 Task: In the  document Denalipark.txt Align the width of word art with 'Picture'. Fill the whole document with 'Orange'. Add link on bottom left corner of the sheet: in.pinterest.com
Action: Mouse moved to (44, 90)
Screenshot: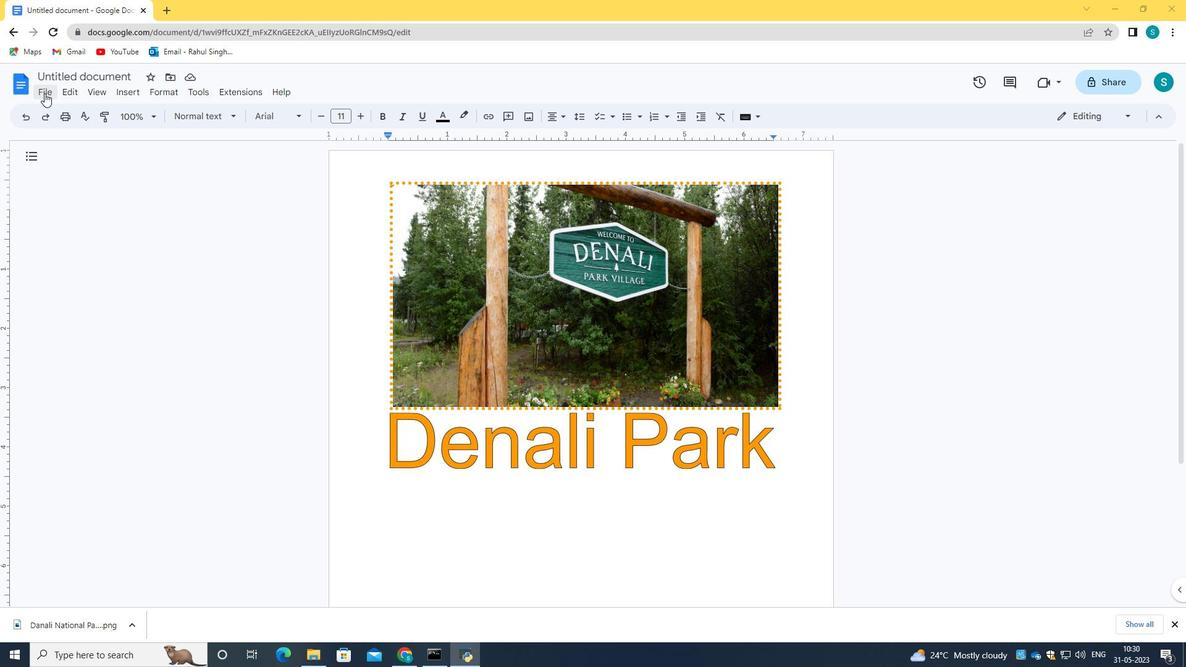 
Action: Mouse pressed left at (44, 90)
Screenshot: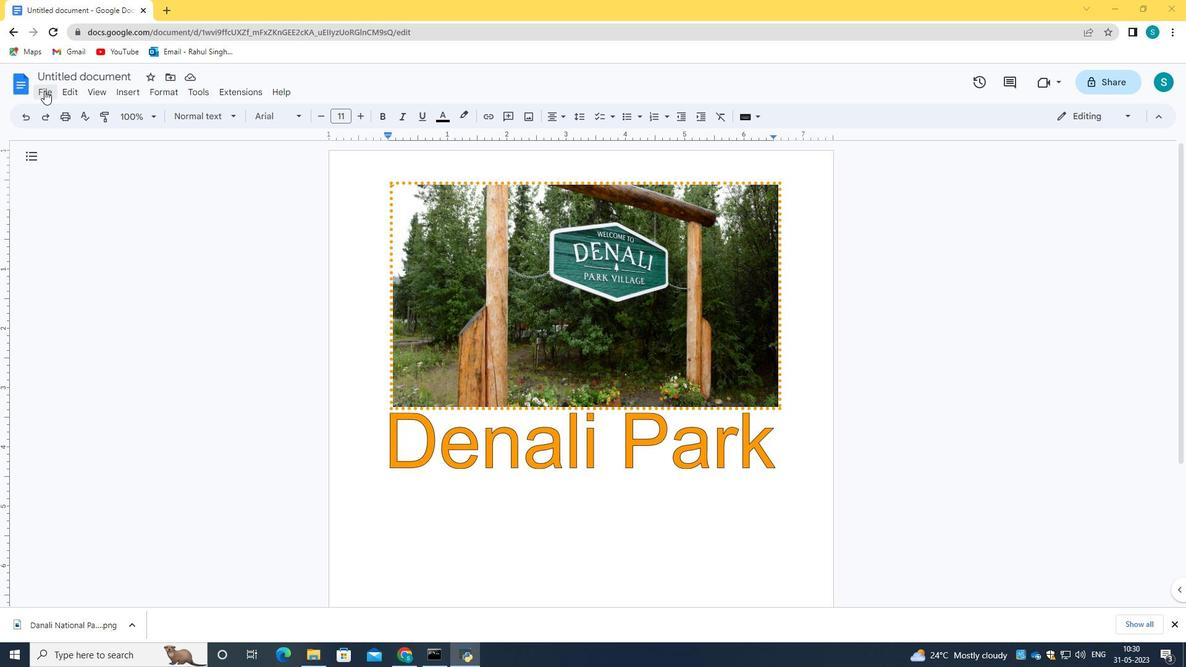 
Action: Mouse moved to (67, 432)
Screenshot: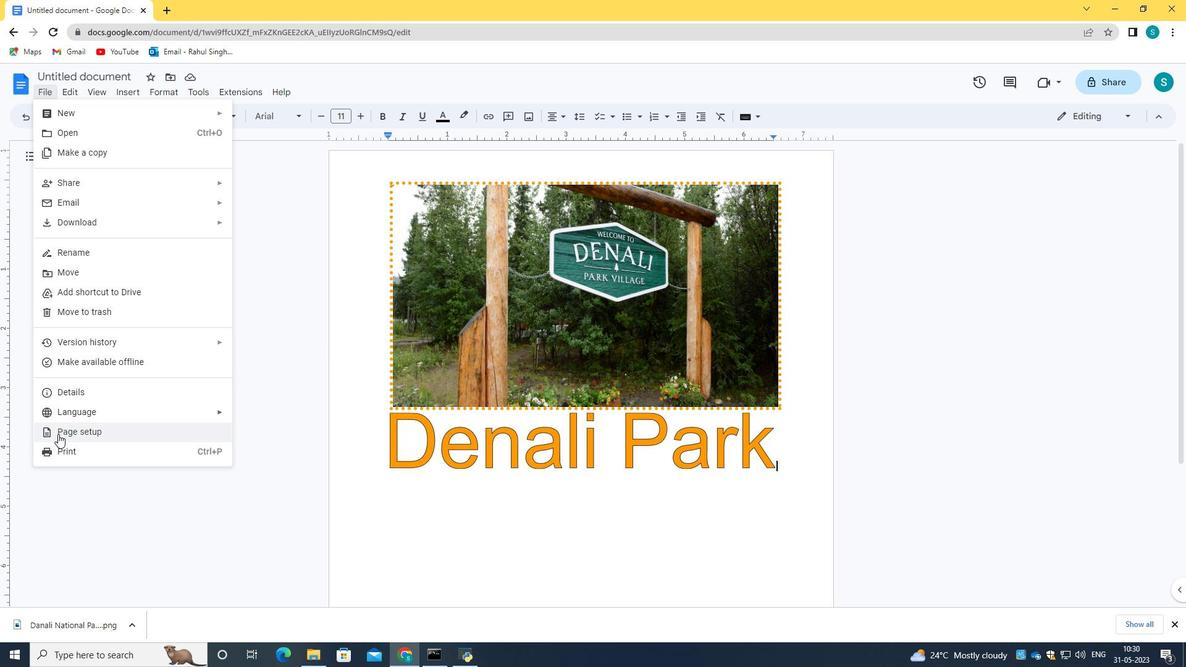 
Action: Mouse pressed left at (67, 432)
Screenshot: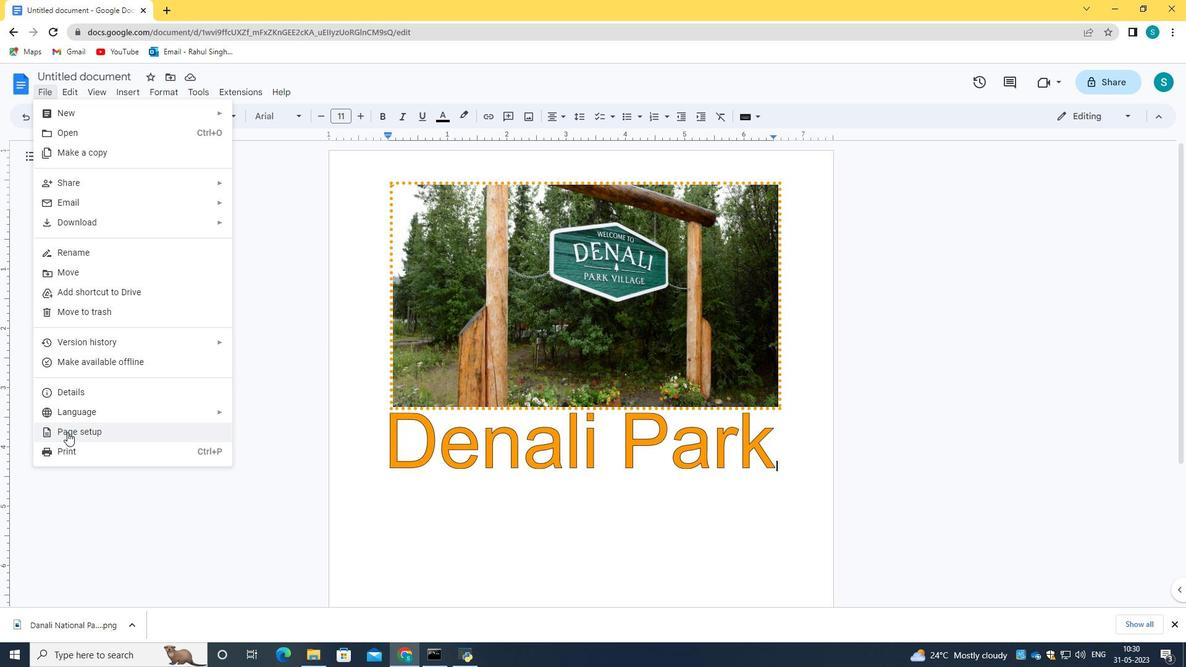 
Action: Mouse moved to (486, 418)
Screenshot: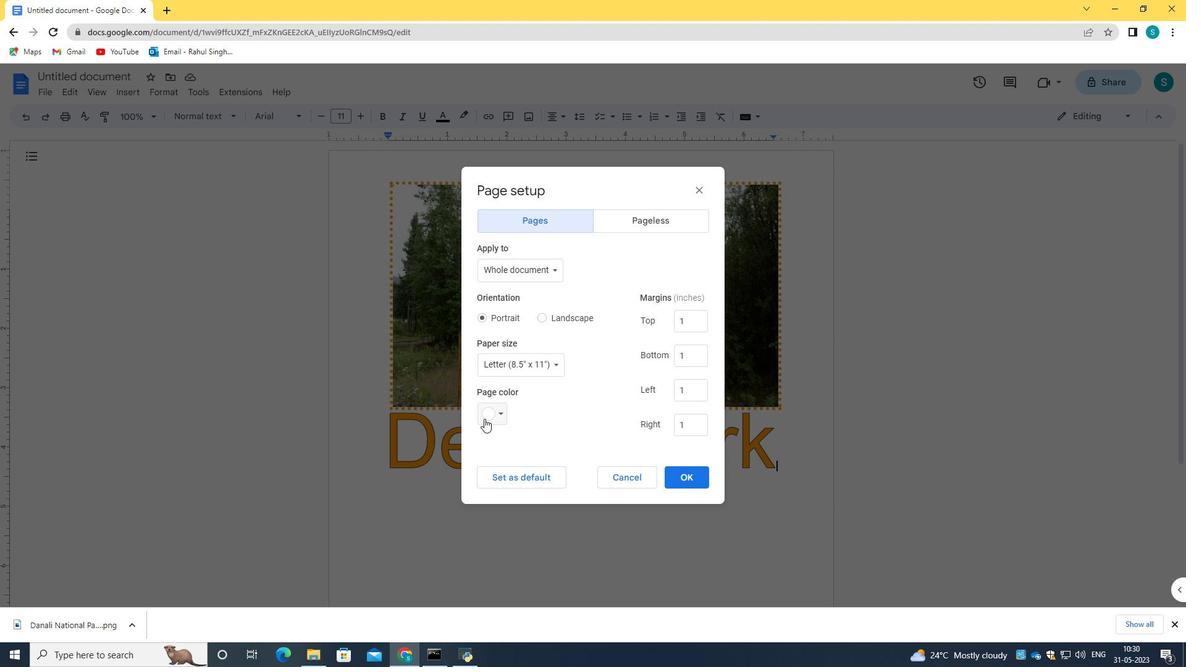 
Action: Mouse pressed left at (486, 418)
Screenshot: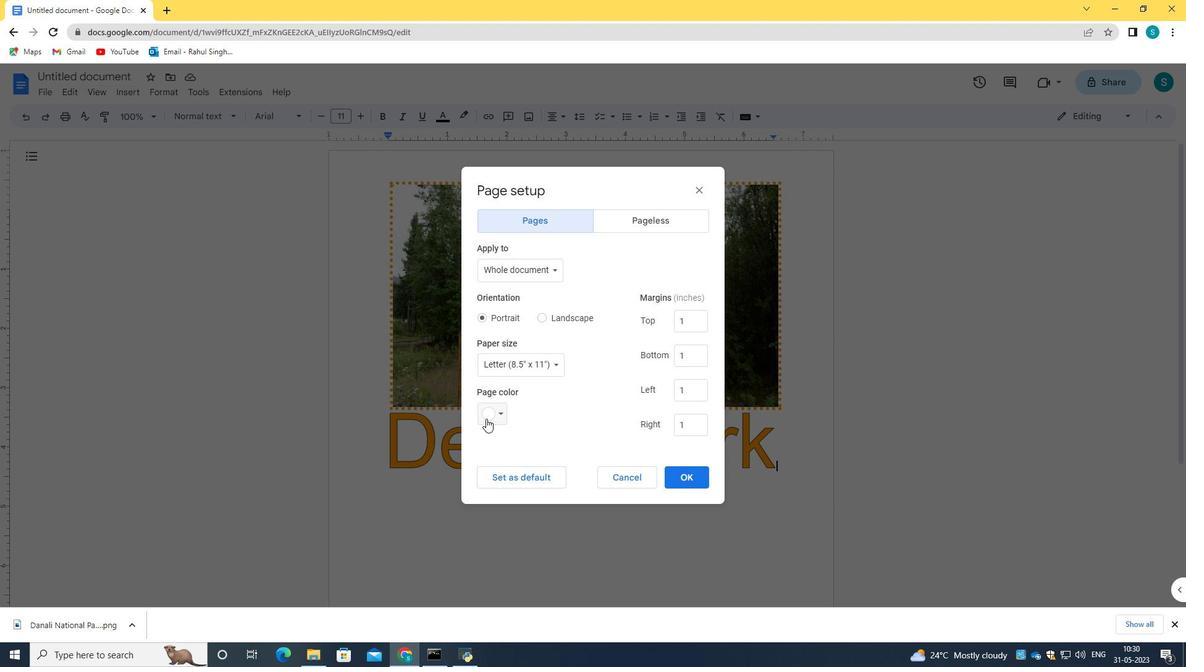 
Action: Mouse moved to (519, 454)
Screenshot: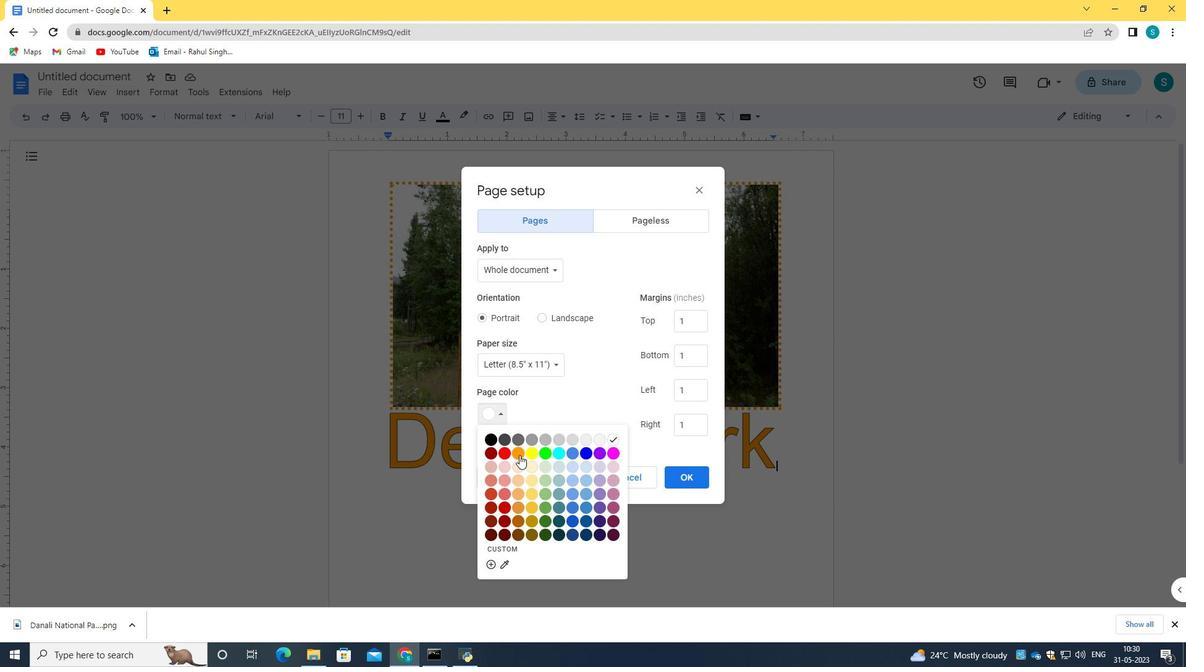 
Action: Mouse pressed left at (519, 454)
Screenshot: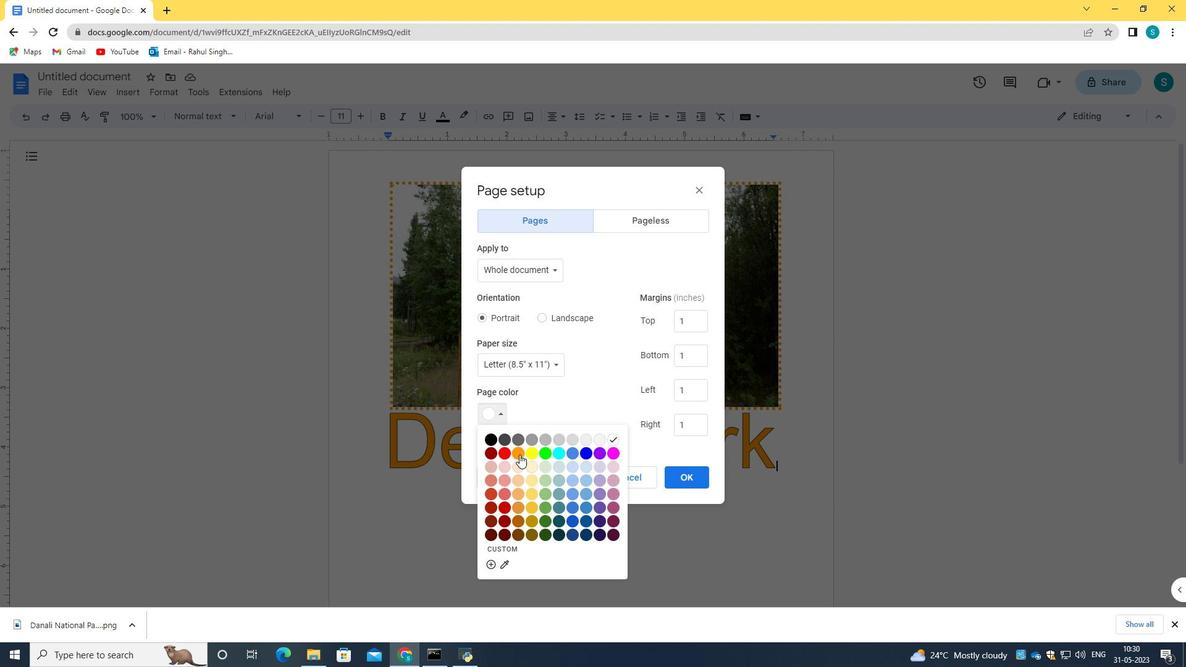 
Action: Mouse moved to (688, 476)
Screenshot: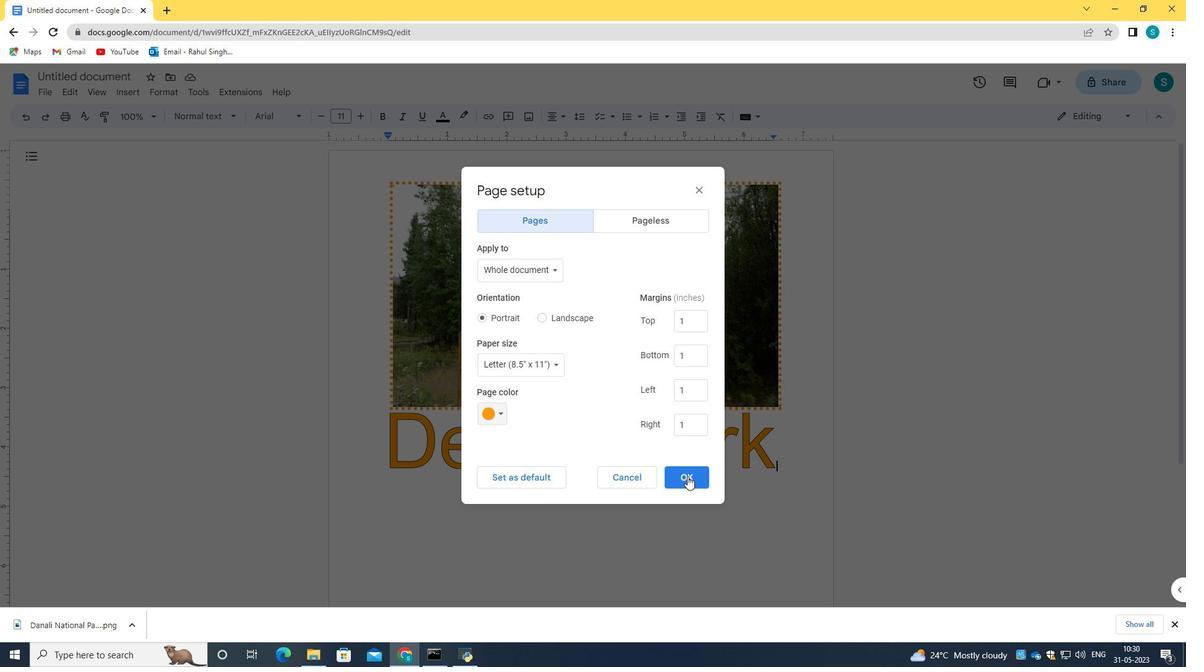 
Action: Mouse pressed left at (688, 476)
Screenshot: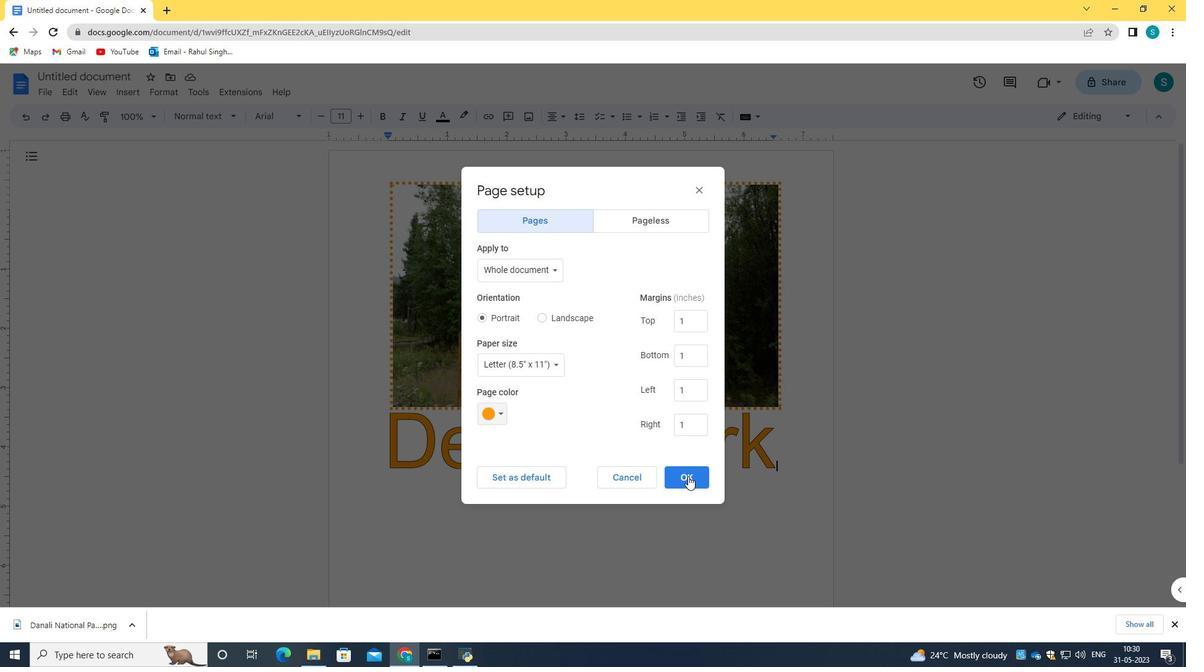 
Action: Mouse moved to (388, 420)
Screenshot: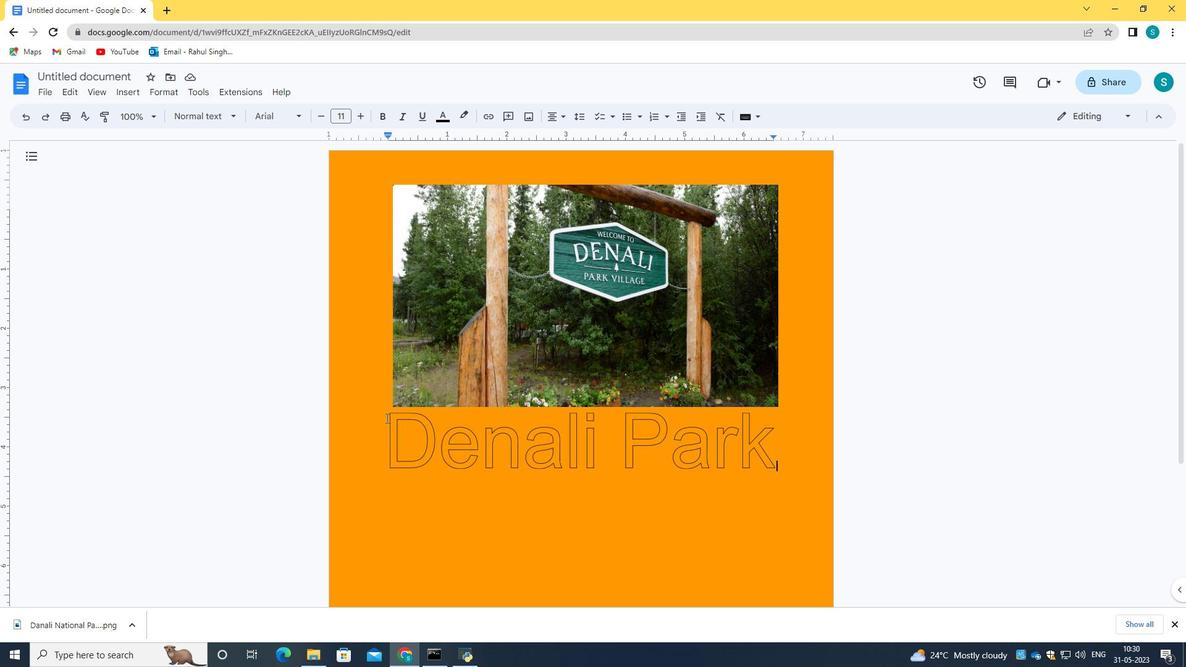 
Action: Mouse pressed left at (388, 420)
Screenshot: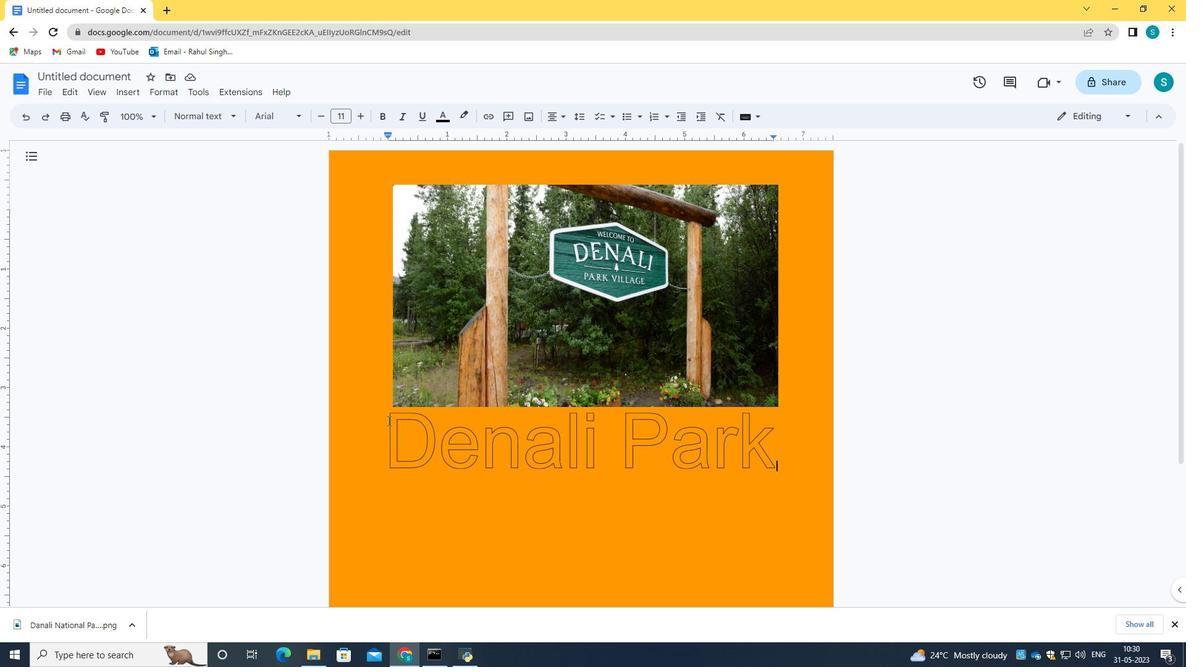 
Action: Mouse moved to (242, 118)
Screenshot: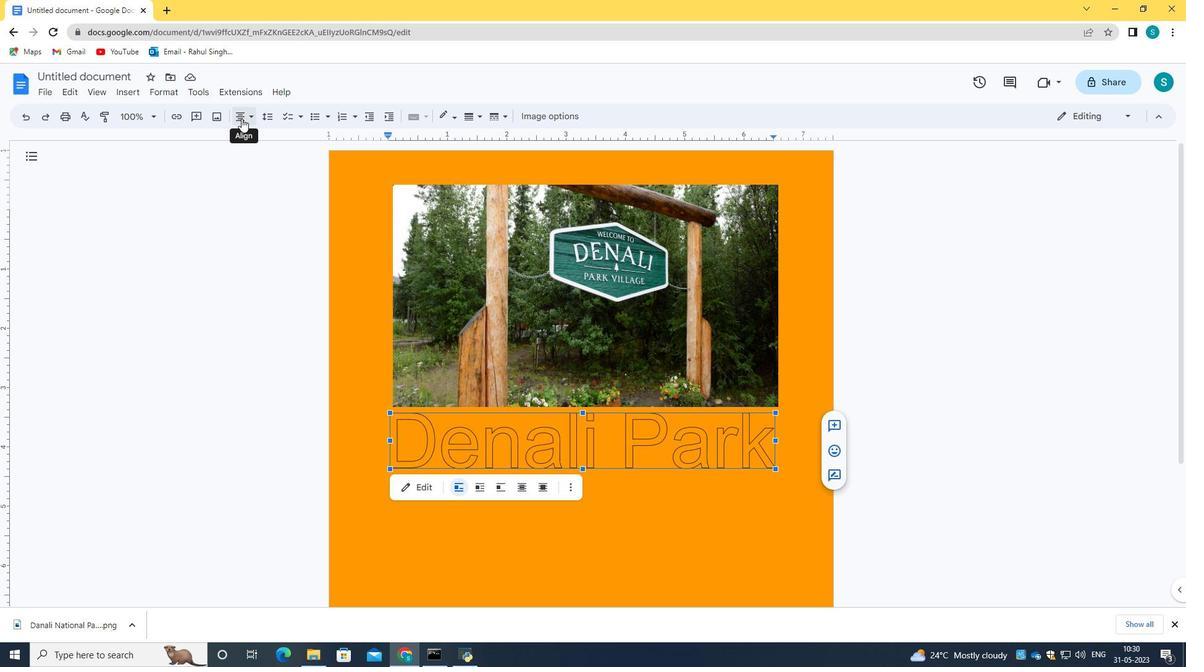 
Action: Mouse pressed left at (242, 118)
Screenshot: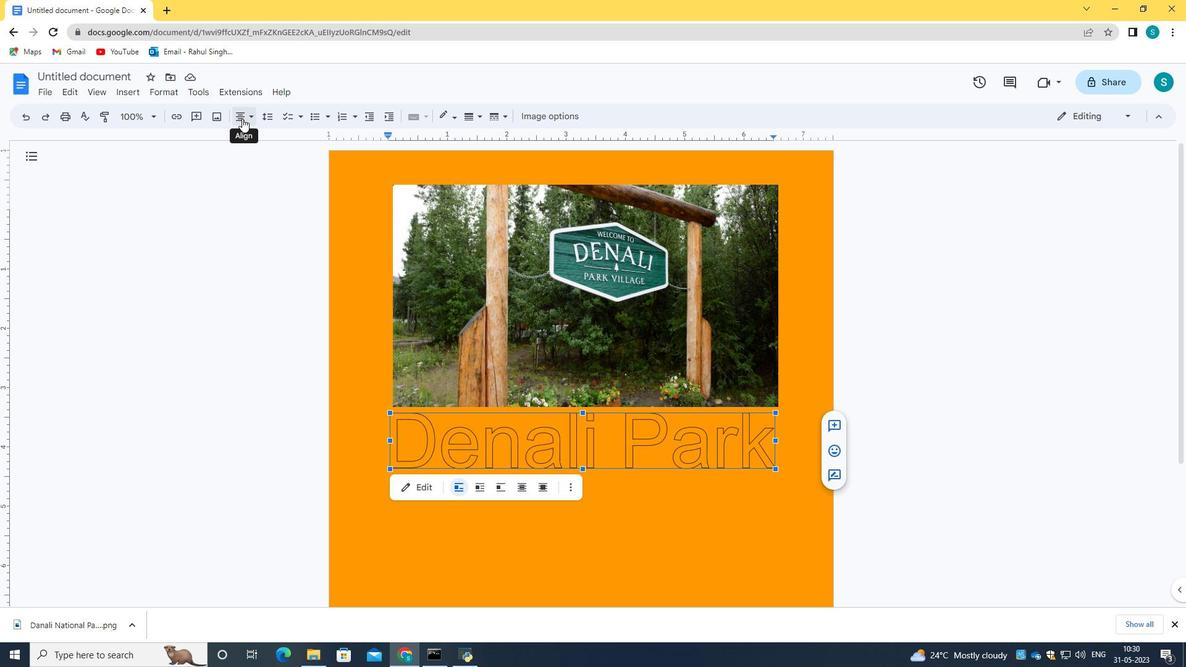 
Action: Mouse moved to (243, 118)
Screenshot: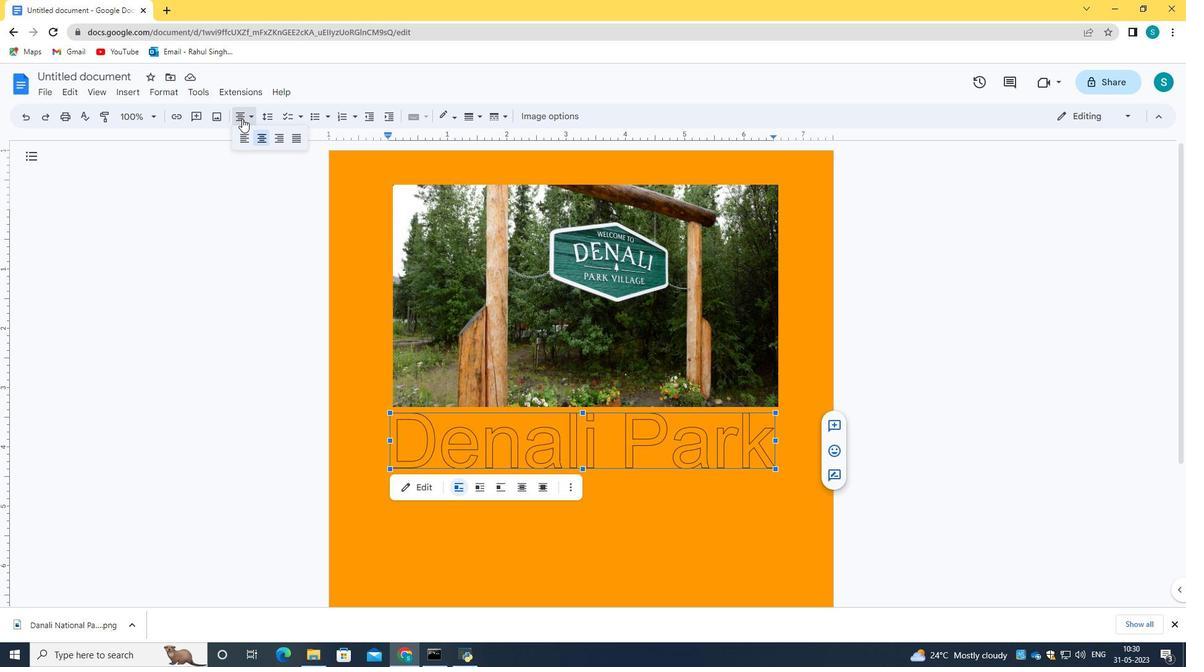 
Action: Mouse pressed left at (243, 118)
Screenshot: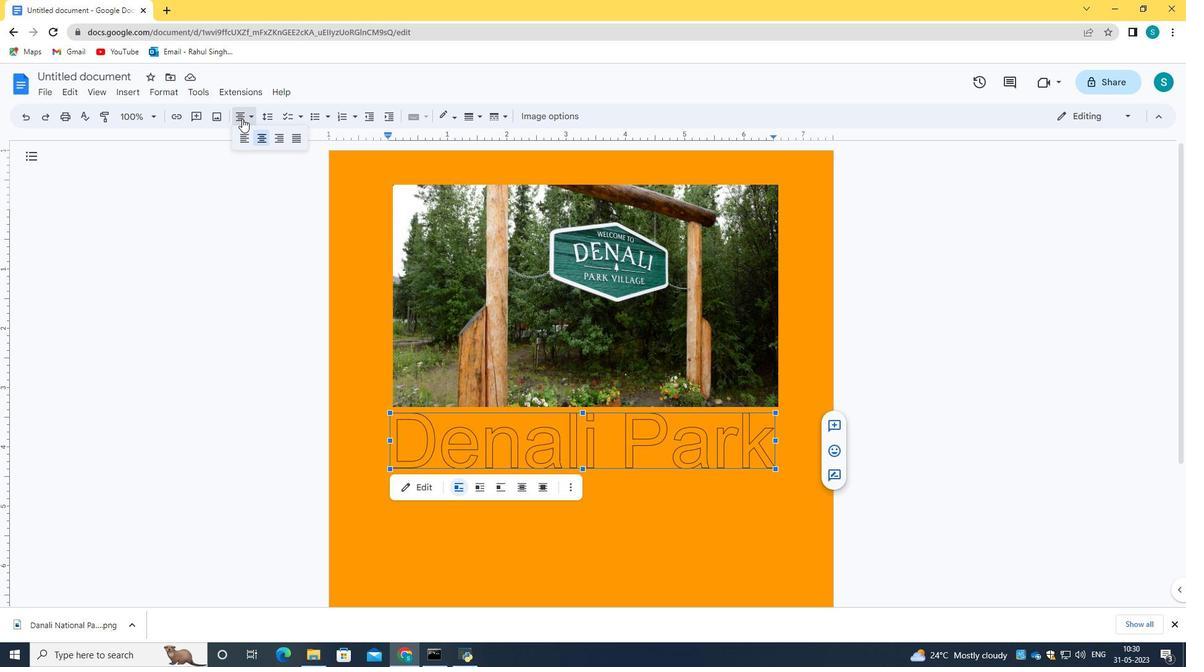 
Action: Mouse moved to (268, 119)
Screenshot: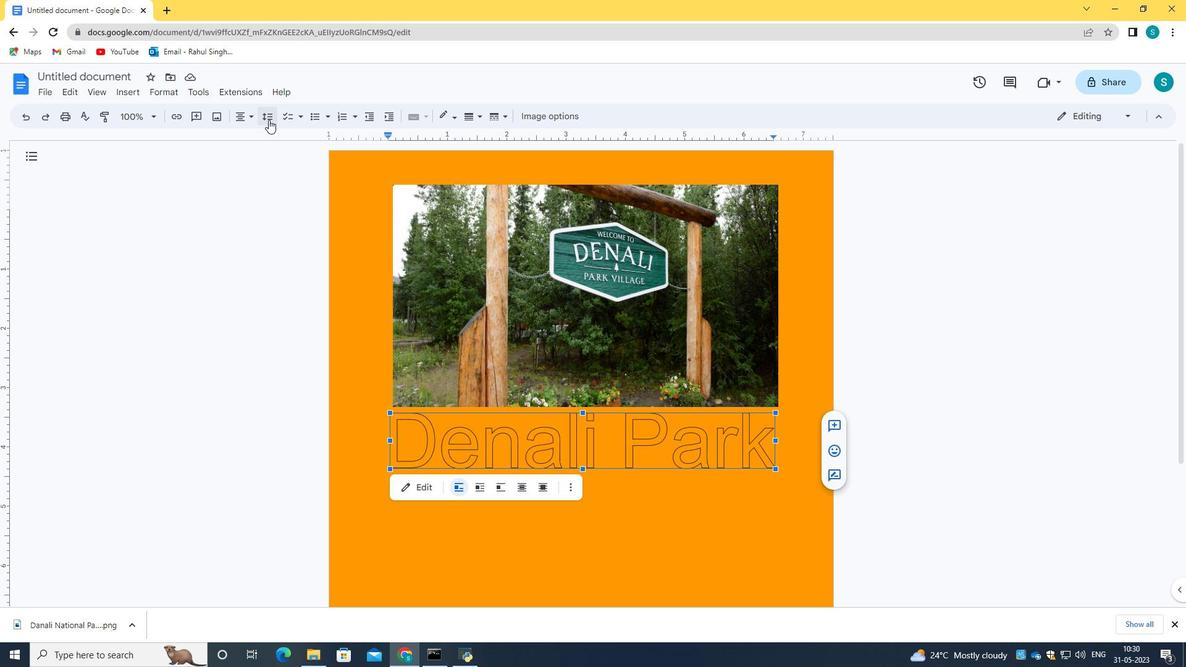 
Action: Mouse pressed left at (268, 119)
Screenshot: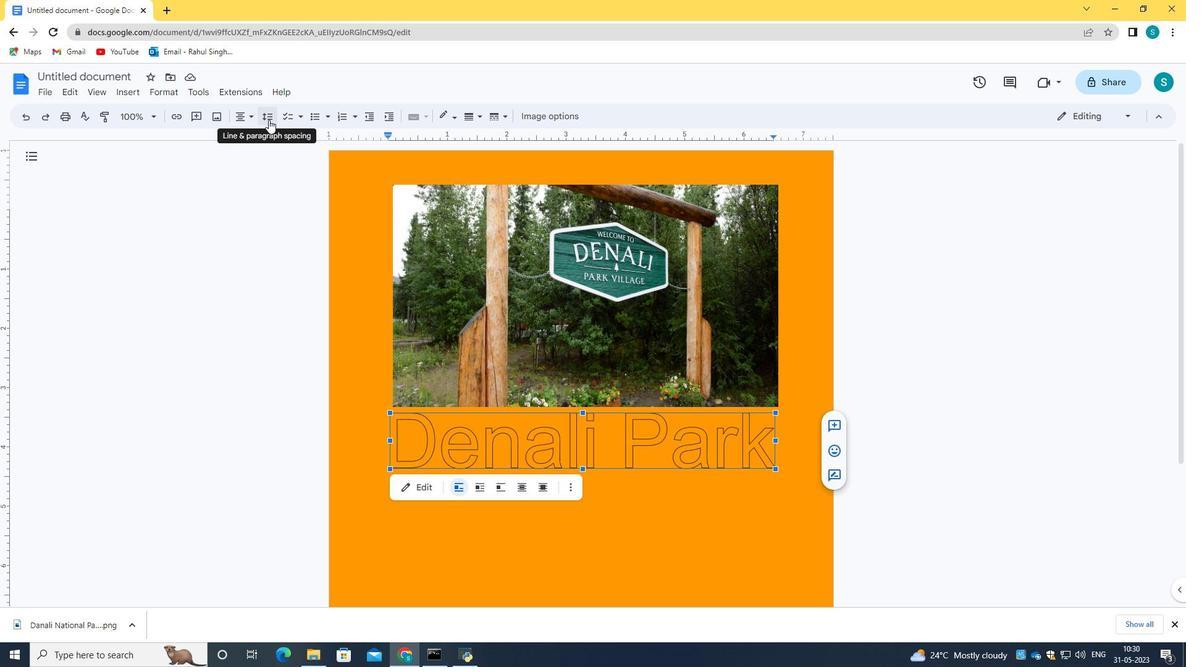 
Action: Mouse pressed left at (268, 119)
Screenshot: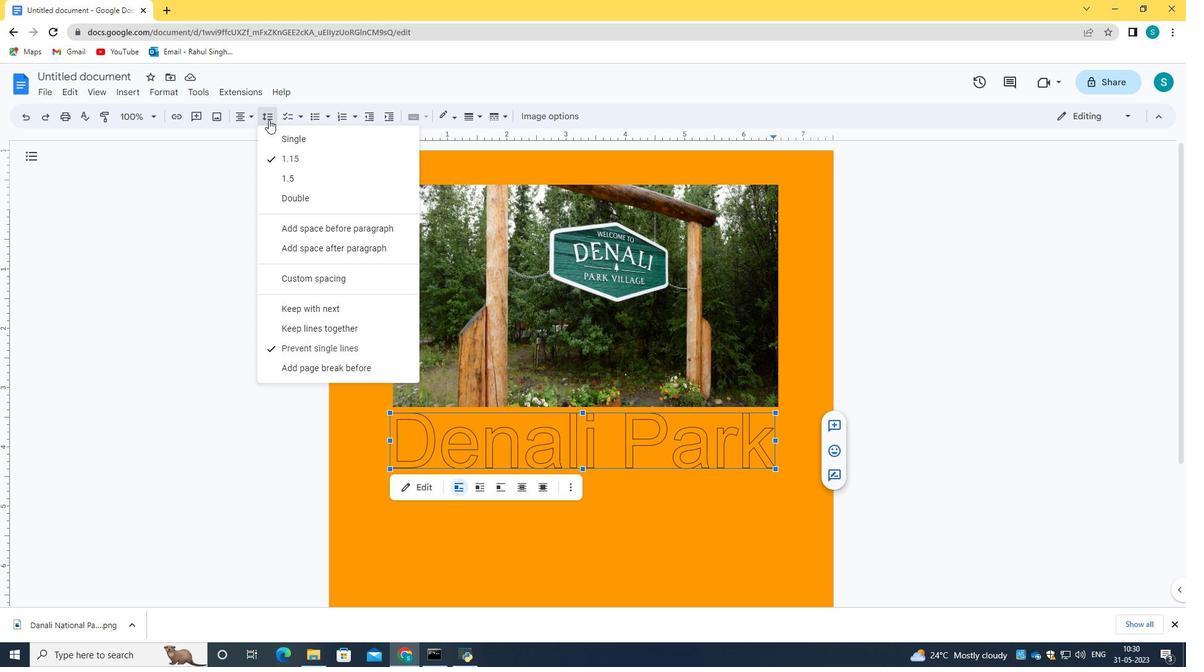 
Action: Mouse moved to (87, 93)
Screenshot: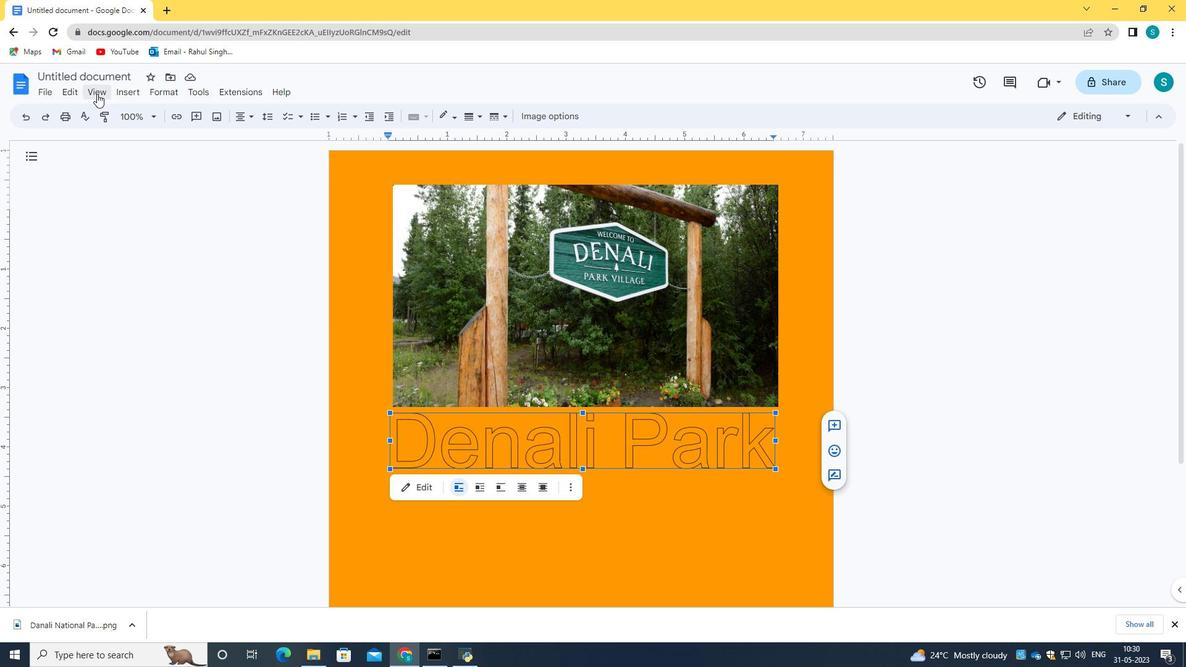 
Action: Mouse pressed left at (87, 93)
Screenshot: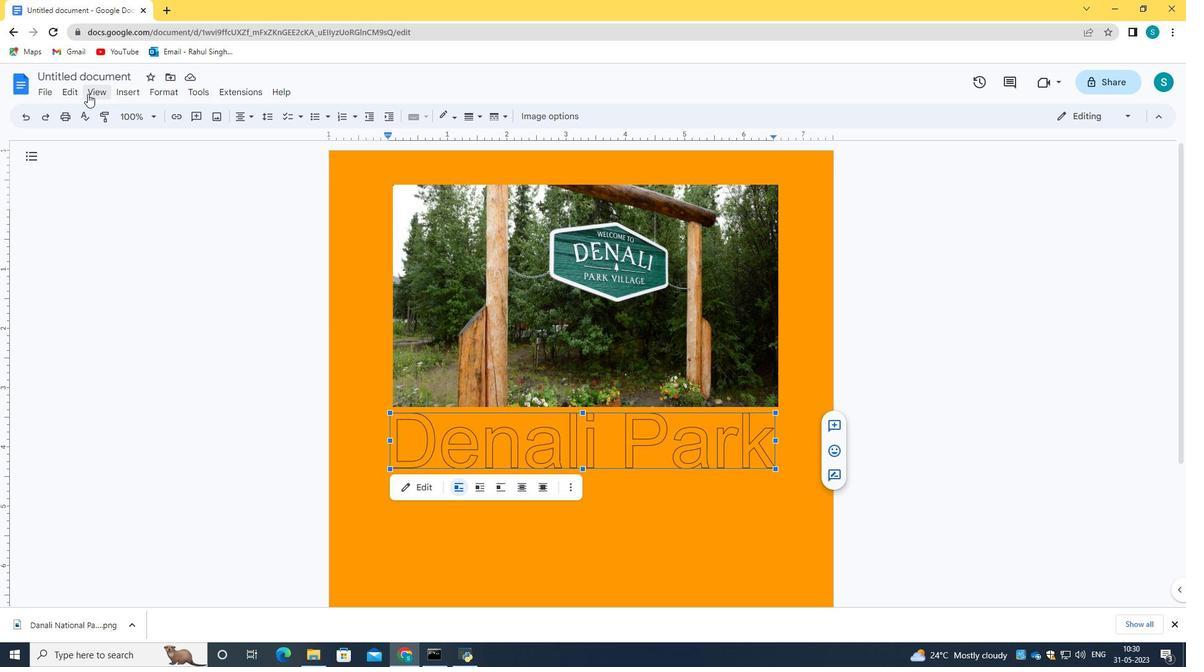 
Action: Mouse moved to (234, 230)
Screenshot: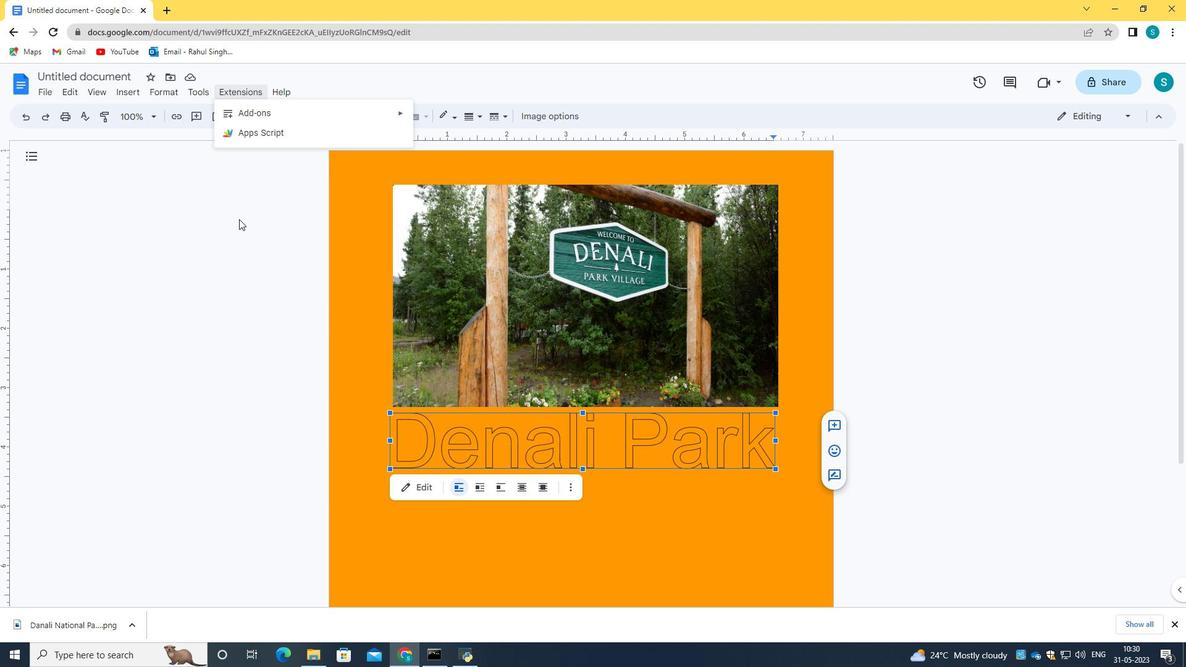 
Action: Mouse pressed left at (234, 230)
Screenshot: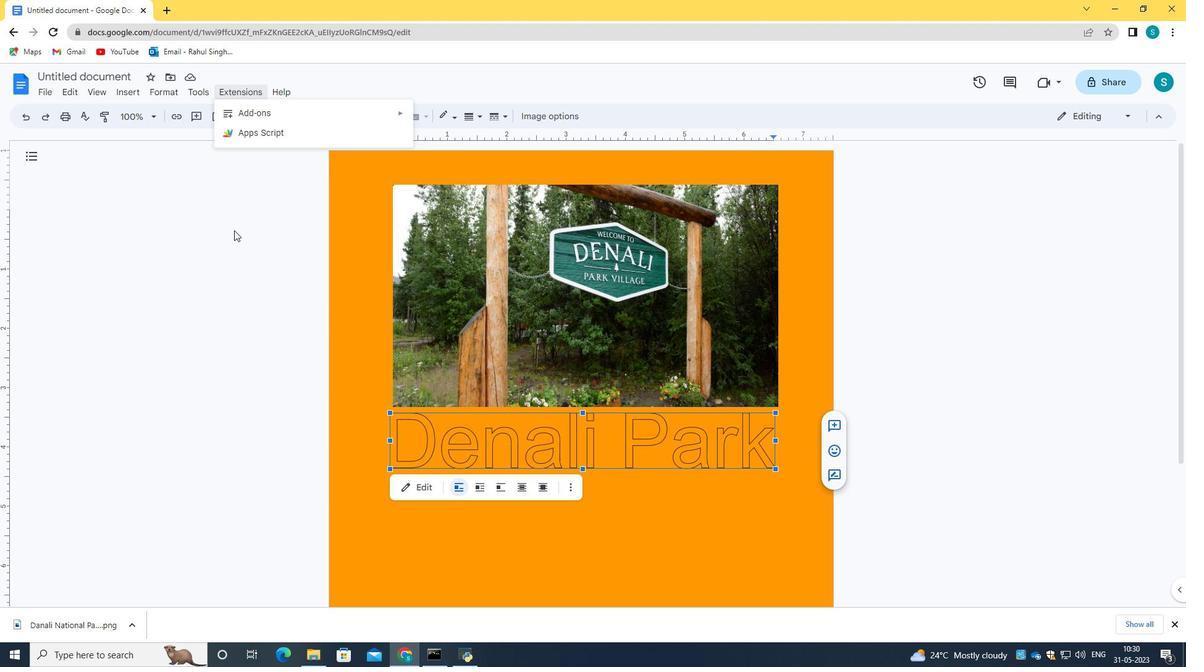 
Action: Mouse moved to (45, 91)
Screenshot: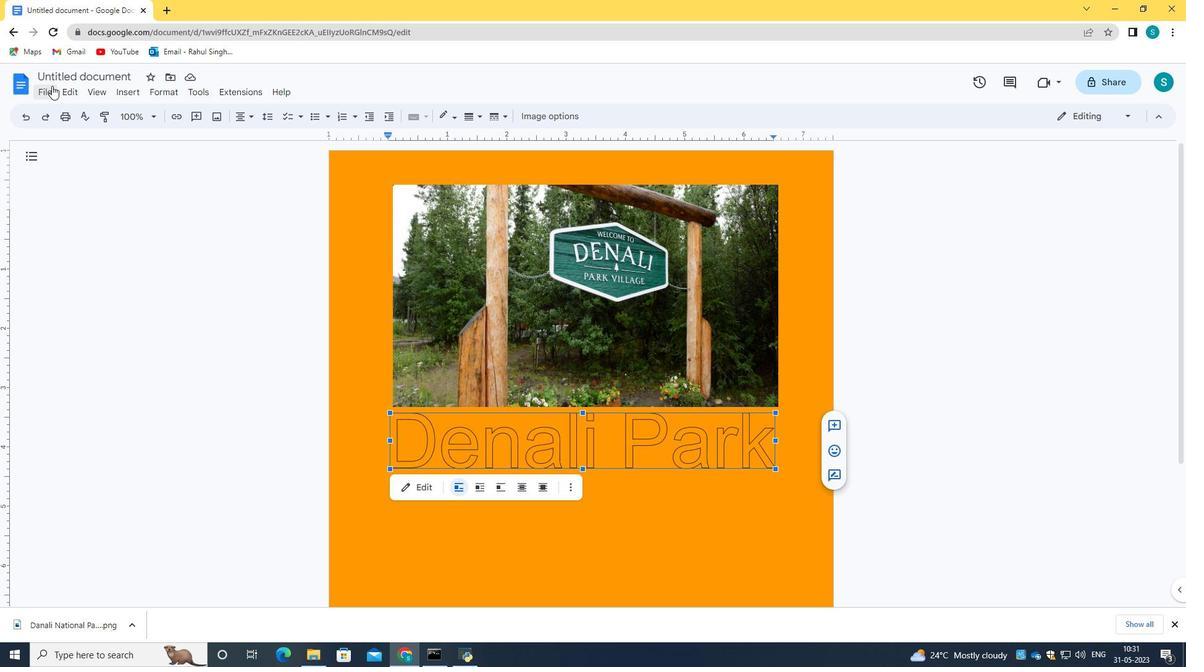 
Action: Mouse pressed left at (45, 91)
Screenshot: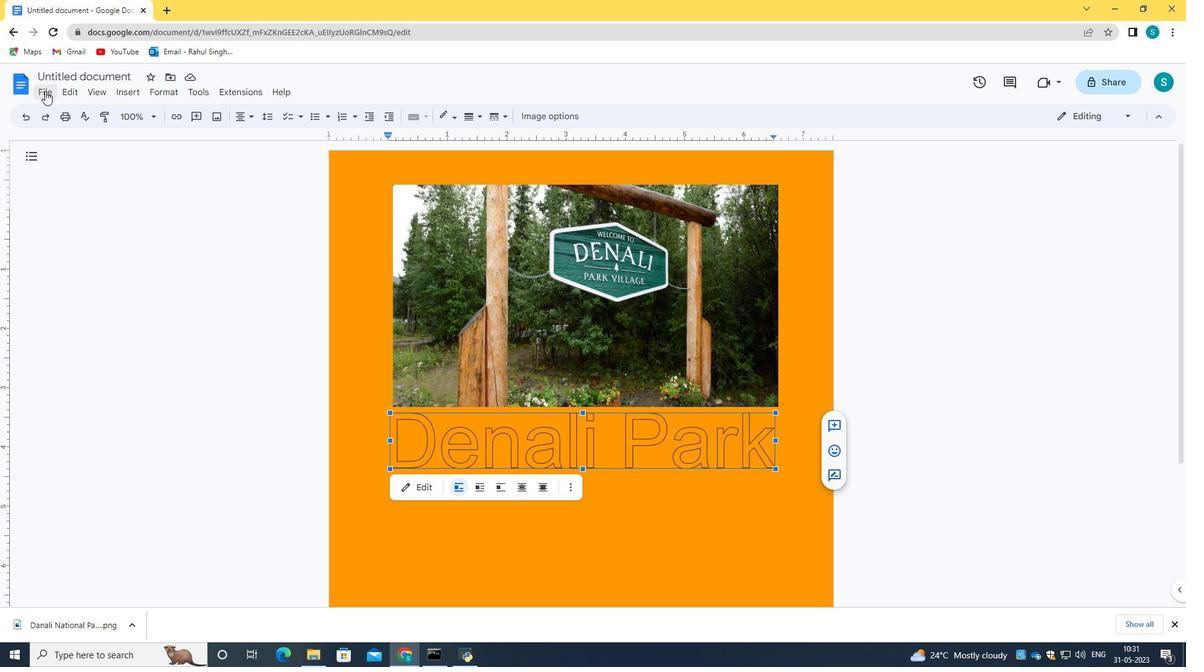 
Action: Mouse moved to (185, 475)
Screenshot: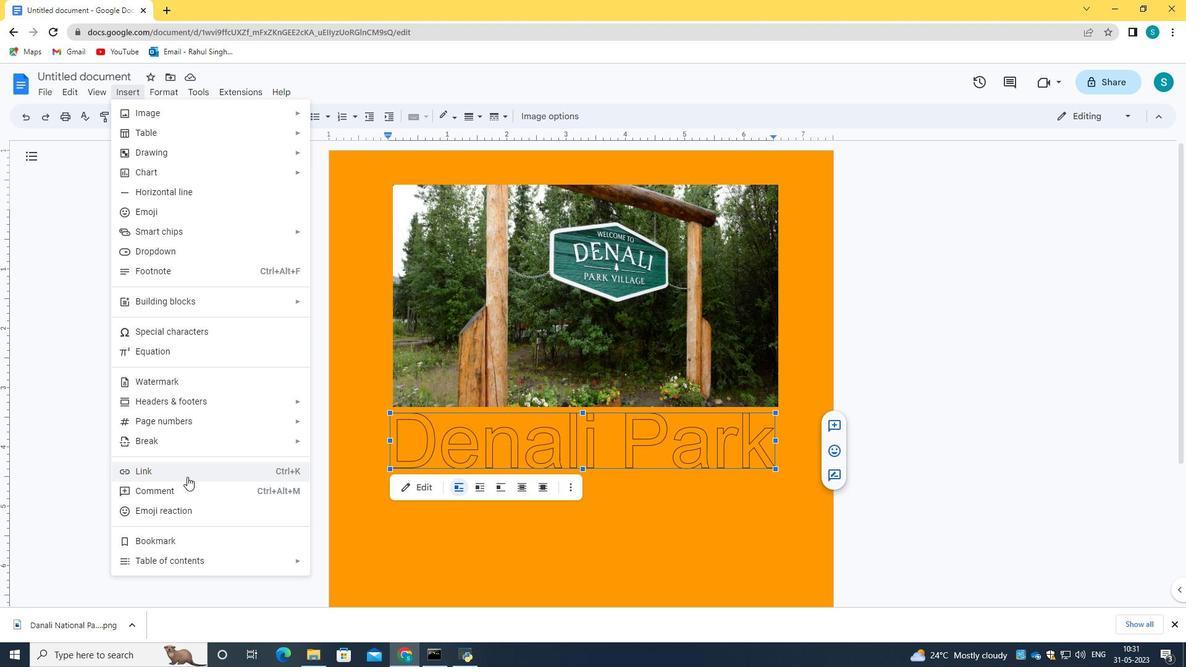 
Action: Mouse pressed left at (185, 475)
Screenshot: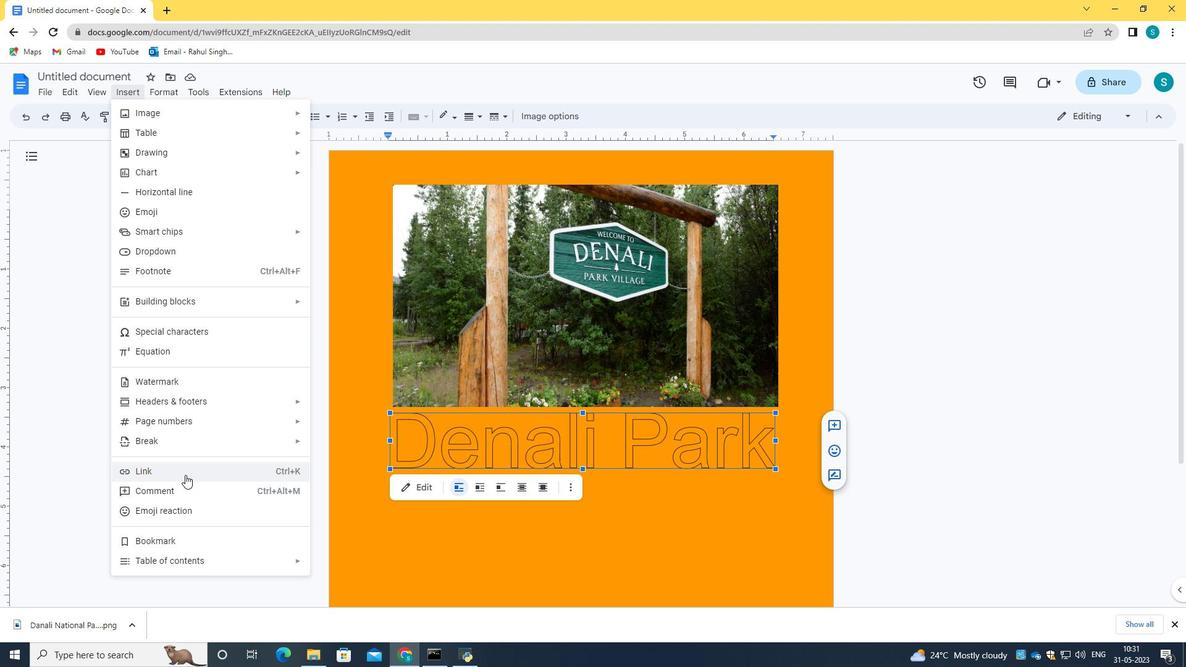 
Action: Mouse moved to (651, 549)
Screenshot: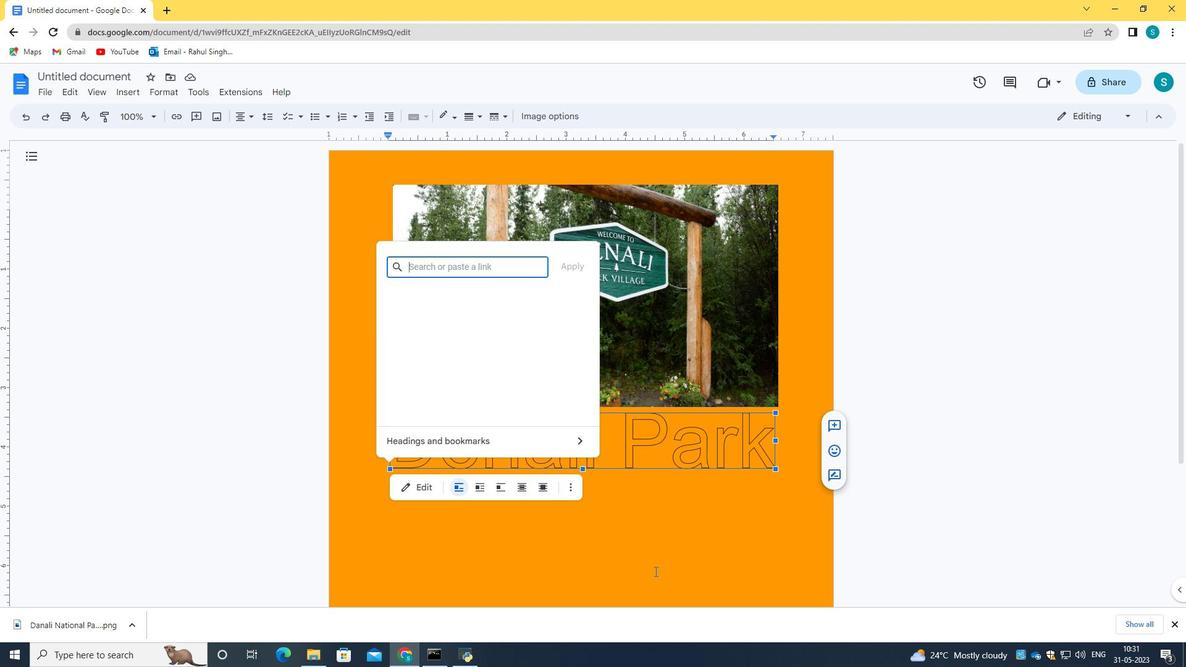 
Action: Mouse pressed left at (651, 549)
Screenshot: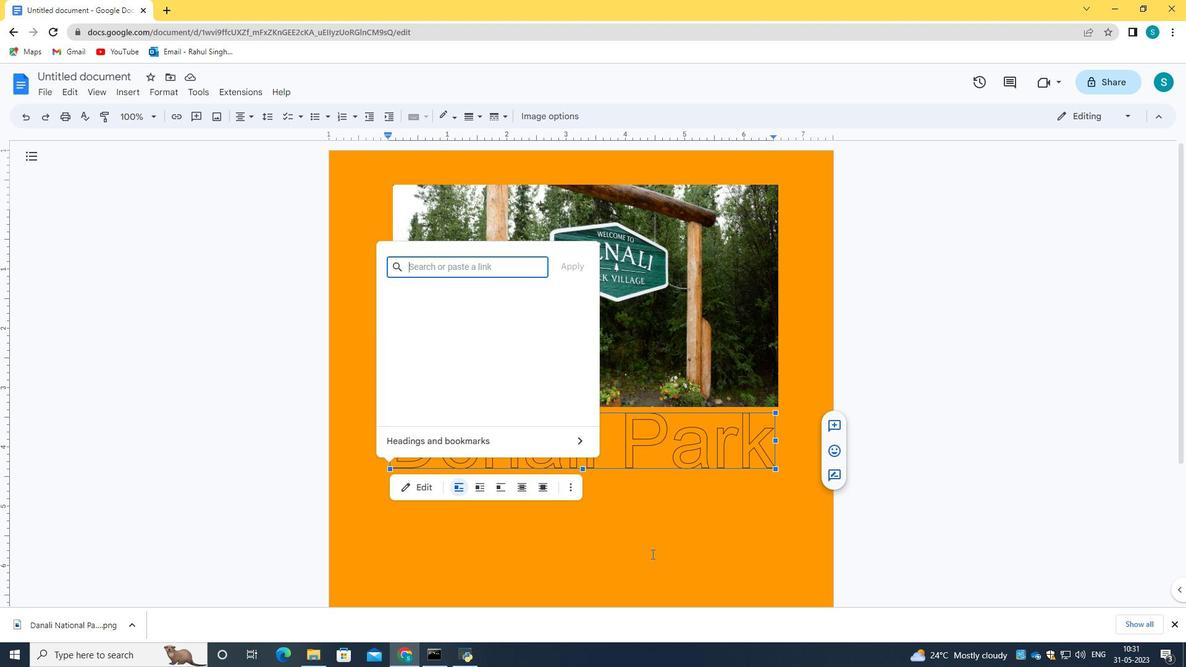 
Action: Mouse moved to (651, 535)
Screenshot: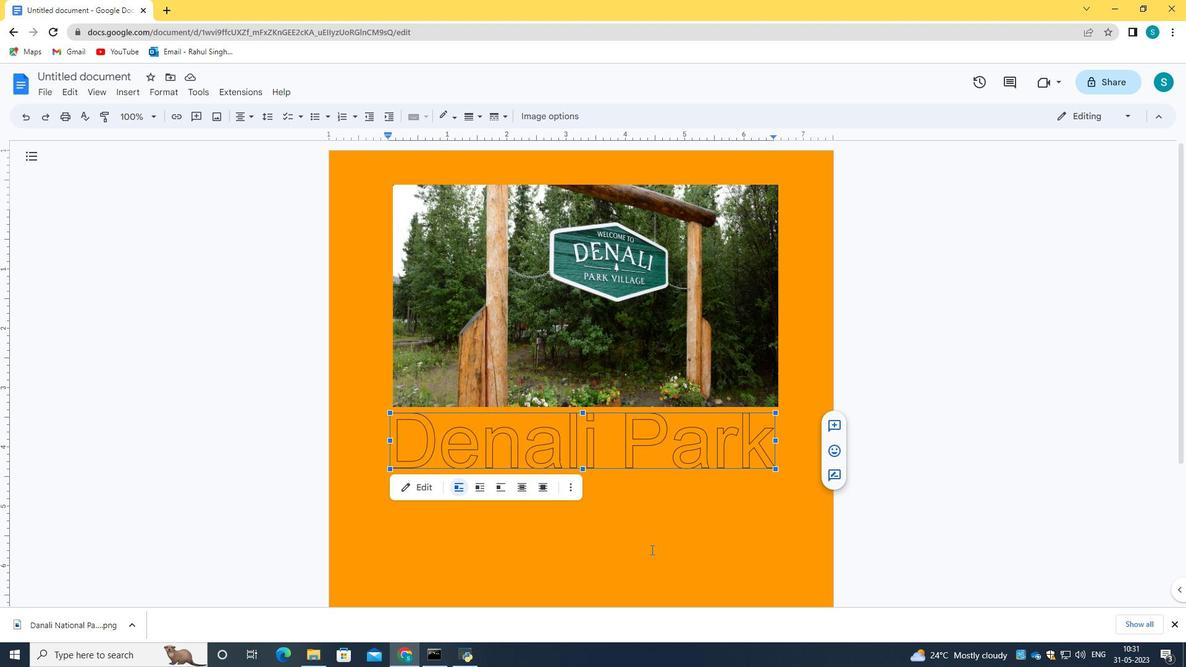 
Action: Mouse pressed left at (651, 535)
Screenshot: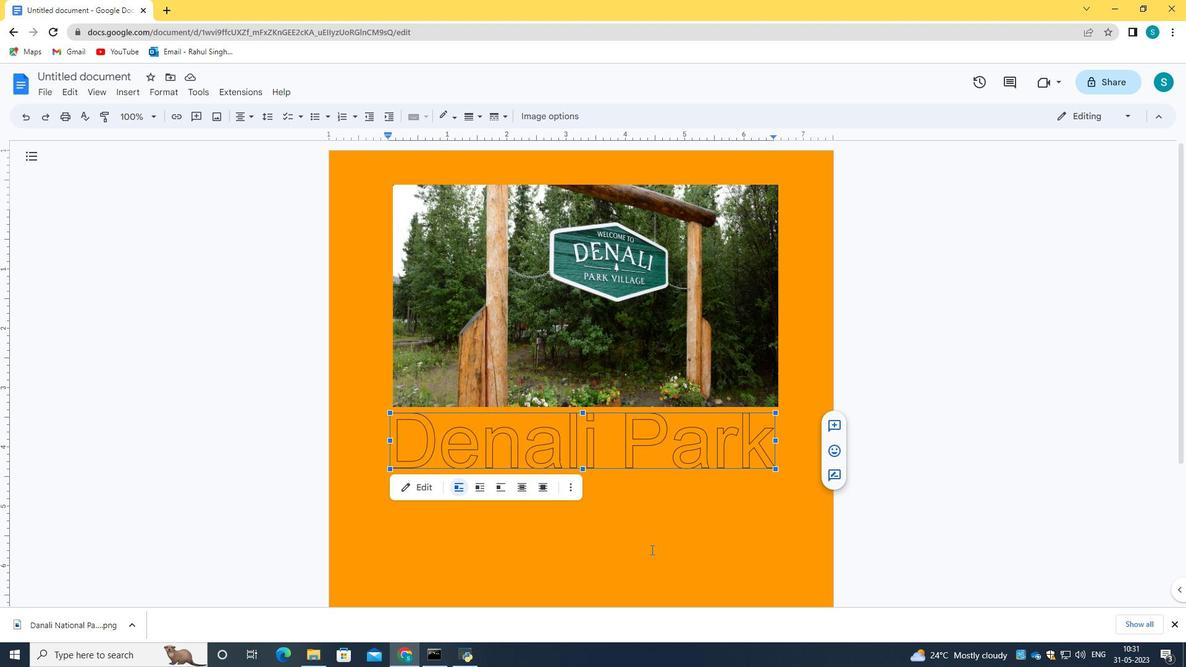 
Action: Mouse pressed left at (651, 535)
Screenshot: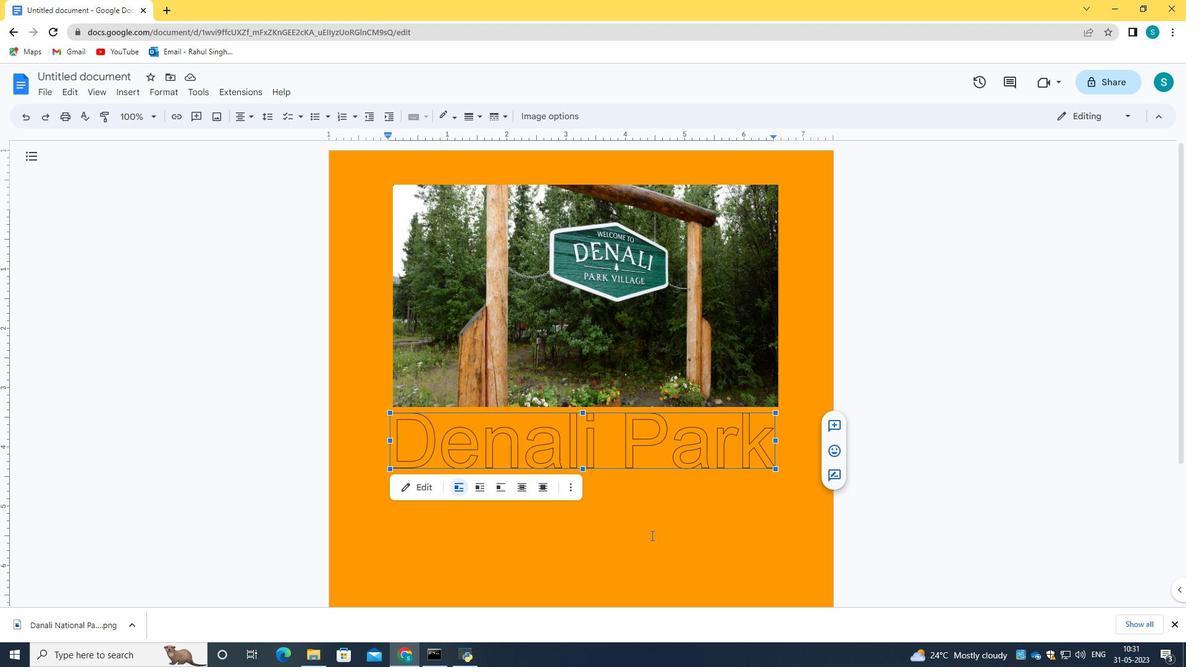 
Action: Mouse moved to (537, 516)
Screenshot: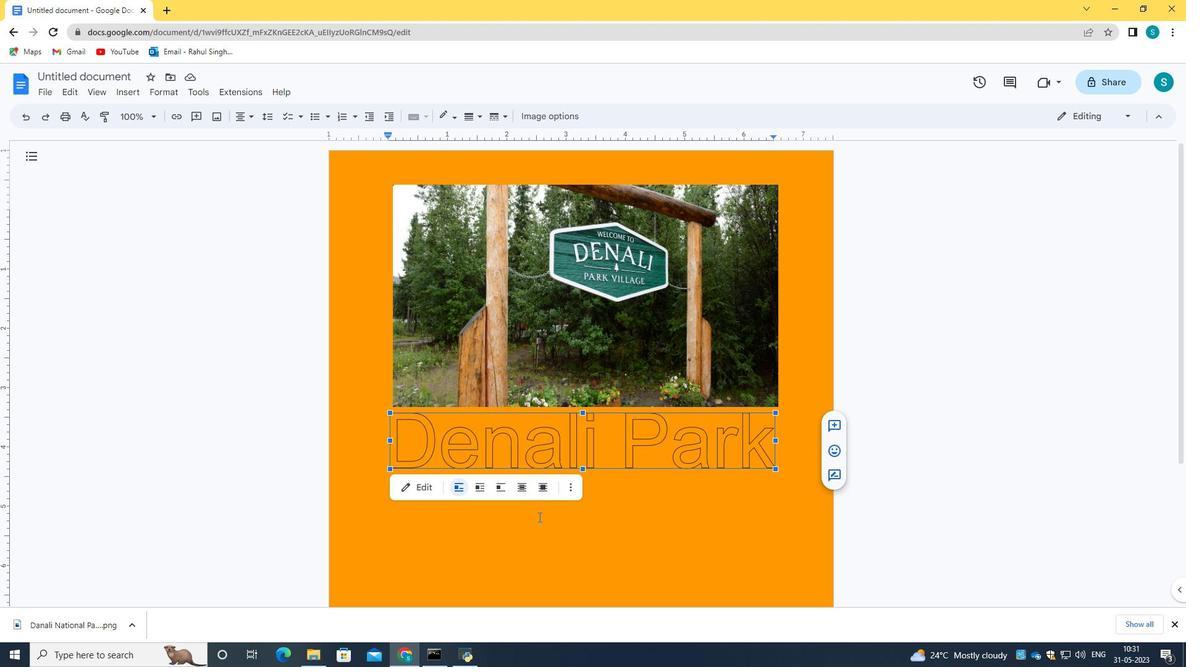 
Action: Mouse pressed left at (537, 516)
Screenshot: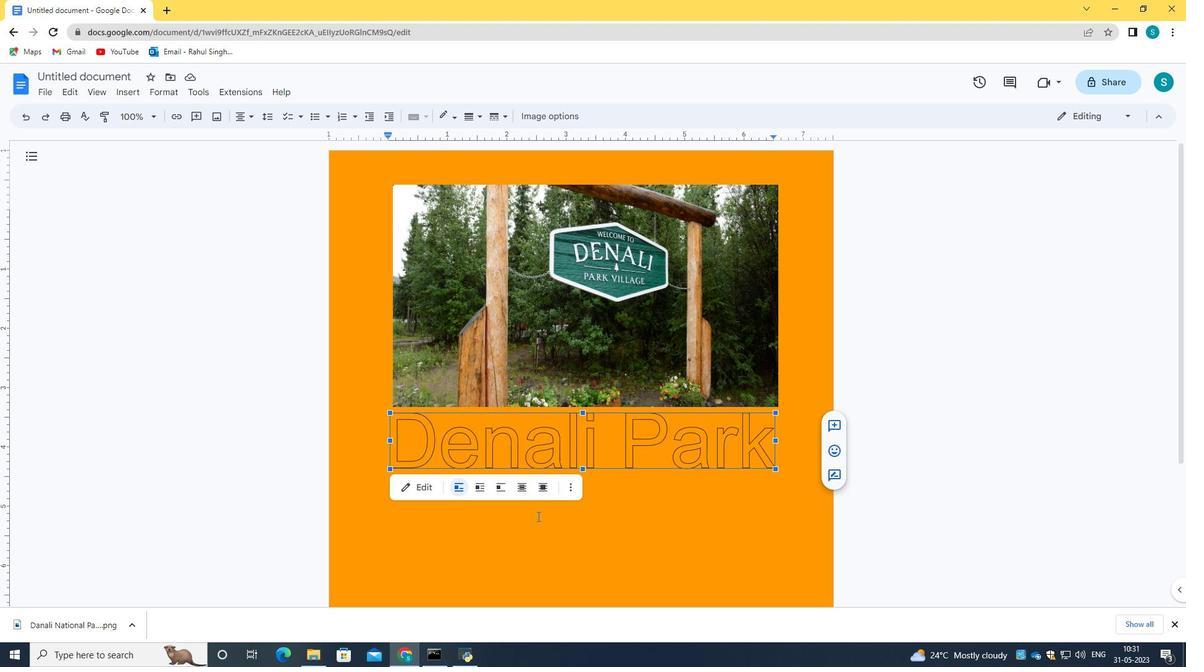 
Action: Mouse moved to (132, 86)
Screenshot: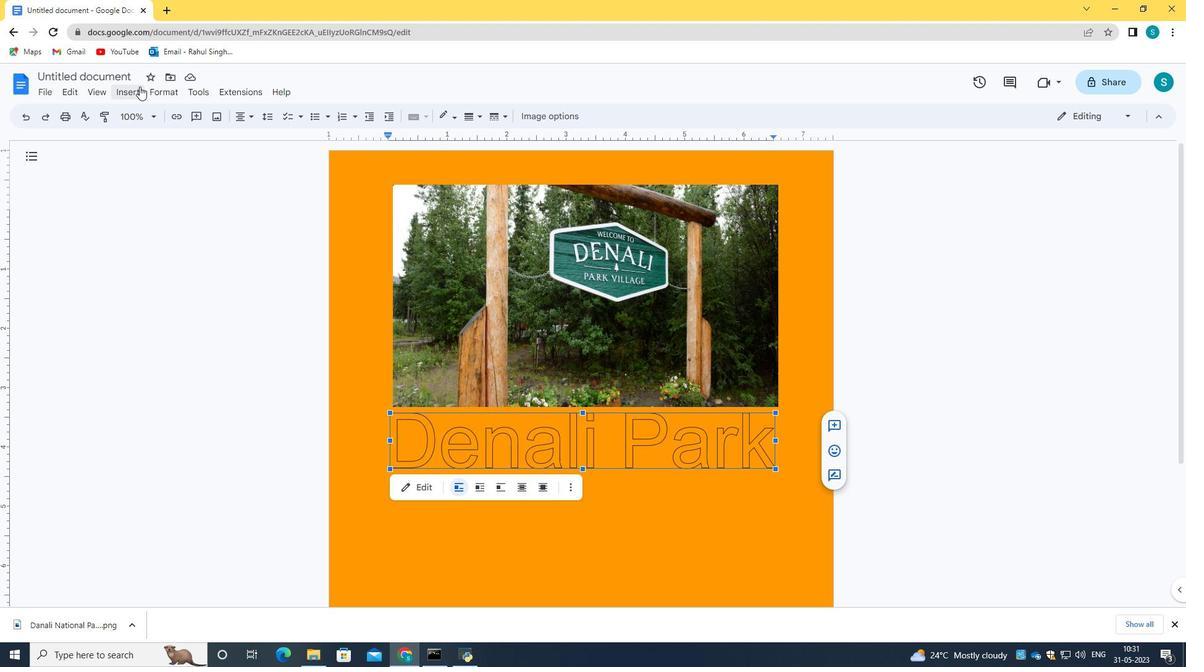 
Action: Mouse pressed left at (132, 86)
Screenshot: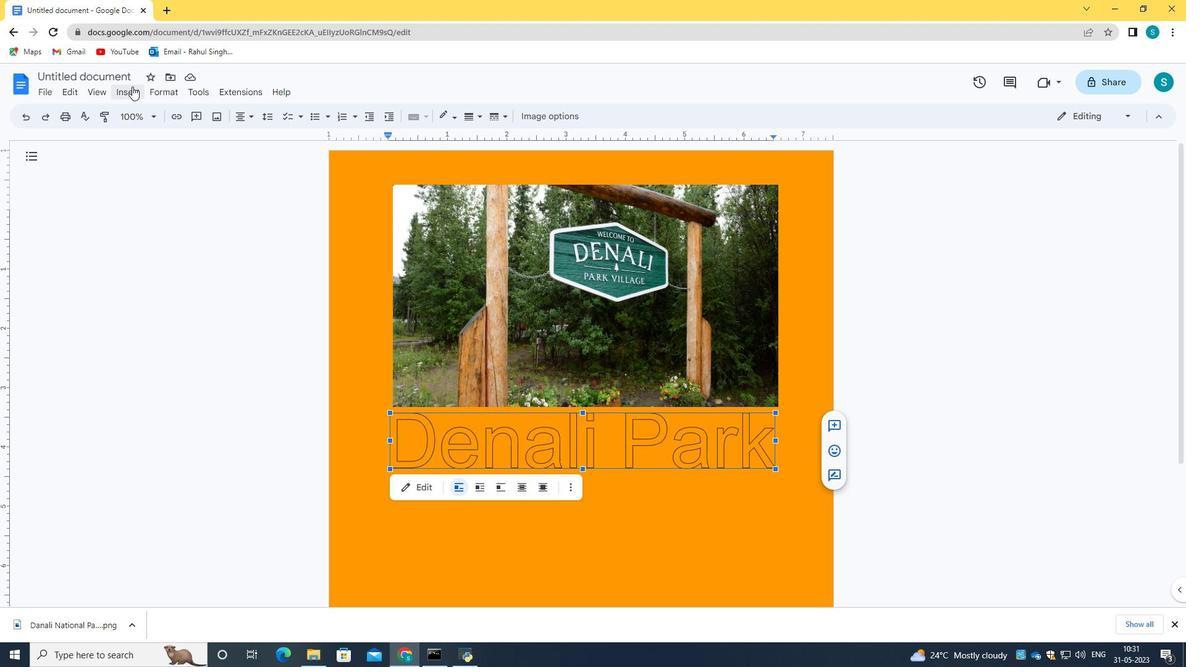 
Action: Mouse moved to (163, 469)
Screenshot: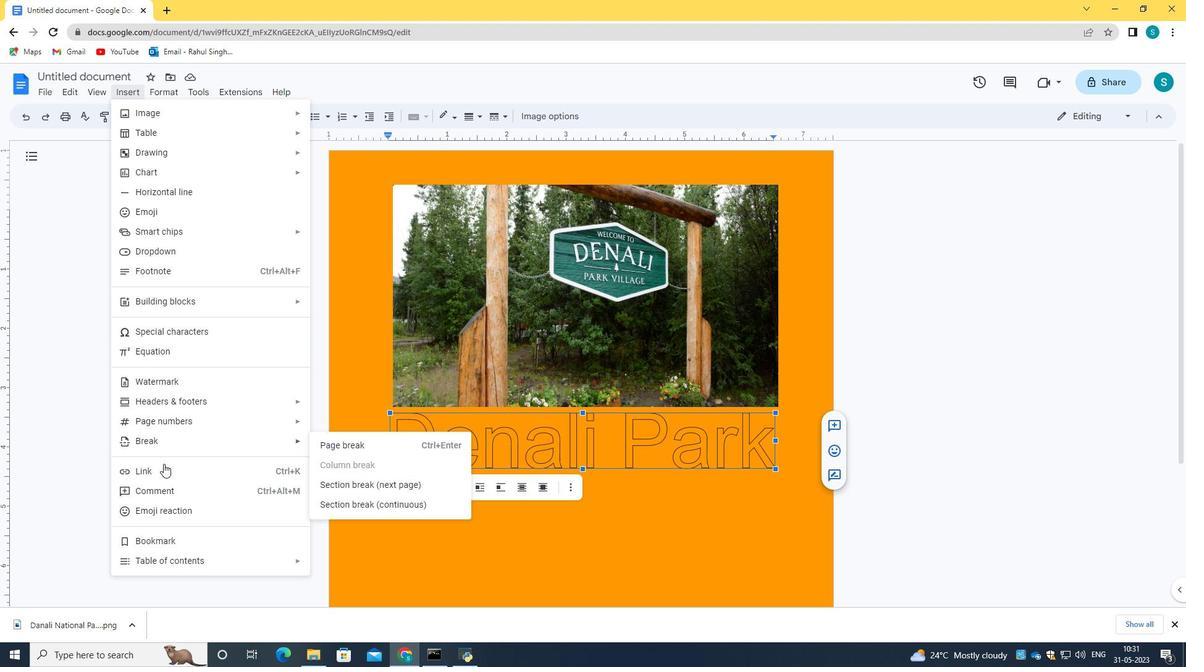 
Action: Mouse pressed left at (163, 469)
Screenshot: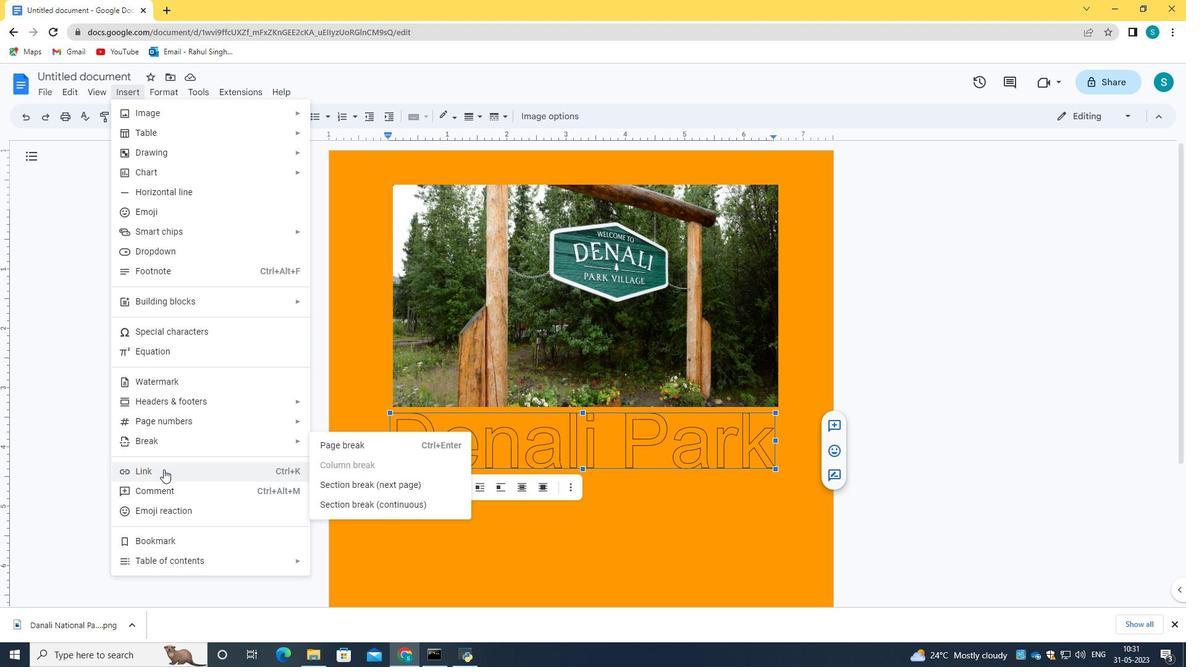 
Action: Mouse moved to (367, 272)
Screenshot: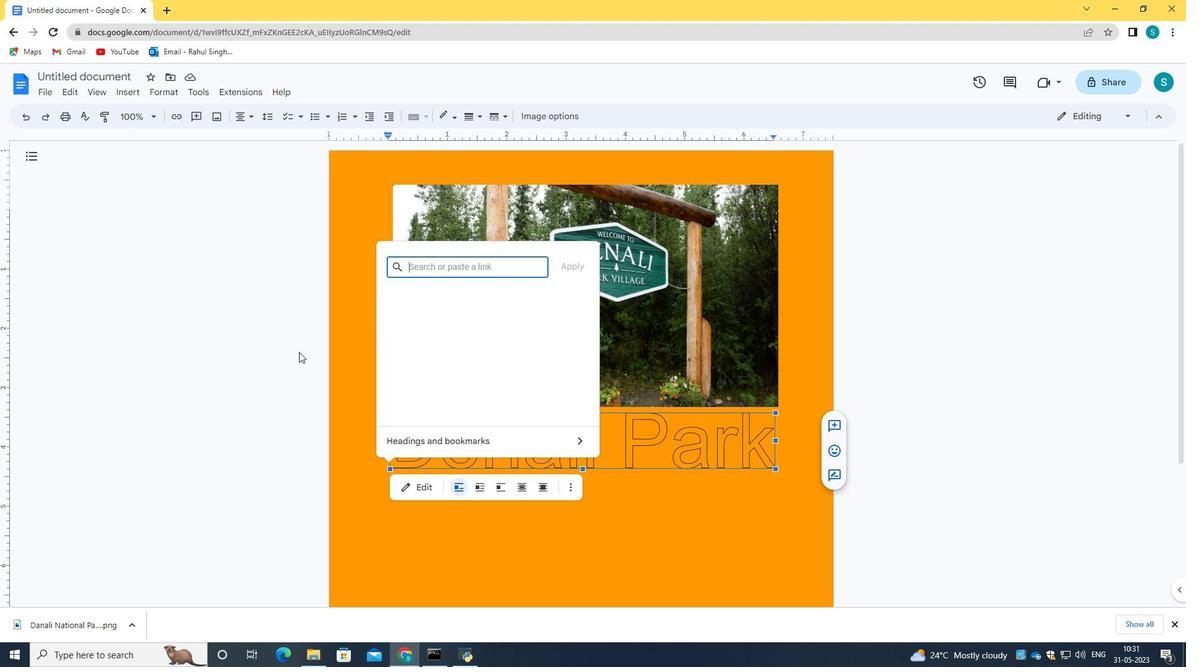 
Action: Key pressed <Key.caps_lock><Key.caps_lock>in.pinterest.com
Screenshot: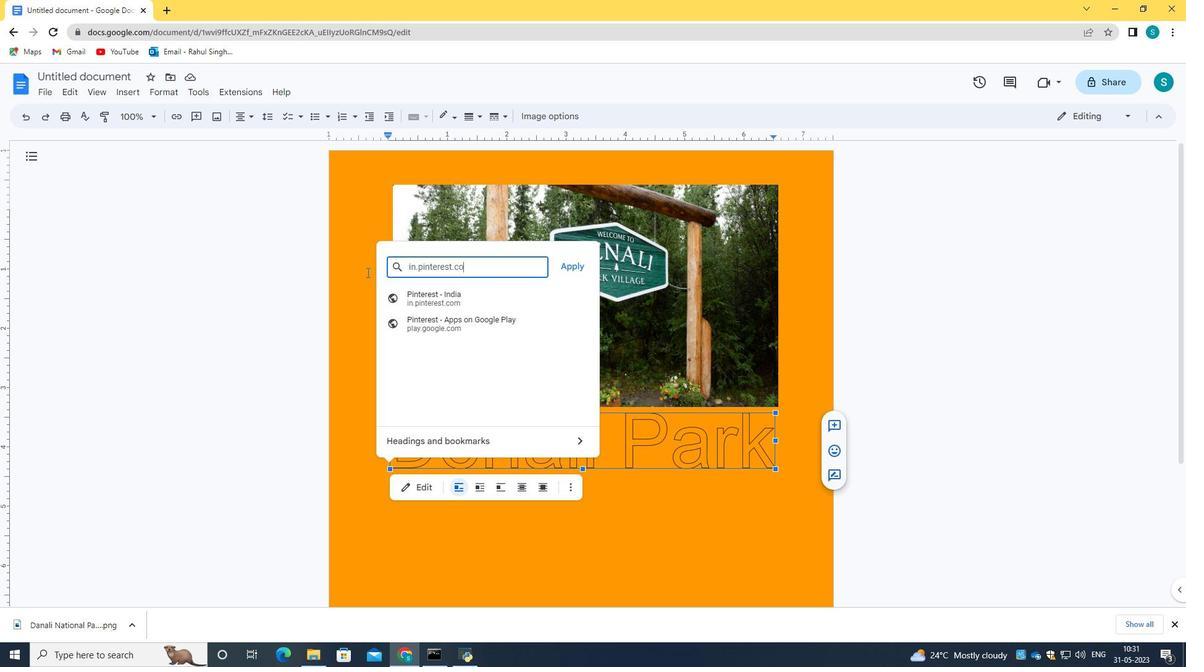 
Action: Mouse moved to (570, 265)
Screenshot: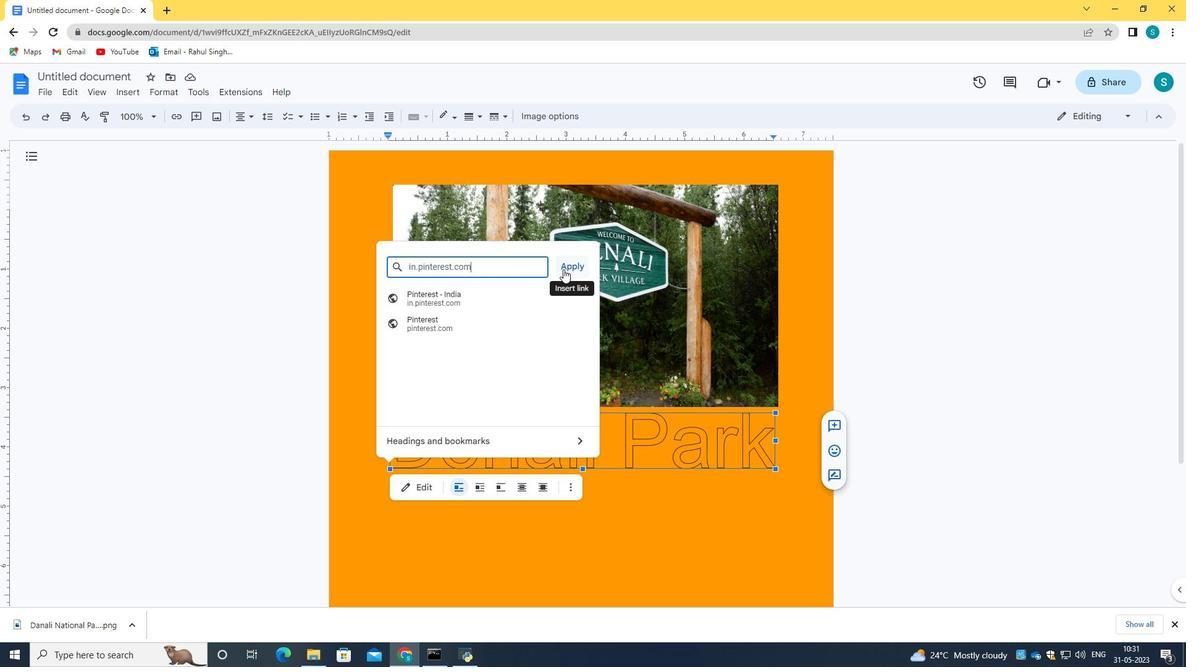 
Action: Mouse pressed left at (570, 265)
Screenshot: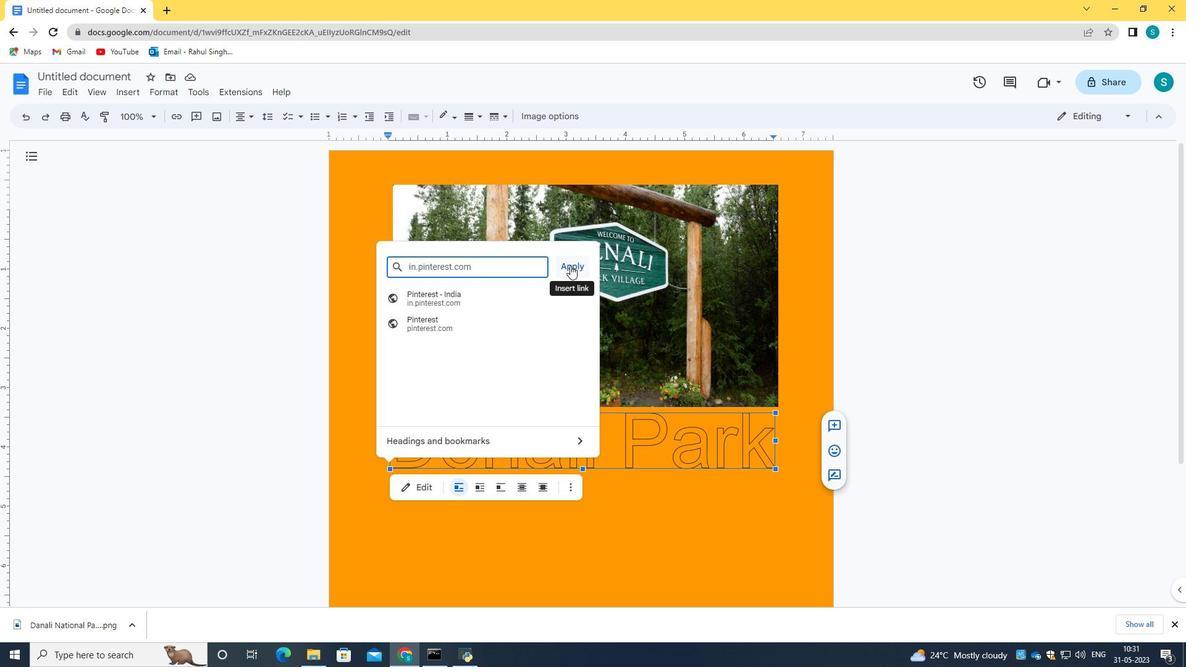 
Action: Mouse moved to (785, 445)
Screenshot: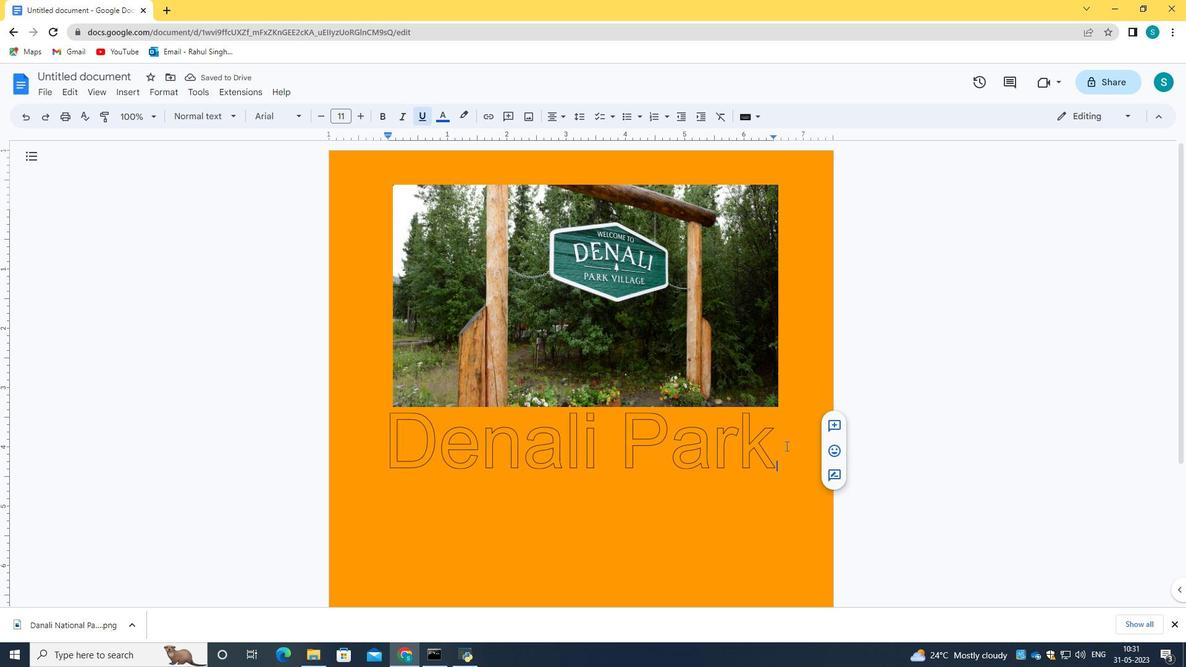 
Action: Mouse scrolled (785, 444) with delta (0, 0)
Screenshot: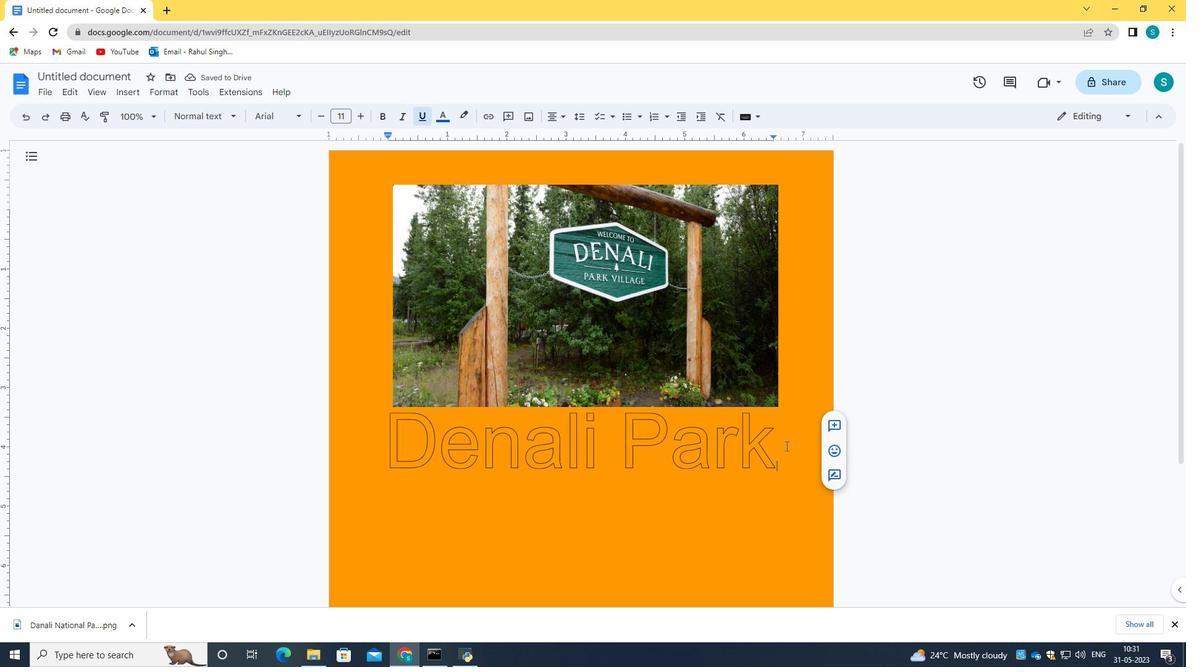 
Action: Mouse scrolled (785, 444) with delta (0, 0)
Screenshot: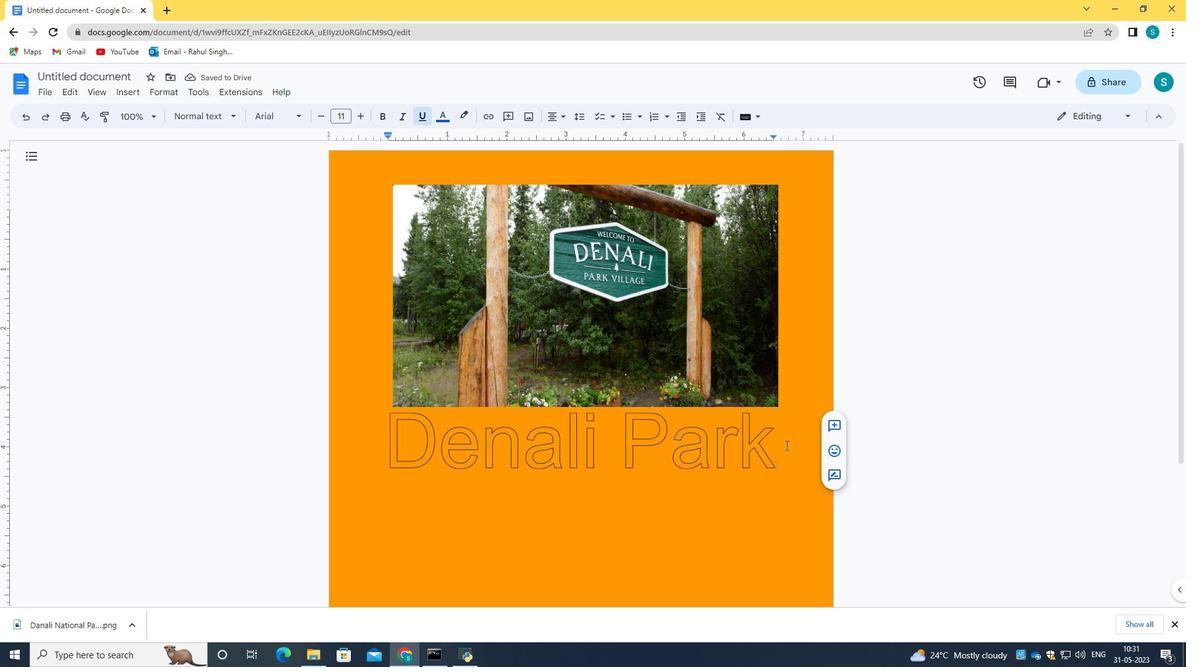 
Action: Mouse scrolled (785, 444) with delta (0, 0)
Screenshot: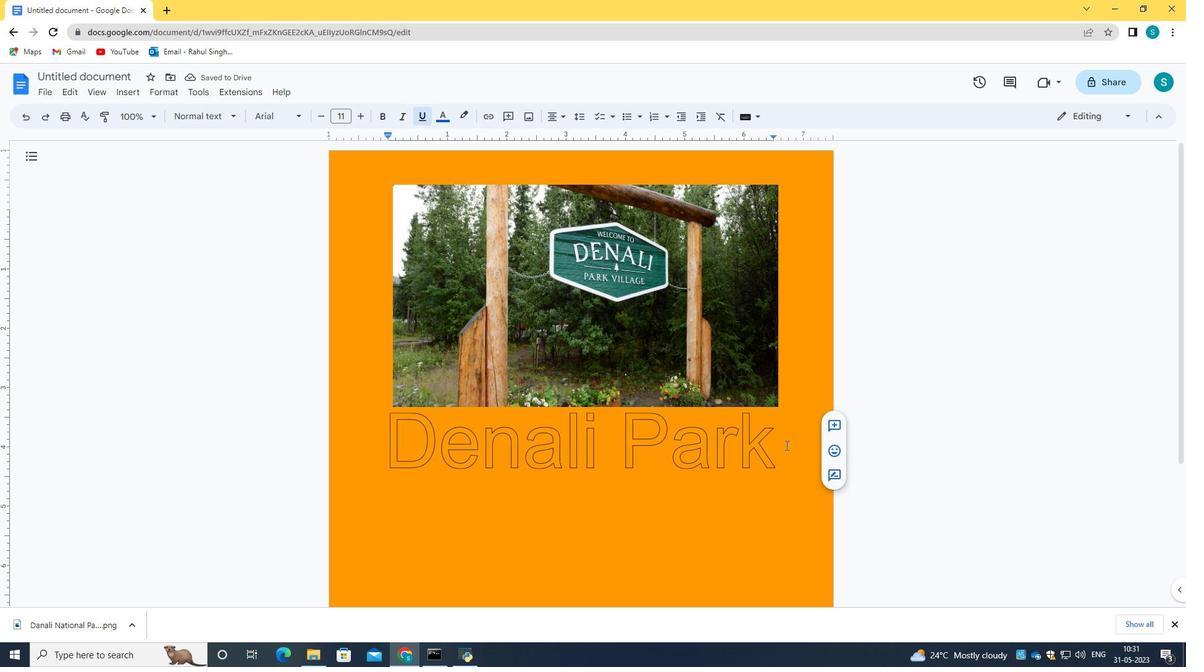 
Action: Mouse scrolled (785, 444) with delta (0, 0)
Screenshot: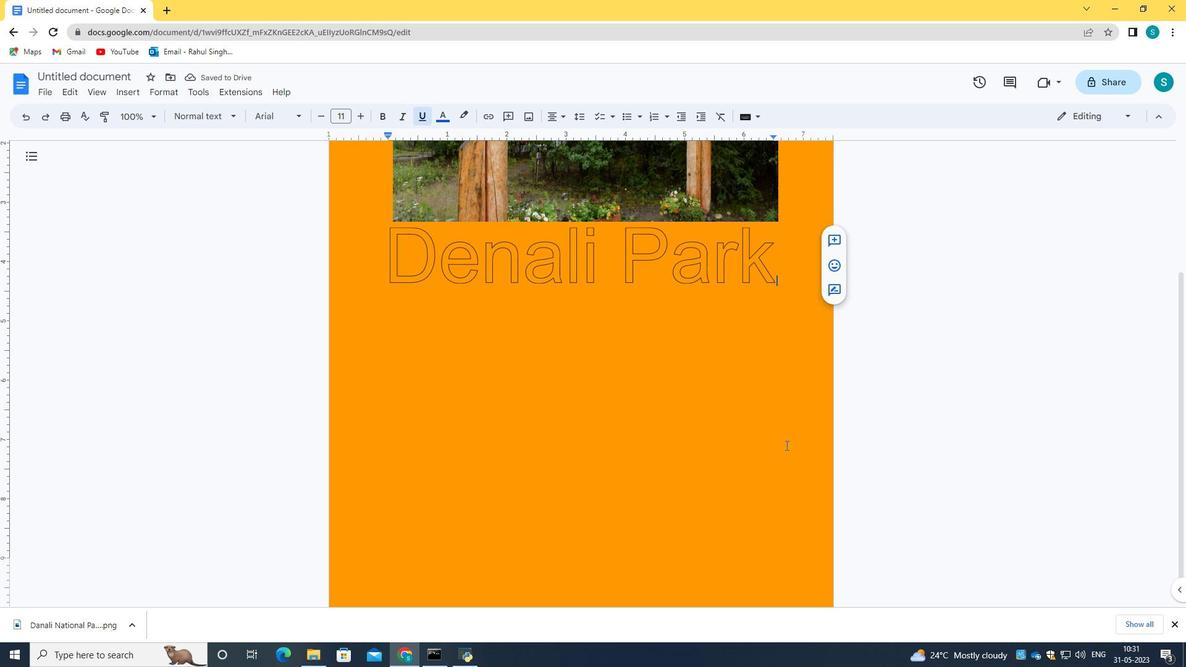 
Action: Mouse scrolled (785, 444) with delta (0, 0)
Screenshot: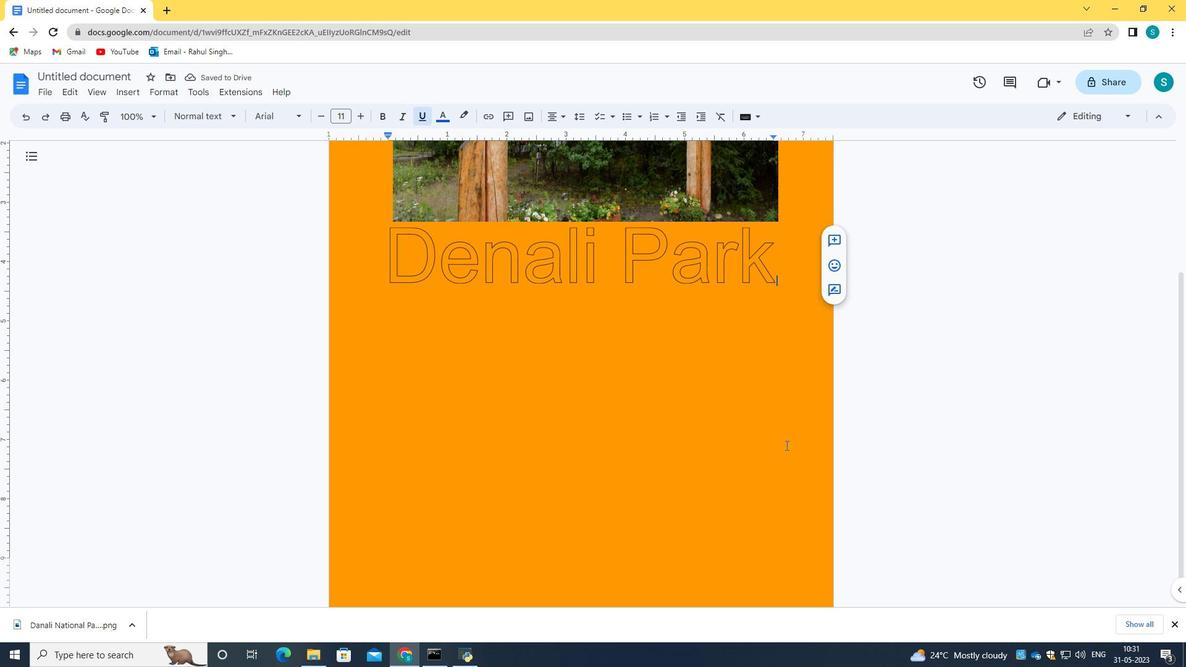
Action: Mouse scrolled (785, 444) with delta (0, 0)
Screenshot: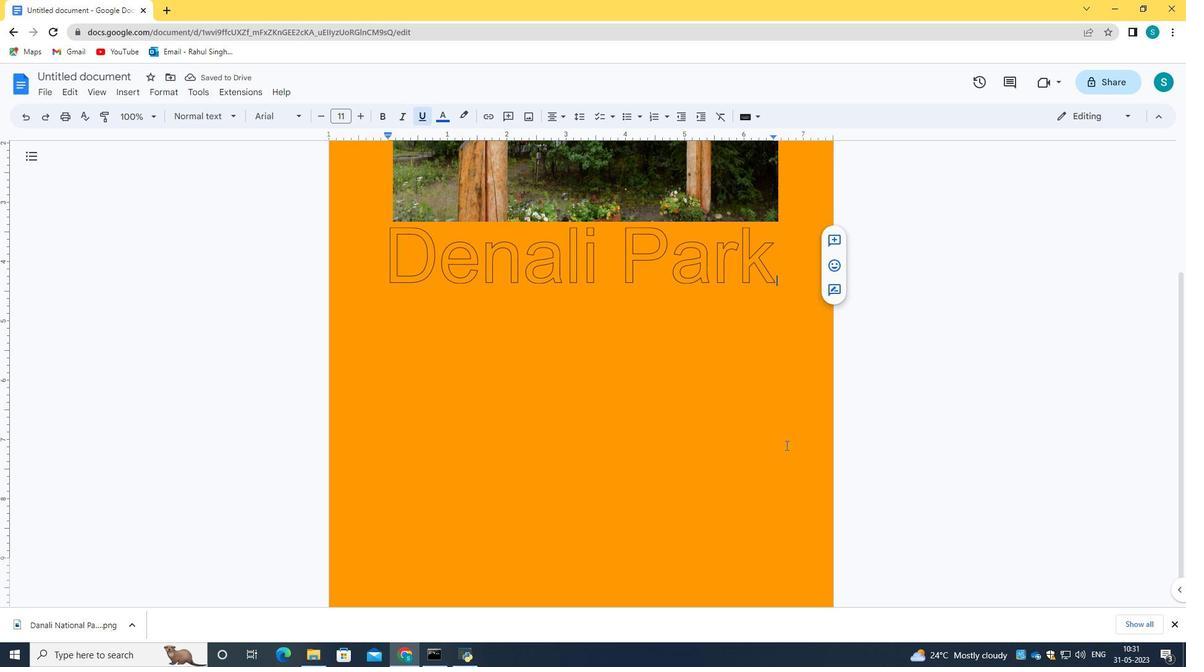 
Action: Mouse scrolled (785, 444) with delta (0, 0)
Screenshot: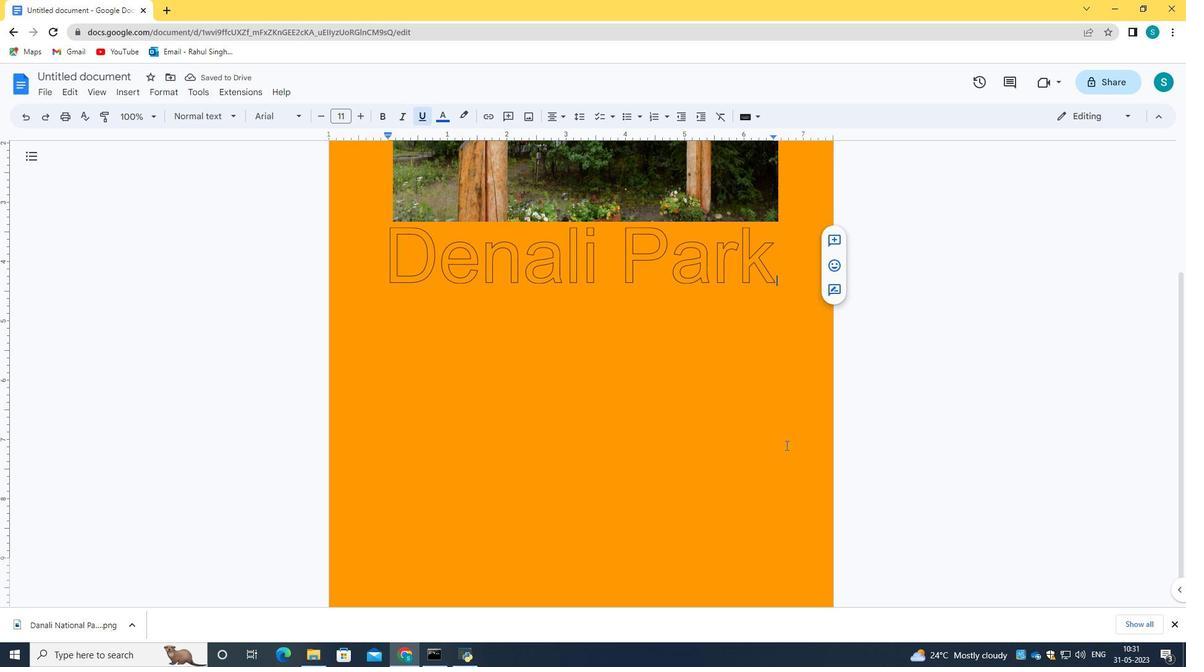 
Action: Mouse scrolled (785, 446) with delta (0, 0)
Screenshot: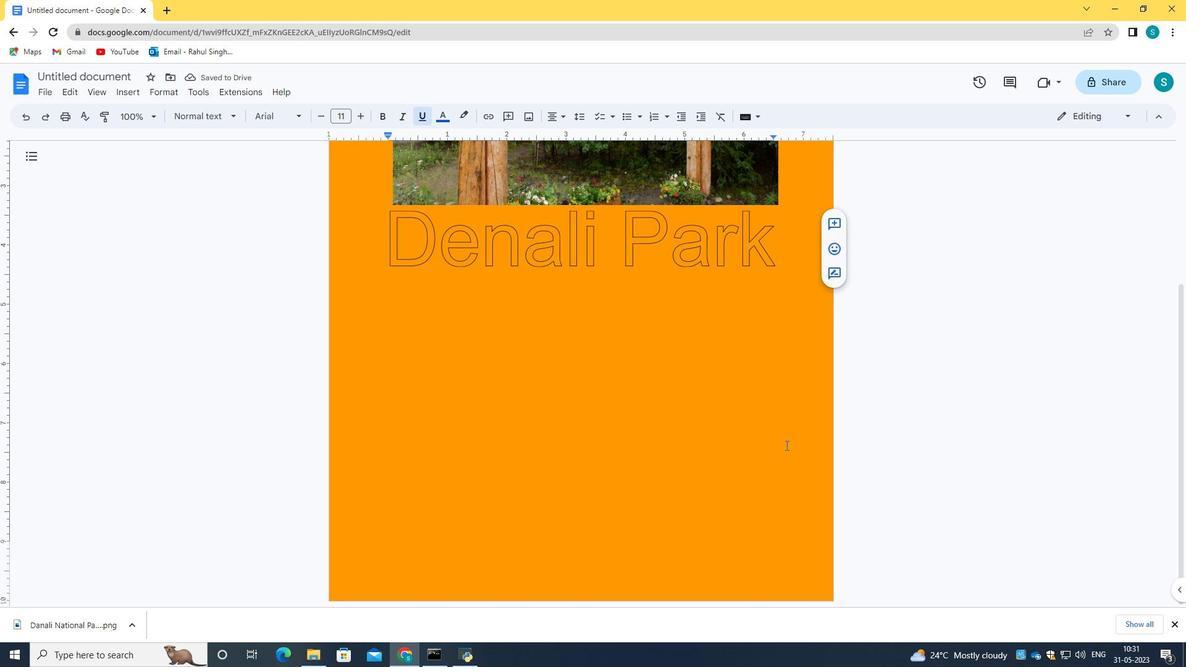 
Action: Mouse scrolled (785, 446) with delta (0, 0)
Screenshot: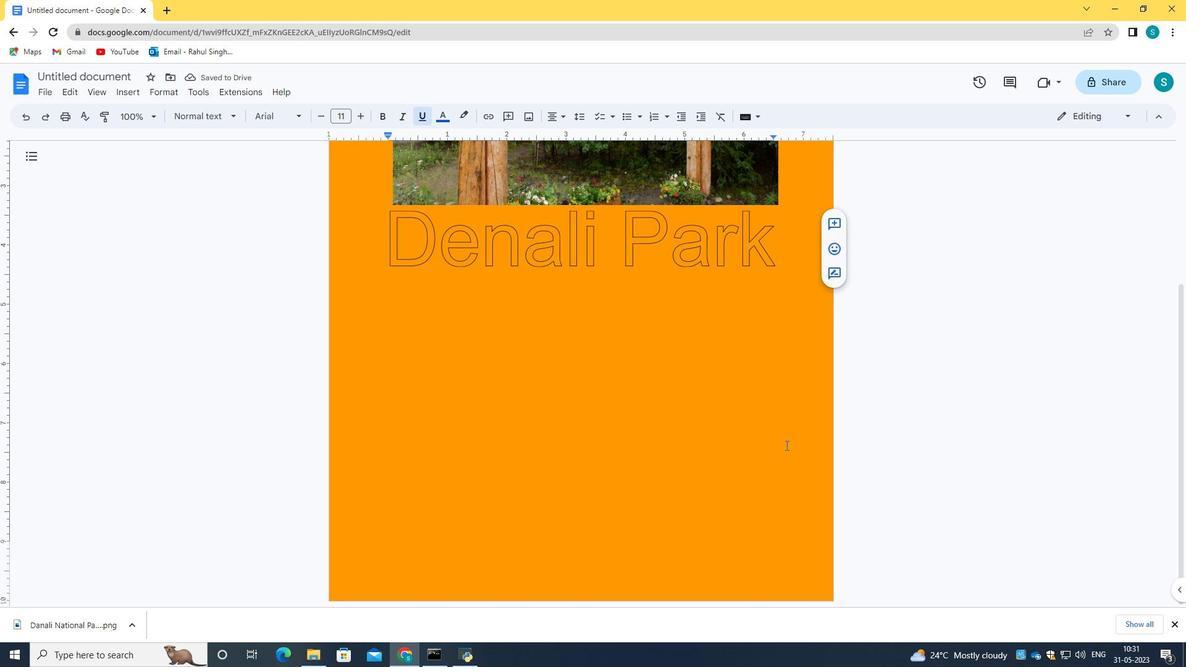 
Action: Mouse scrolled (785, 446) with delta (0, 0)
Screenshot: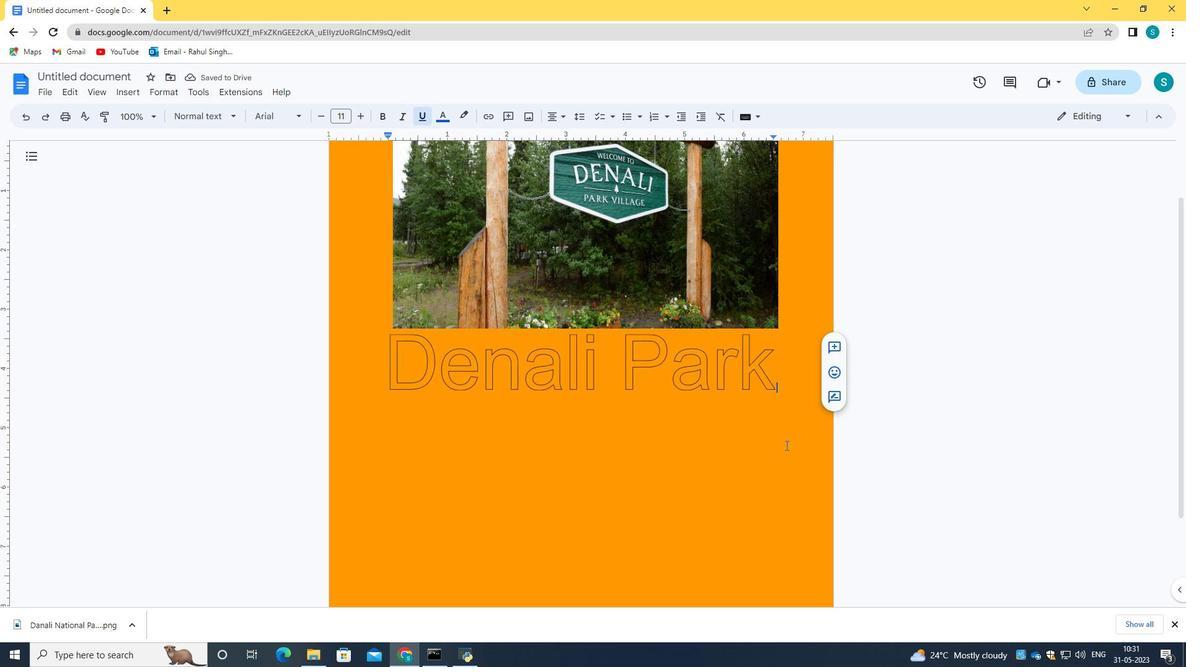 
Action: Mouse scrolled (785, 446) with delta (0, 0)
Screenshot: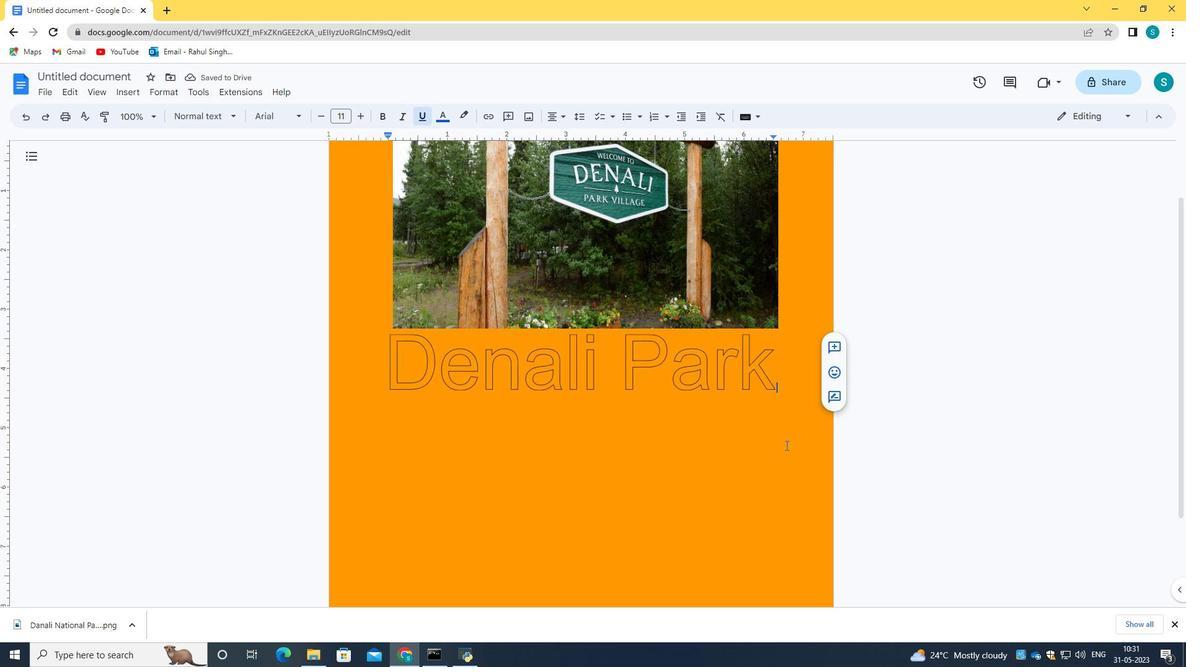 
Action: Mouse scrolled (785, 446) with delta (0, 0)
Screenshot: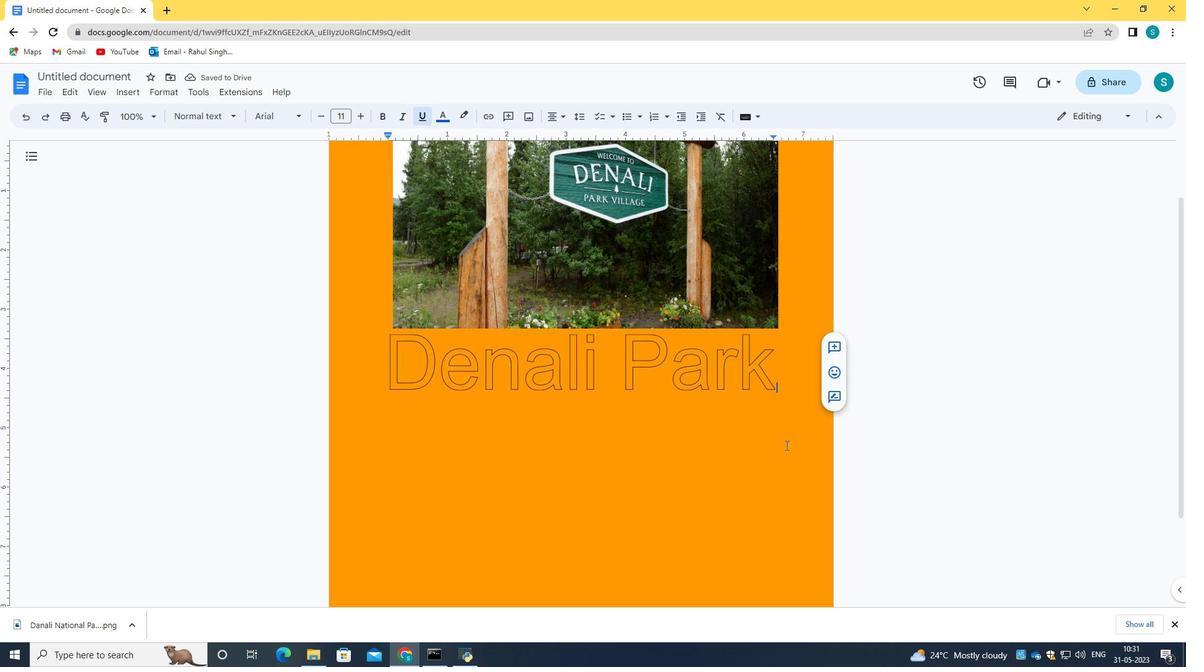 
Action: Mouse scrolled (785, 446) with delta (0, 0)
Screenshot: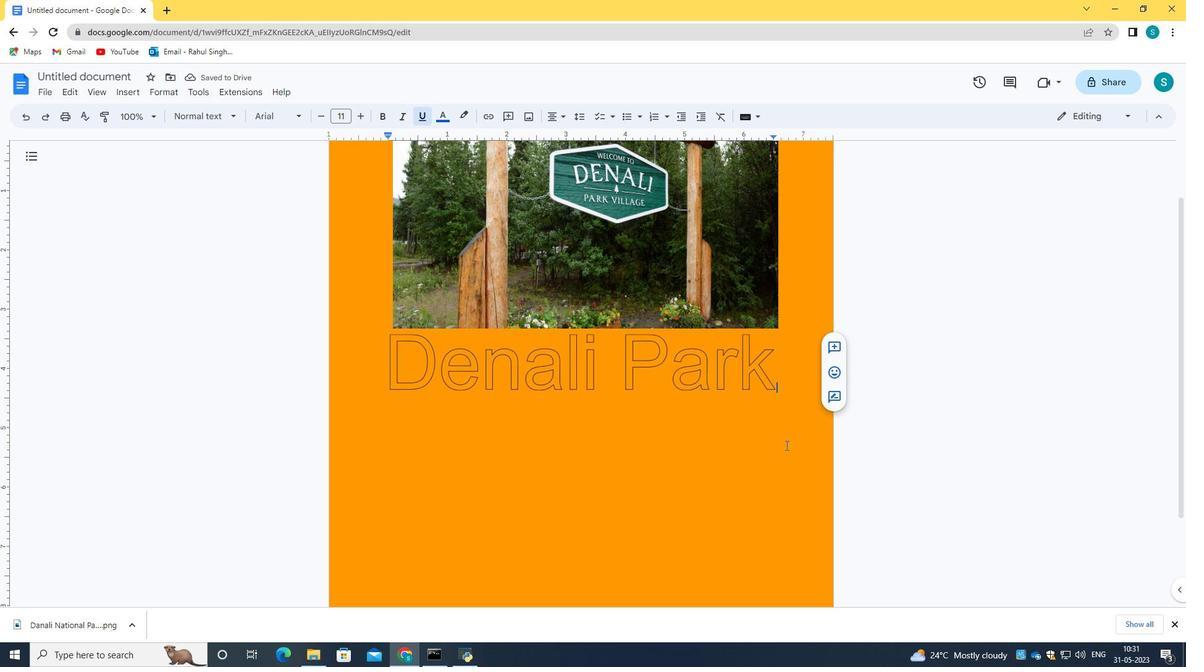
Action: Mouse moved to (628, 516)
Screenshot: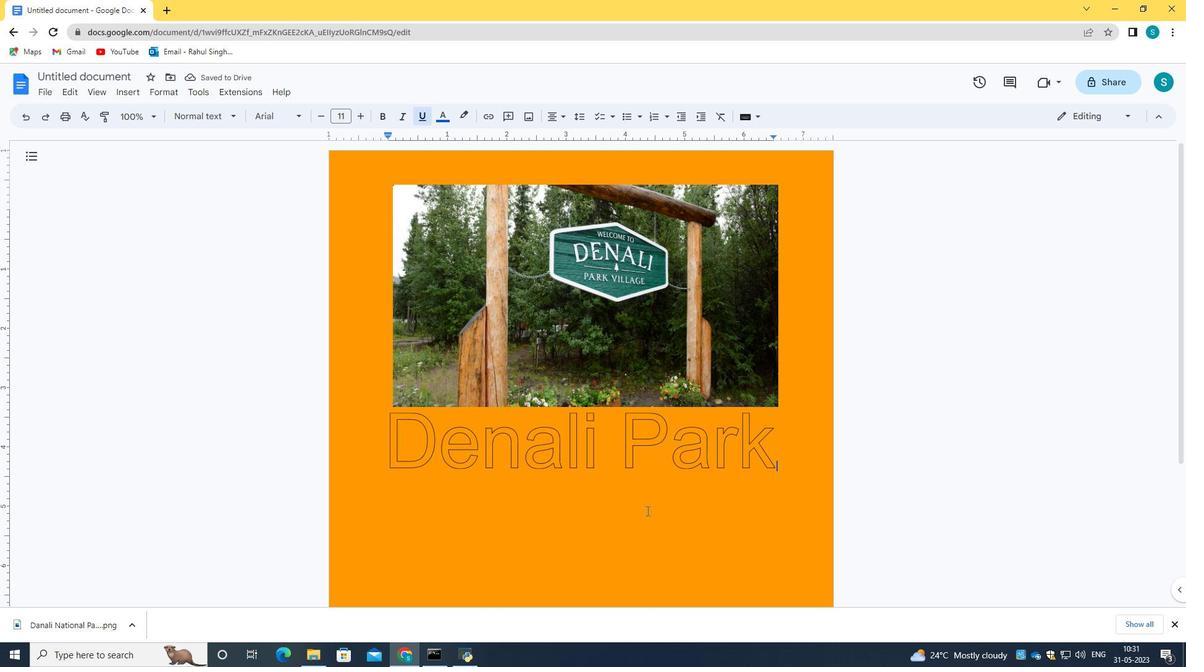 
Action: Mouse pressed left at (628, 516)
Screenshot: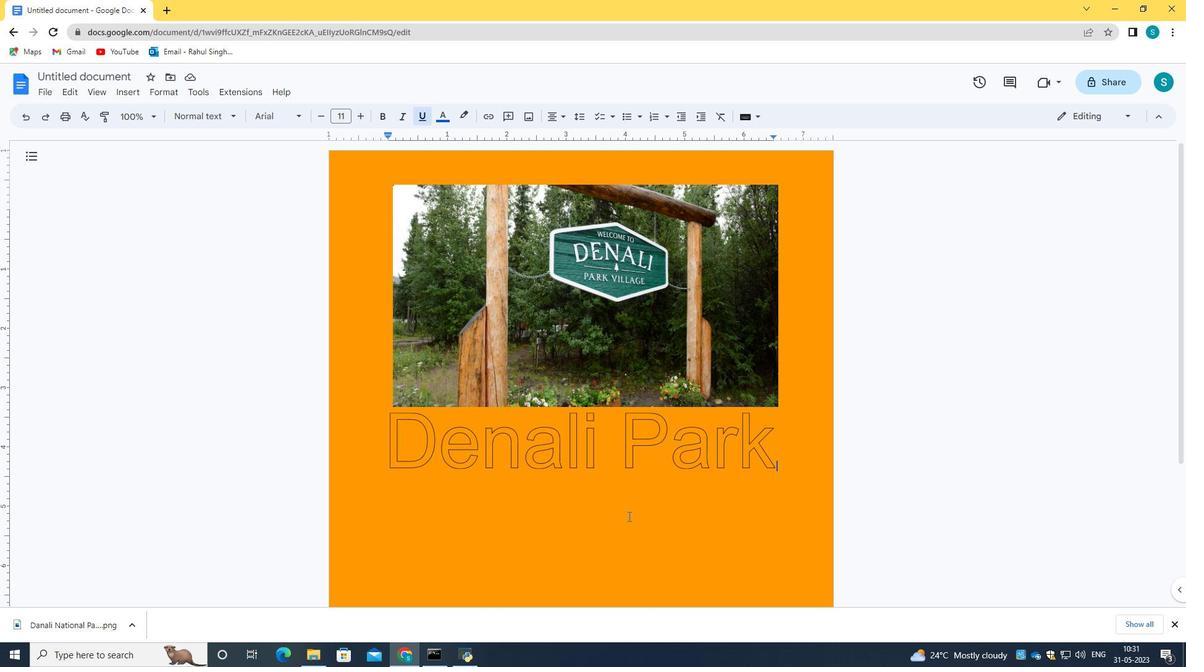 
Action: Mouse moved to (654, 535)
Screenshot: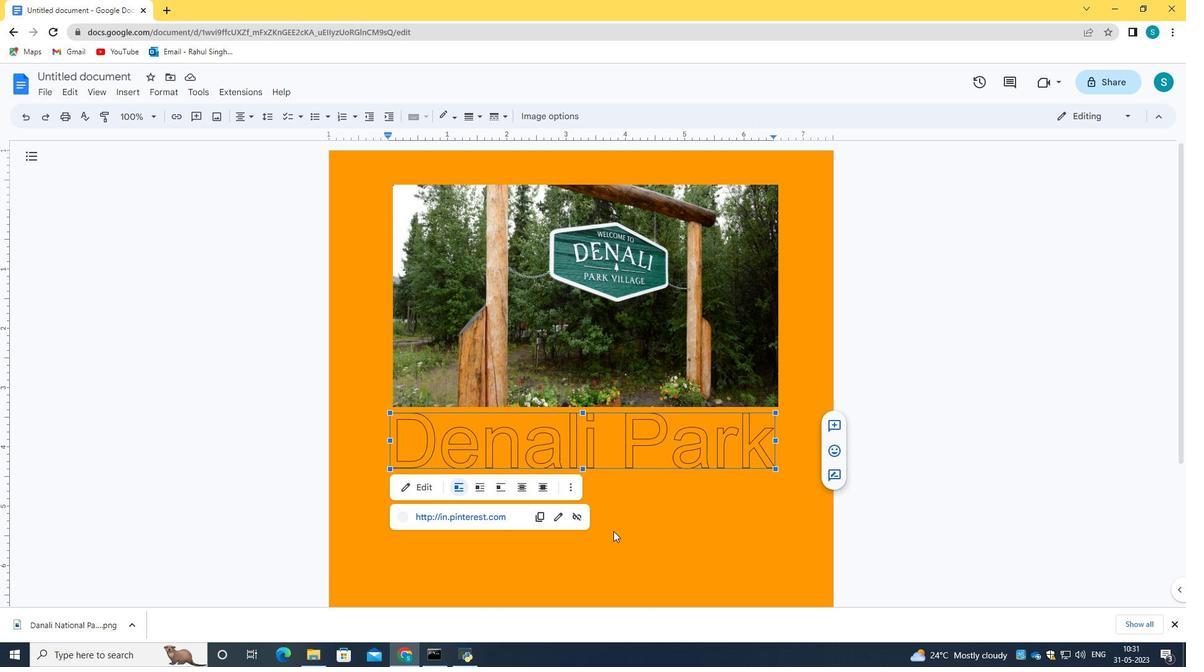 
Action: Mouse pressed left at (654, 535)
Screenshot: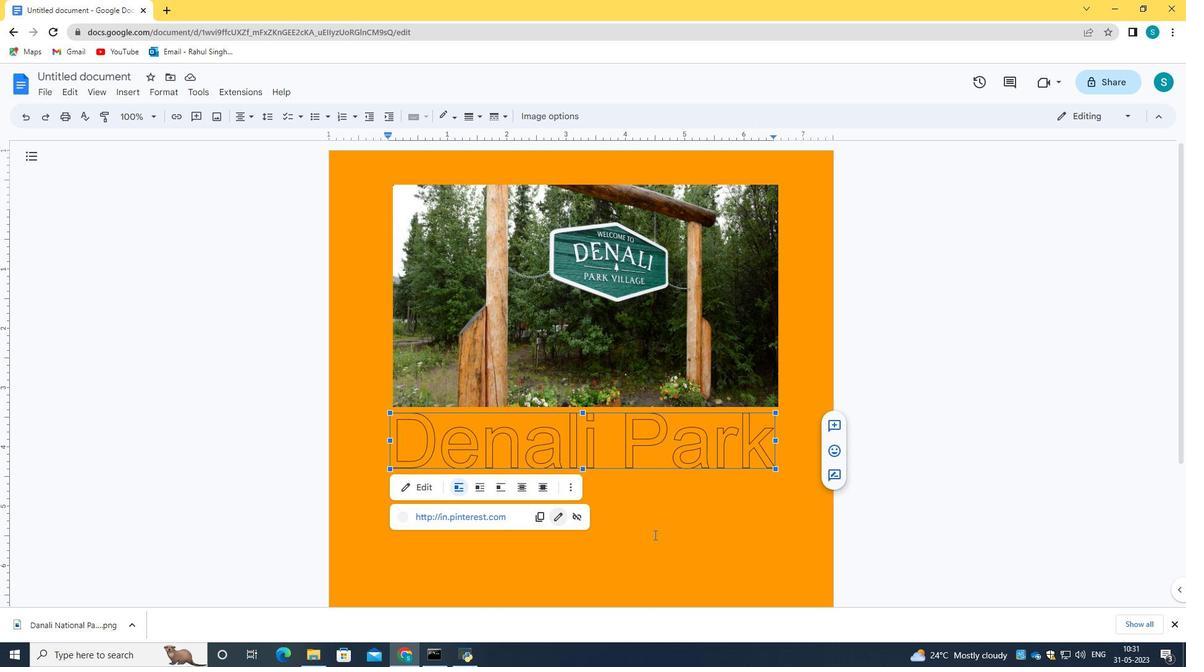 
Action: Mouse moved to (711, 494)
Screenshot: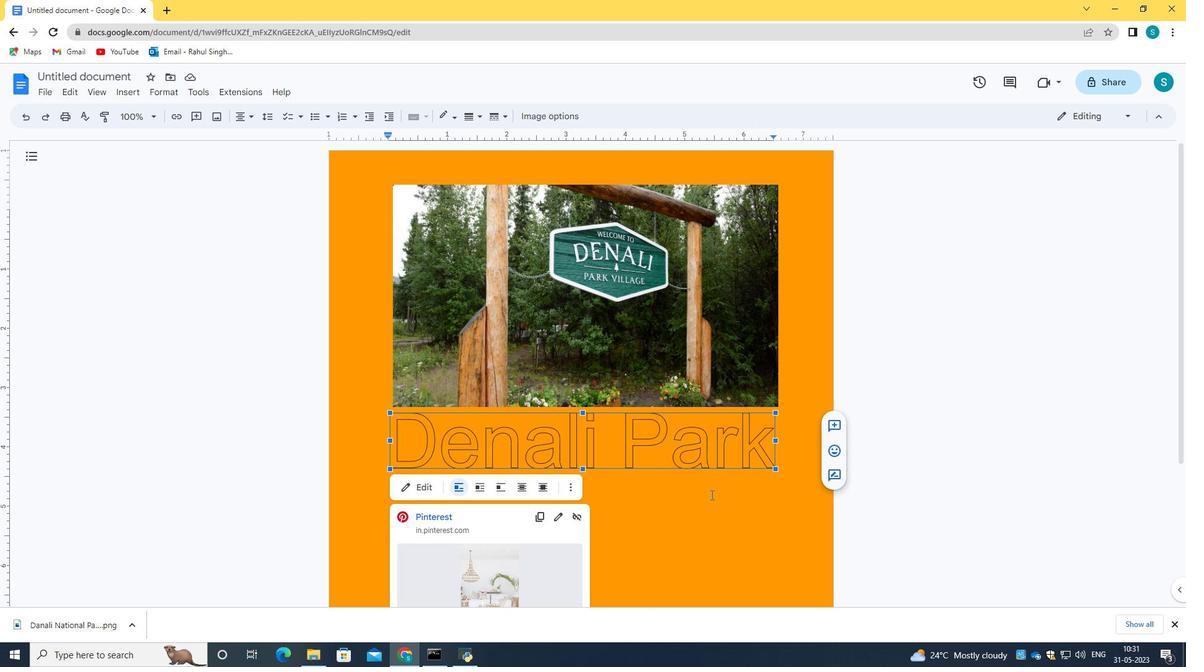 
Action: Mouse scrolled (711, 494) with delta (0, 0)
Screenshot: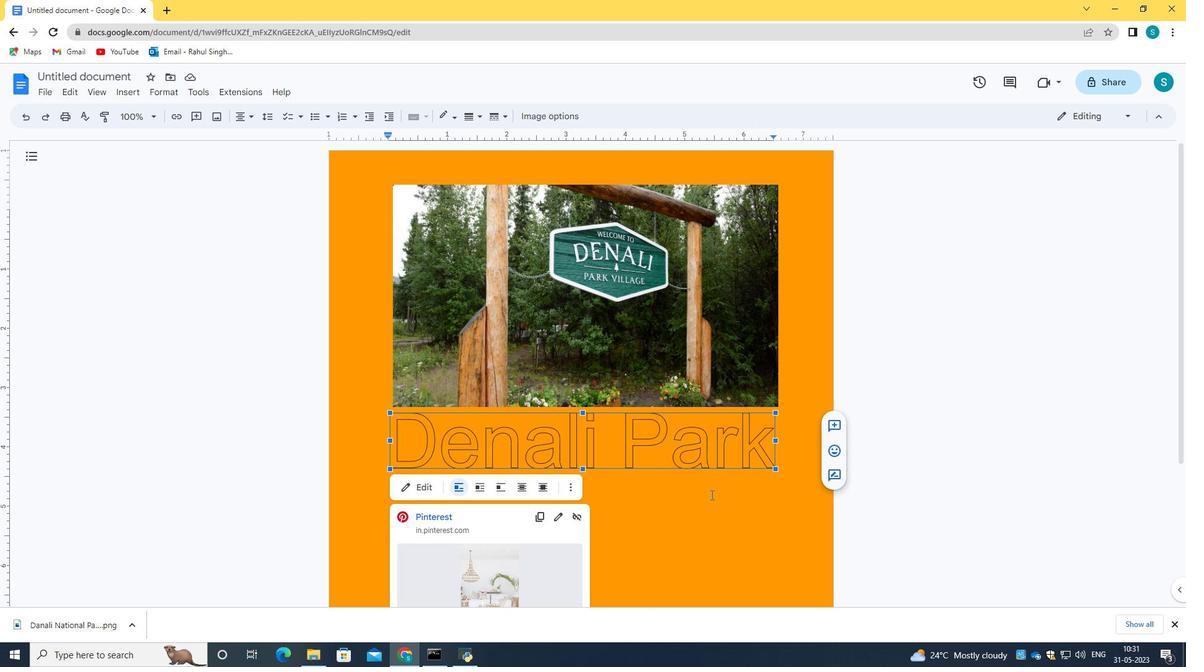 
Action: Mouse moved to (712, 494)
Screenshot: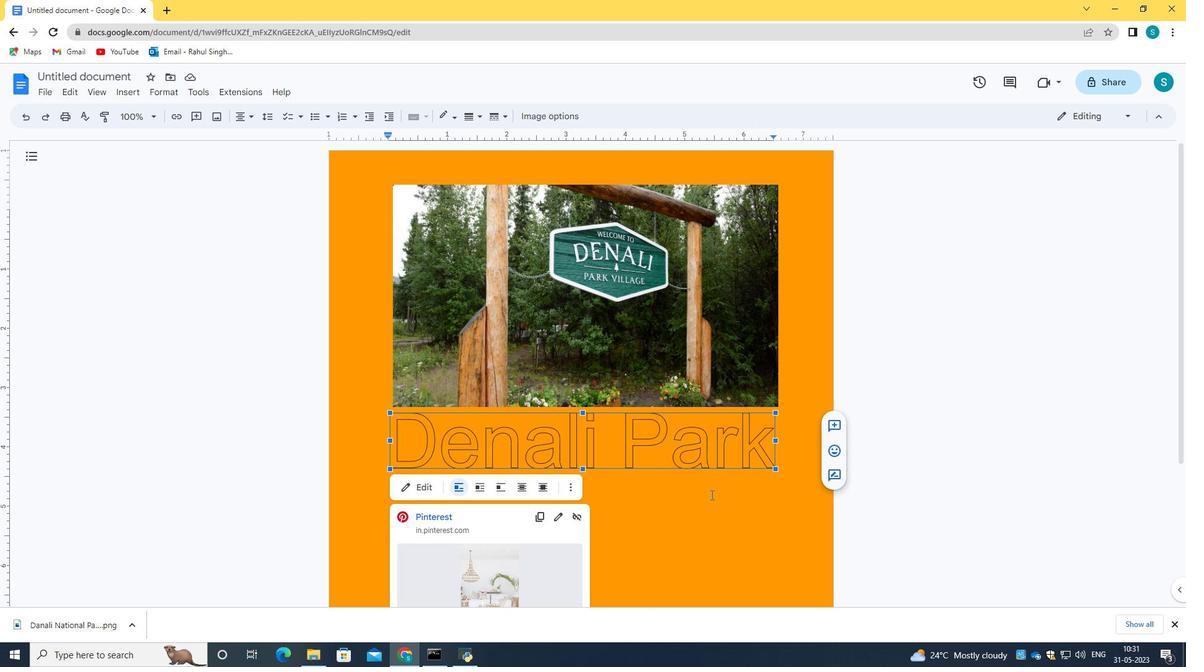 
Action: Mouse scrolled (712, 494) with delta (0, 0)
Screenshot: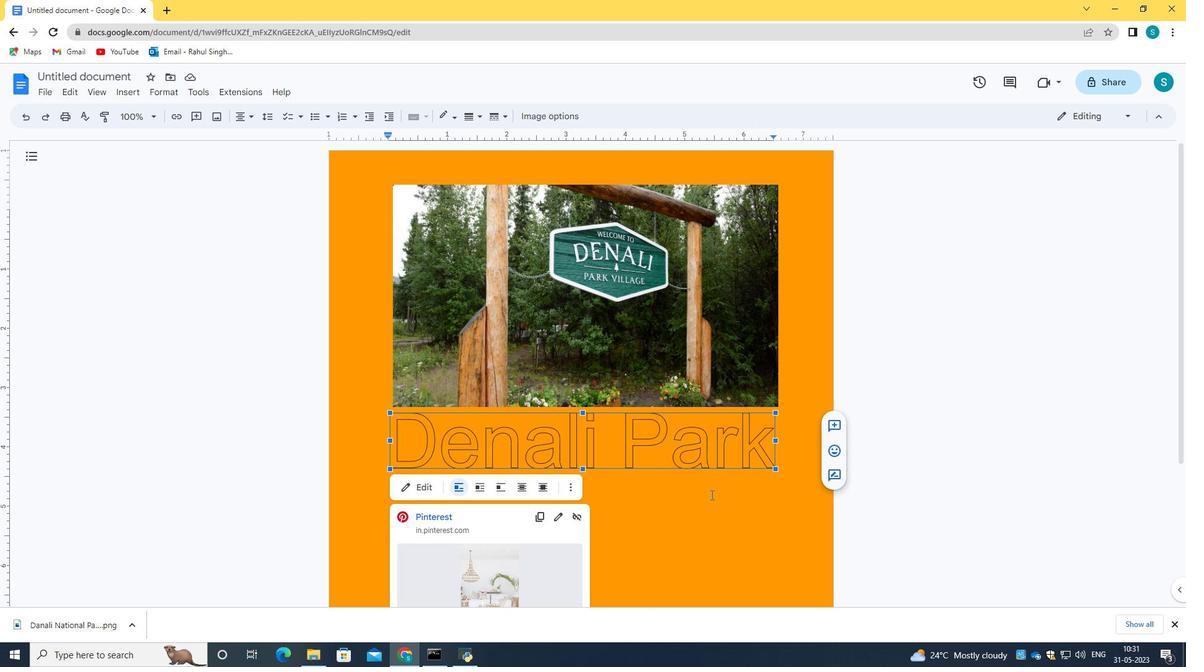 
Action: Mouse scrolled (712, 494) with delta (0, 0)
Screenshot: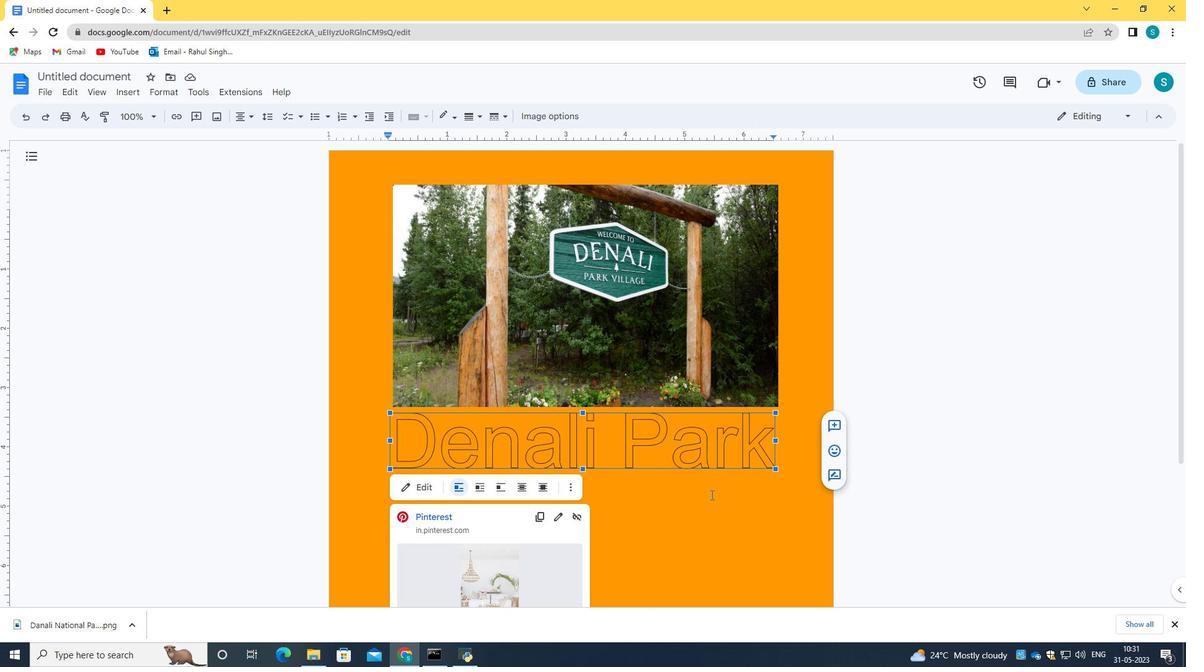 
Action: Mouse moved to (707, 494)
Screenshot: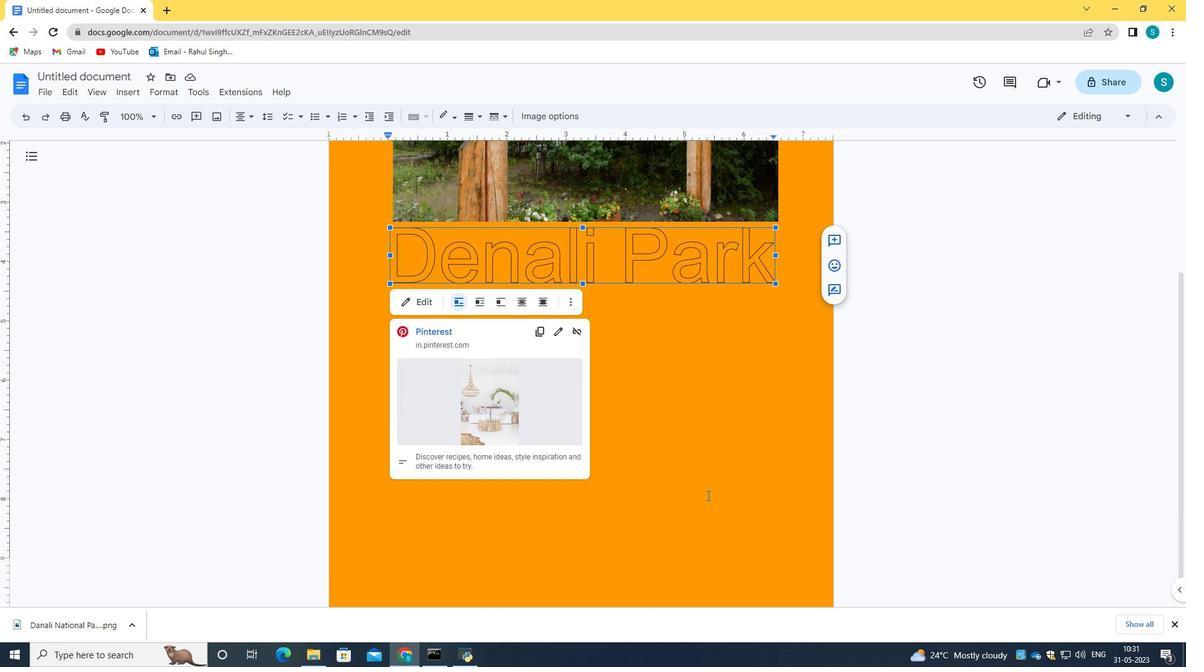 
Action: Mouse scrolled (707, 495) with delta (0, 0)
Screenshot: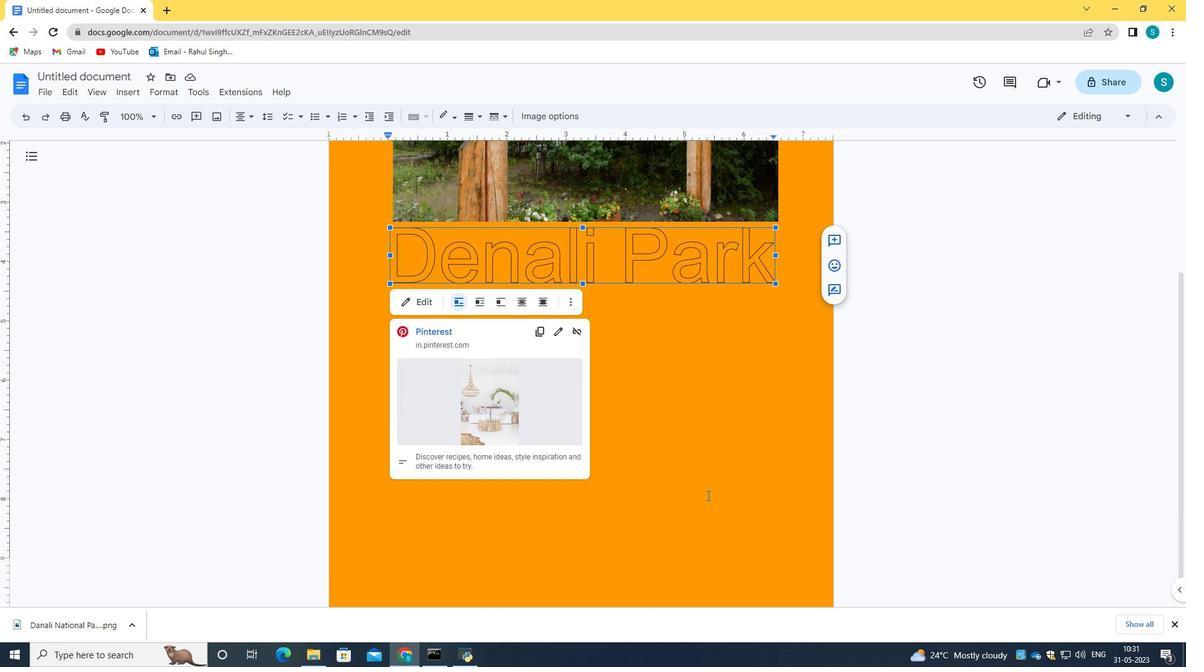 
Action: Mouse scrolled (707, 495) with delta (0, 0)
Screenshot: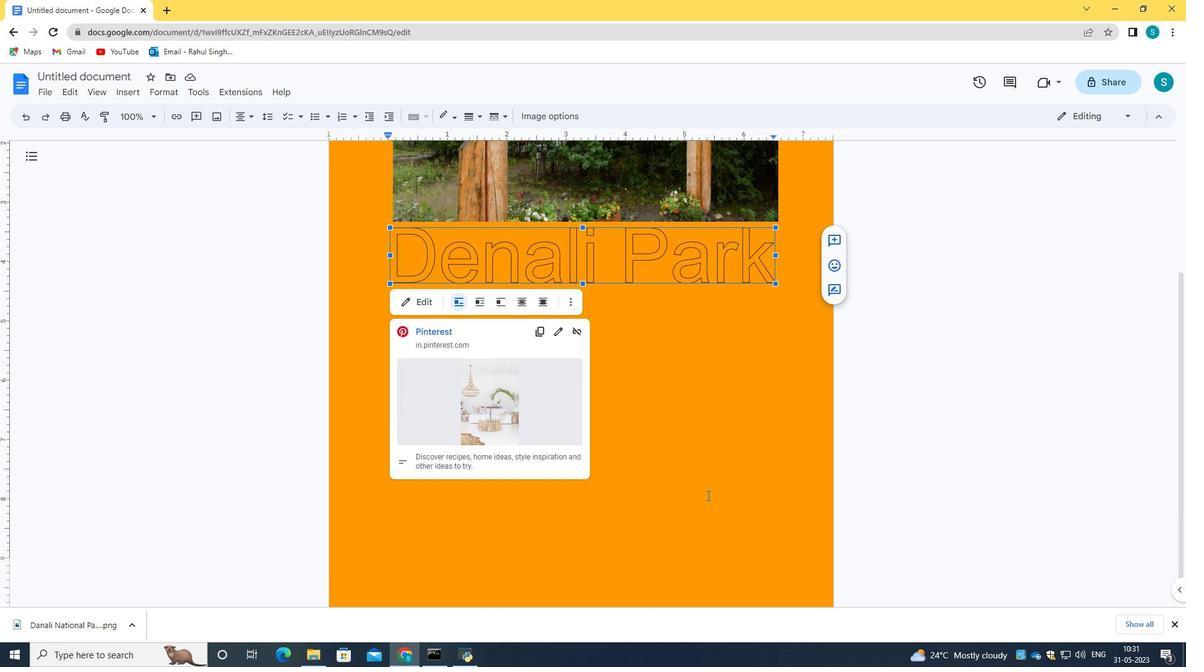 
Action: Mouse pressed left at (707, 494)
Screenshot: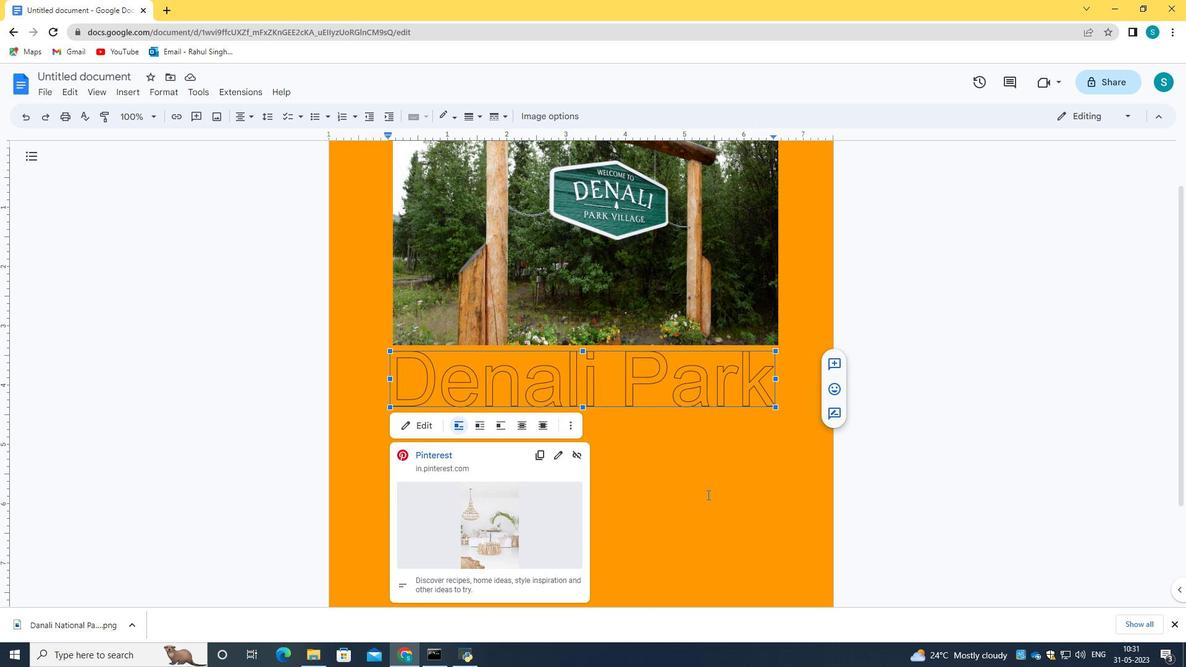 
Action: Mouse moved to (287, 423)
Screenshot: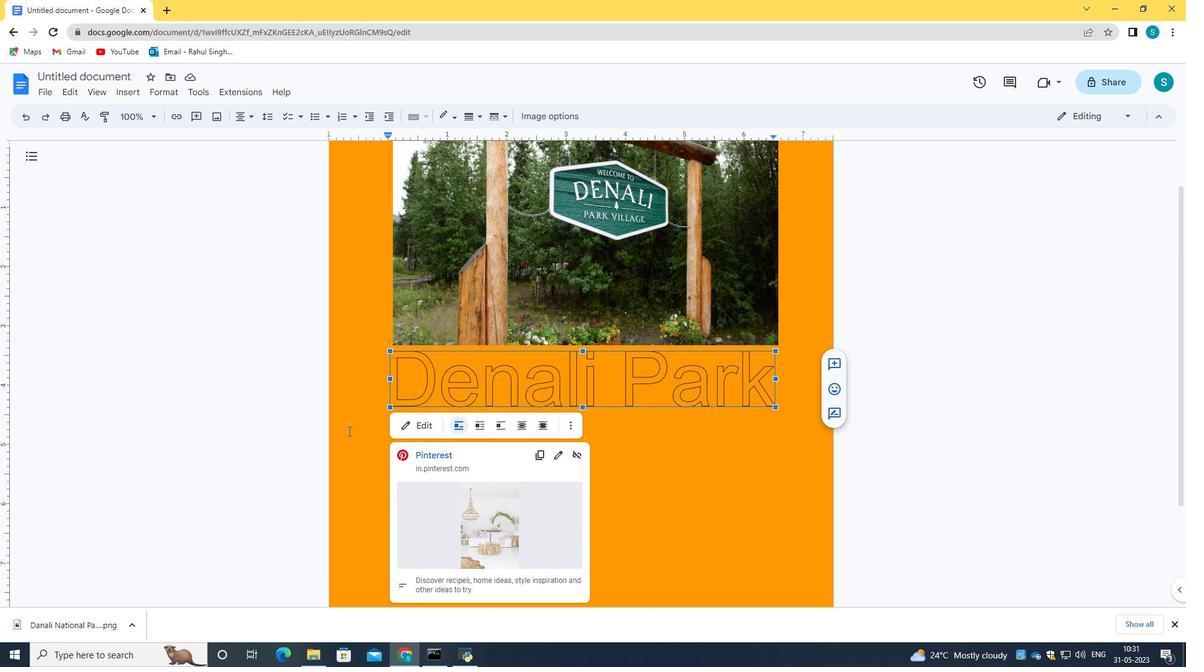 
Action: Mouse pressed left at (287, 423)
Screenshot: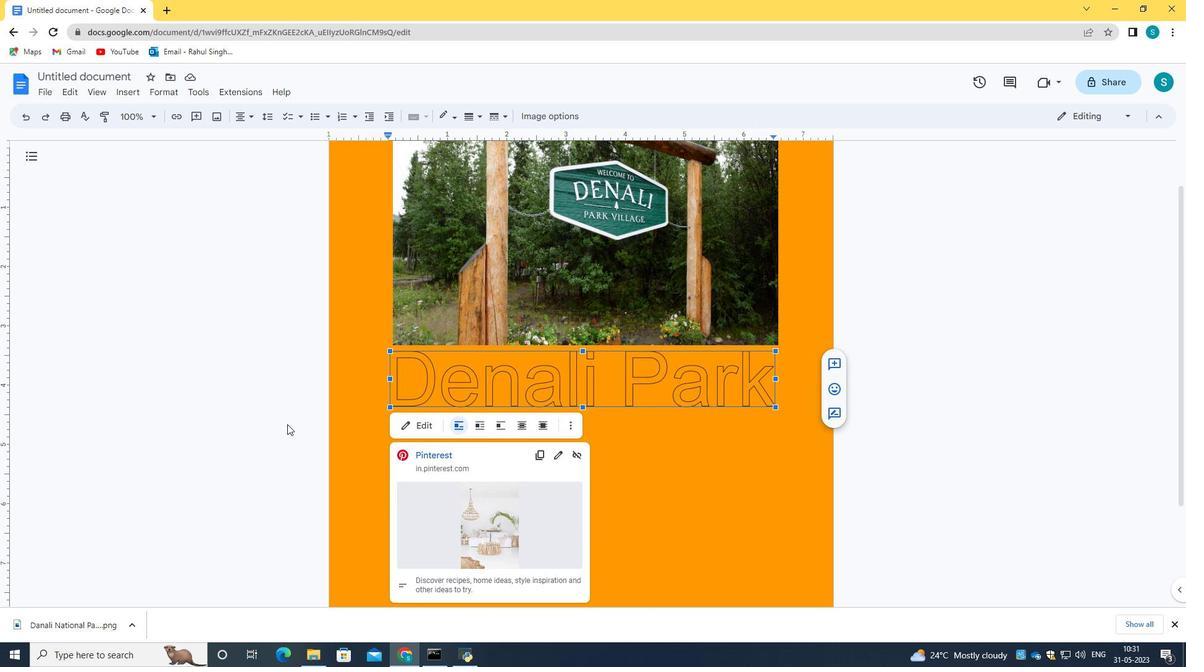 
Action: Mouse moved to (287, 422)
Screenshot: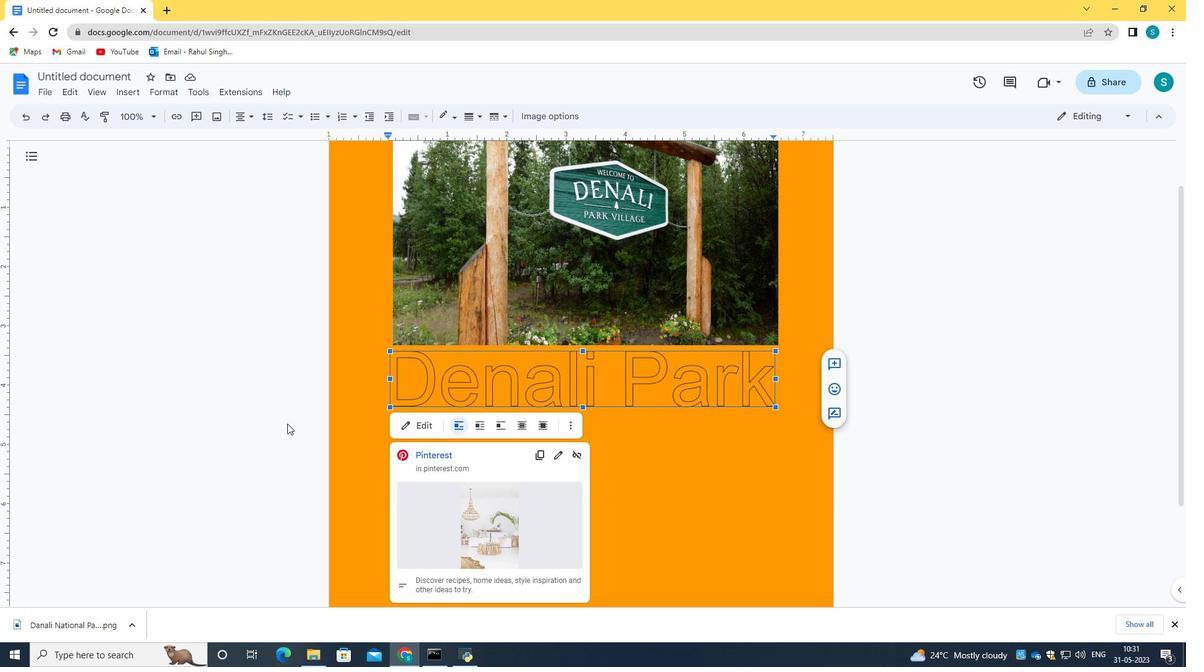 
Action: Mouse pressed left at (287, 422)
Screenshot: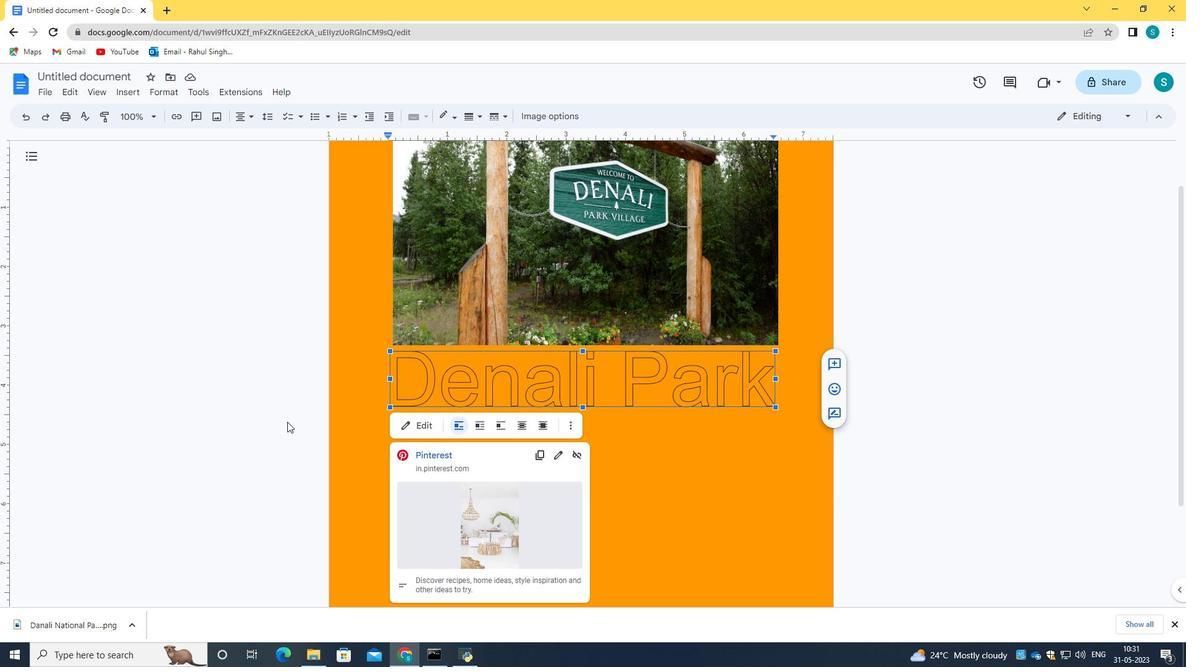 
Action: Mouse moved to (1060, 411)
Screenshot: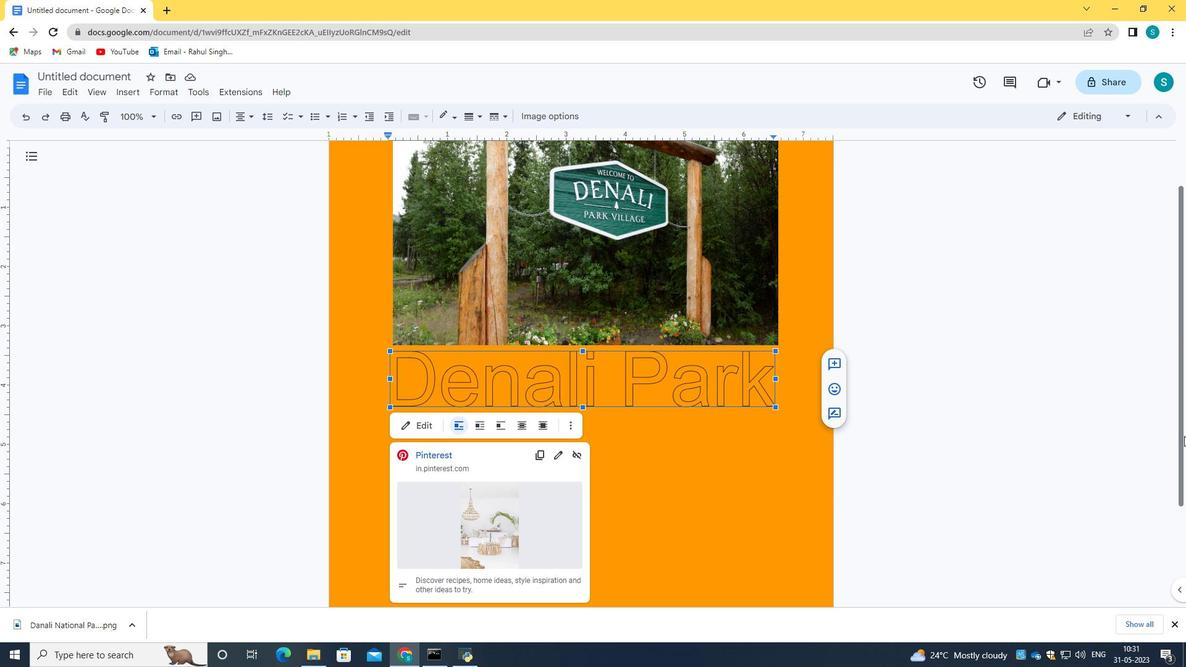 
Action: Mouse pressed left at (1060, 411)
Screenshot: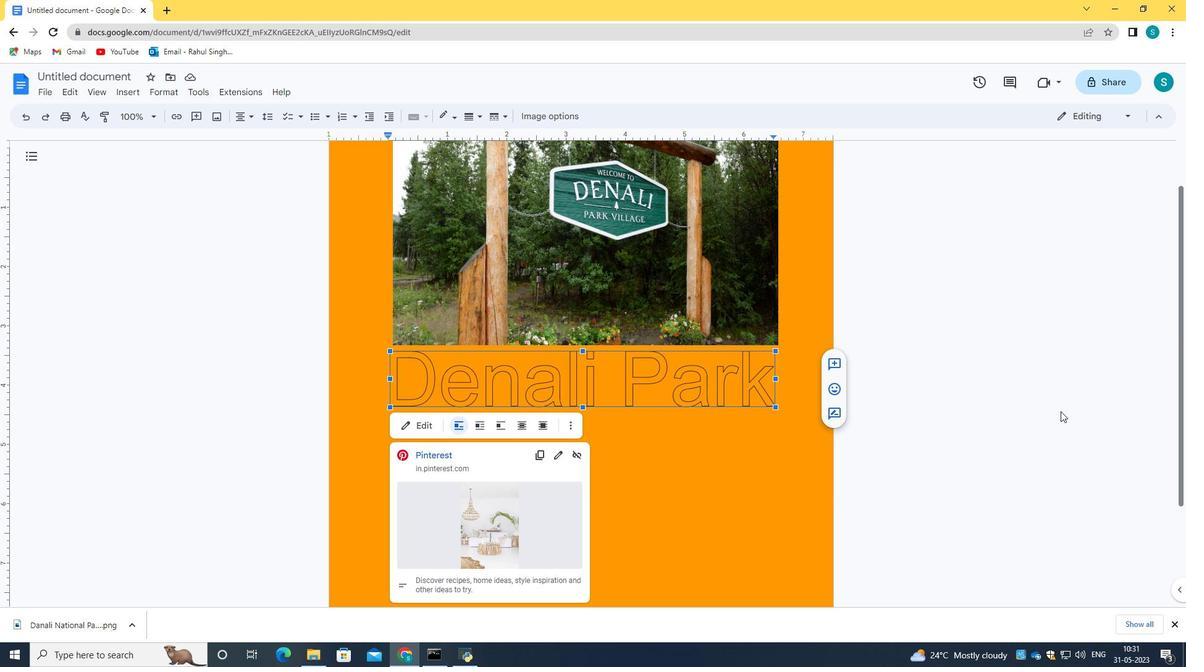 
Action: Mouse moved to (1057, 410)
Screenshot: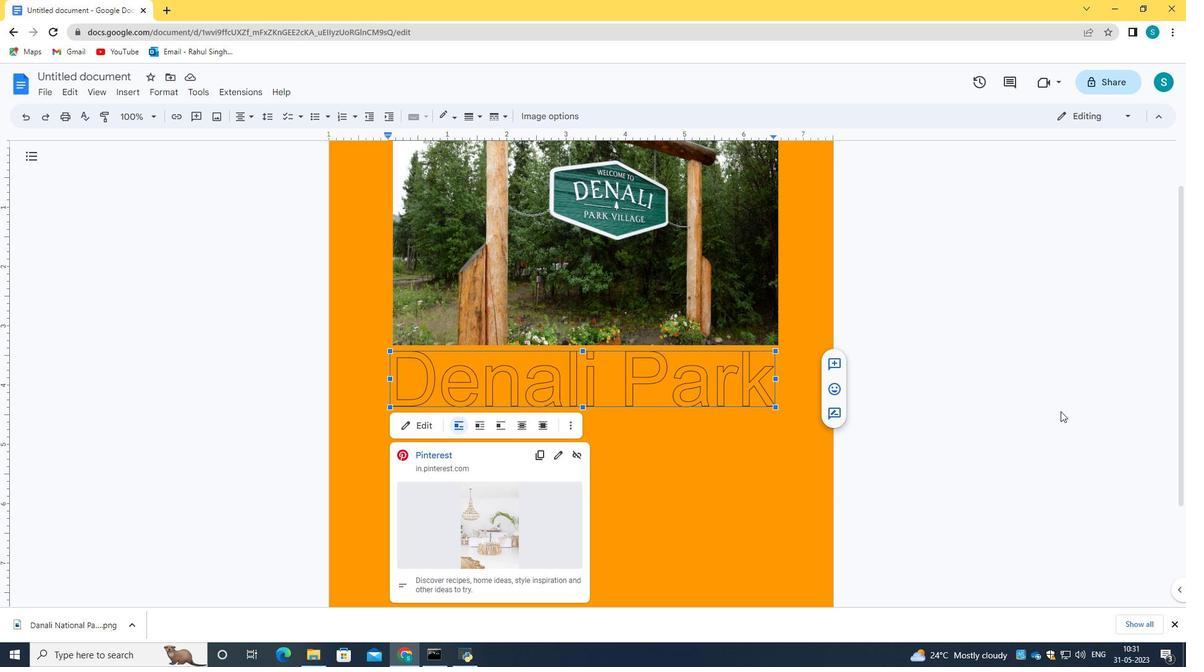 
Action: Mouse pressed left at (1057, 410)
Screenshot: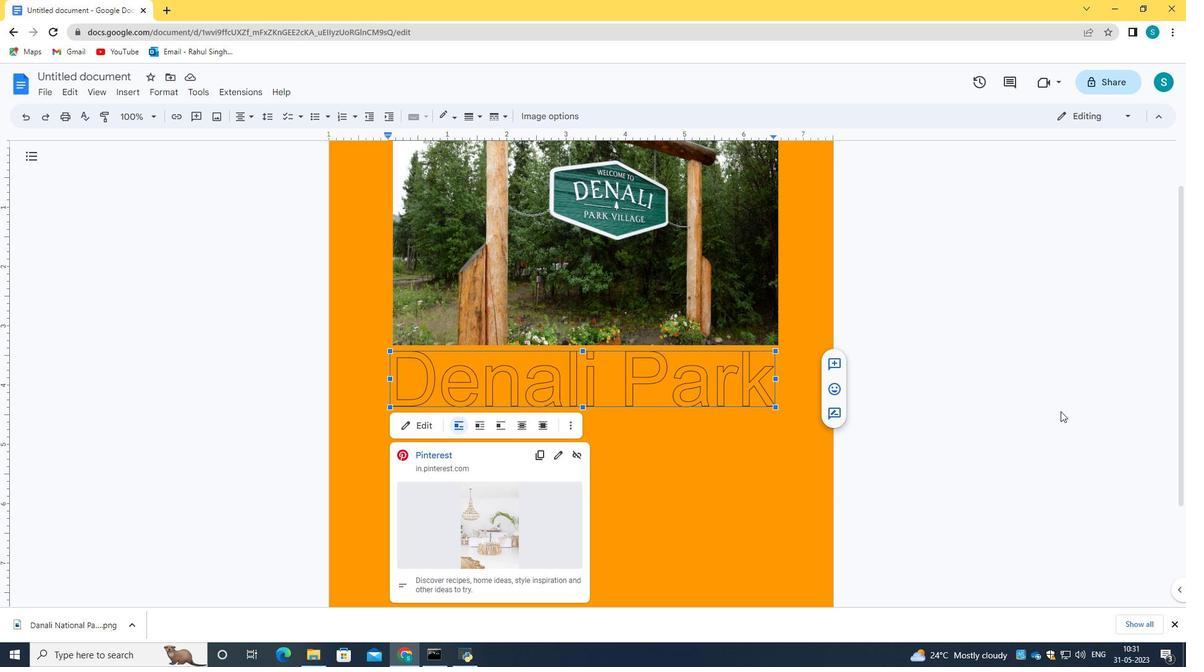 
Action: Mouse moved to (1056, 410)
Screenshot: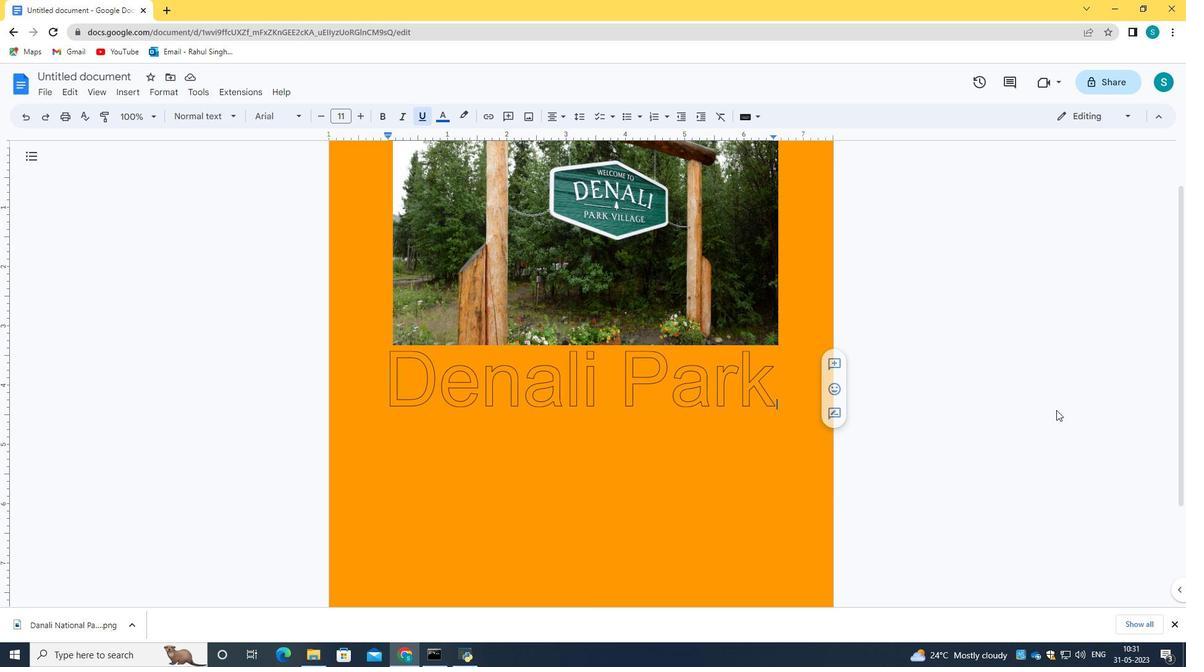 
Action: Mouse pressed left at (1056, 410)
Screenshot: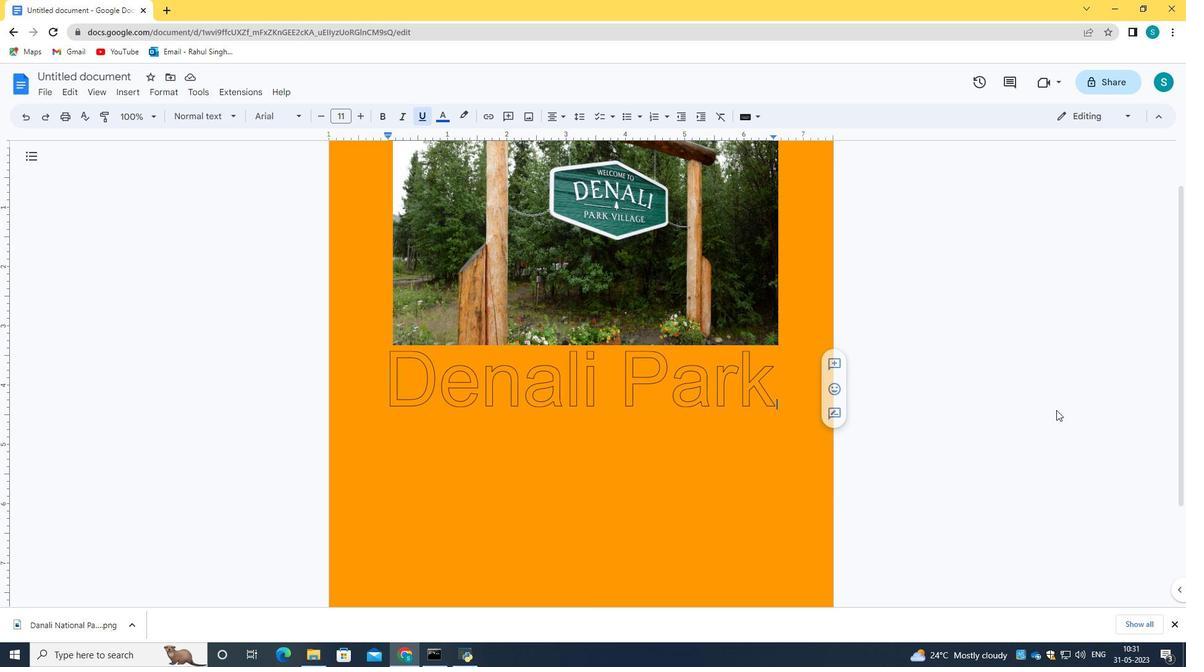 
Action: Mouse moved to (781, 406)
Screenshot: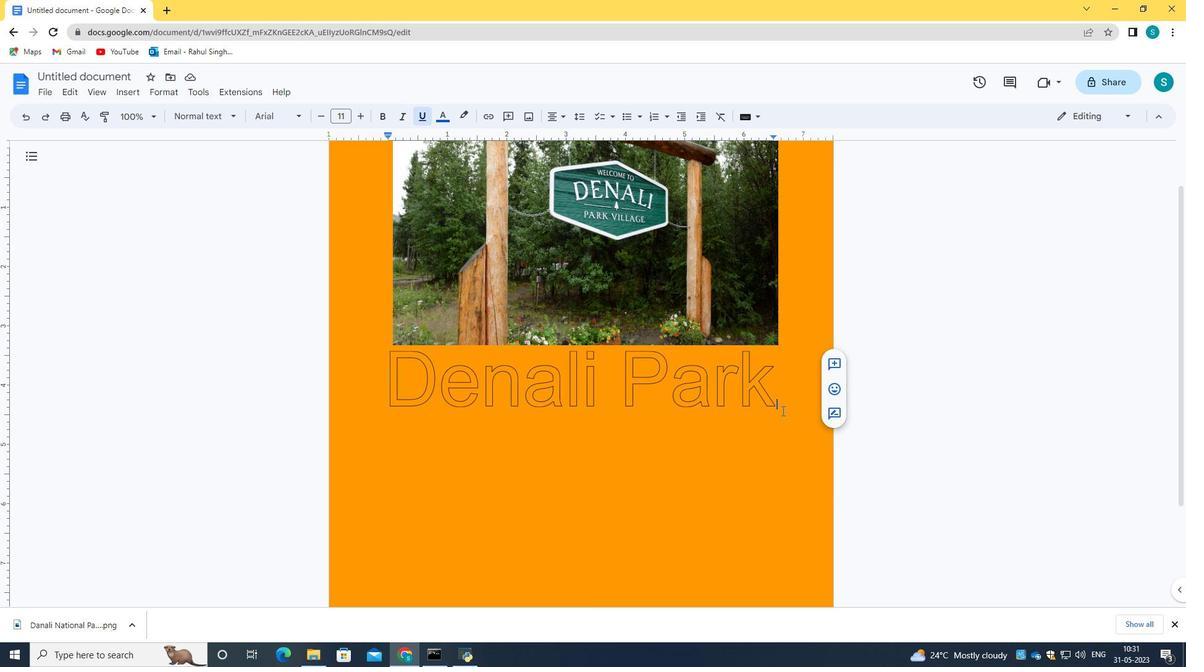 
Action: Key pressed <Key.enter><Key.enter><Key.enter><Key.enter><Key.enter><Key.enter><Key.enter>
Screenshot: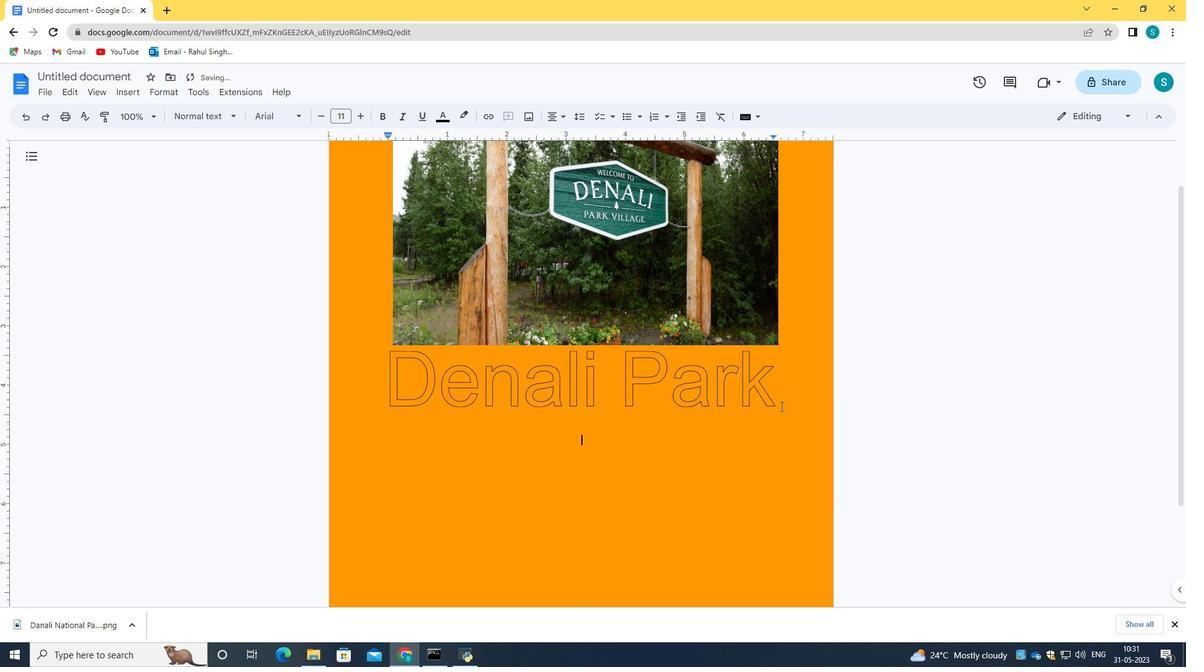 
Action: Mouse moved to (666, 495)
Screenshot: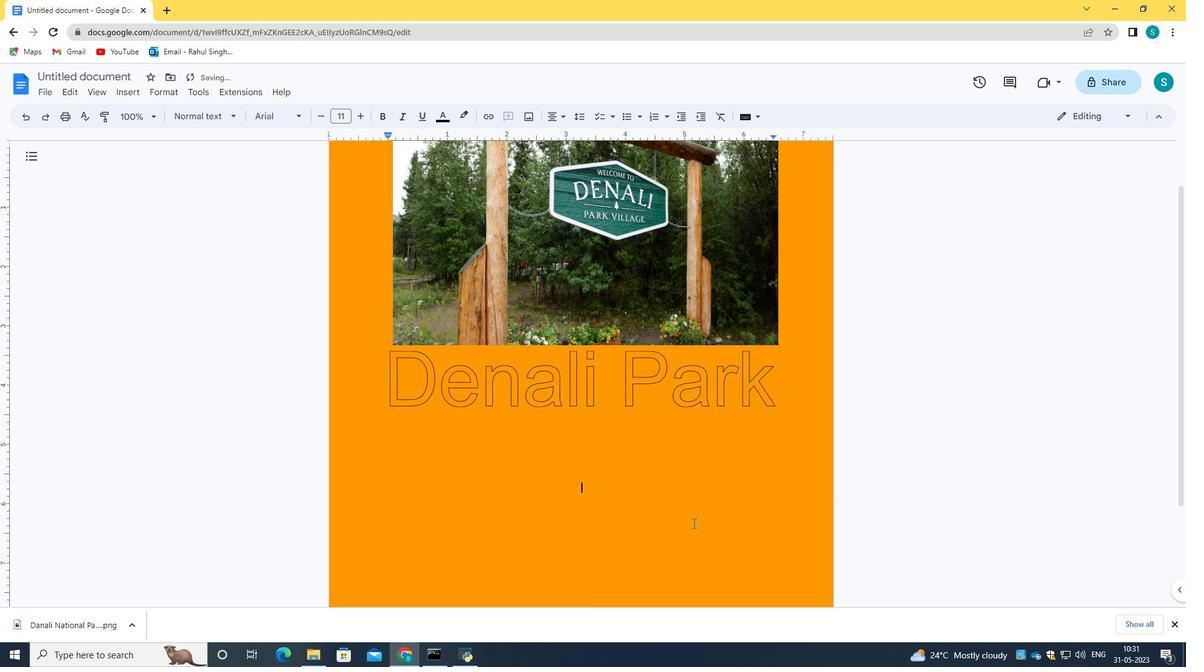 
Action: Mouse pressed left at (666, 495)
Screenshot: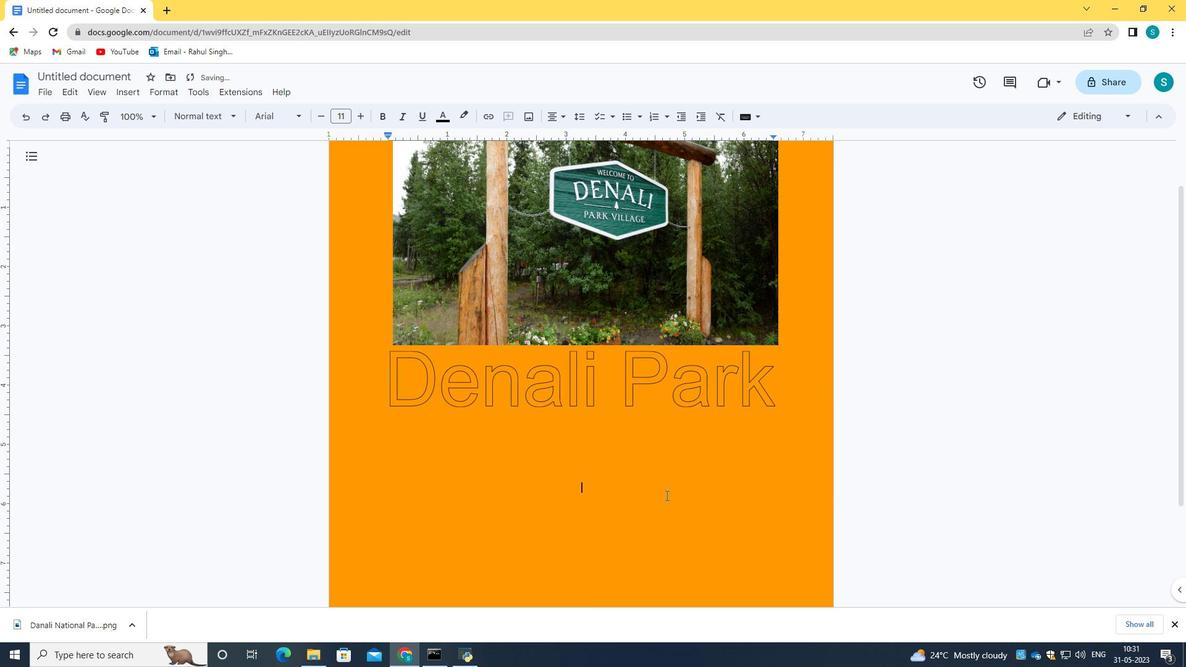 
Action: Mouse moved to (506, 333)
Screenshot: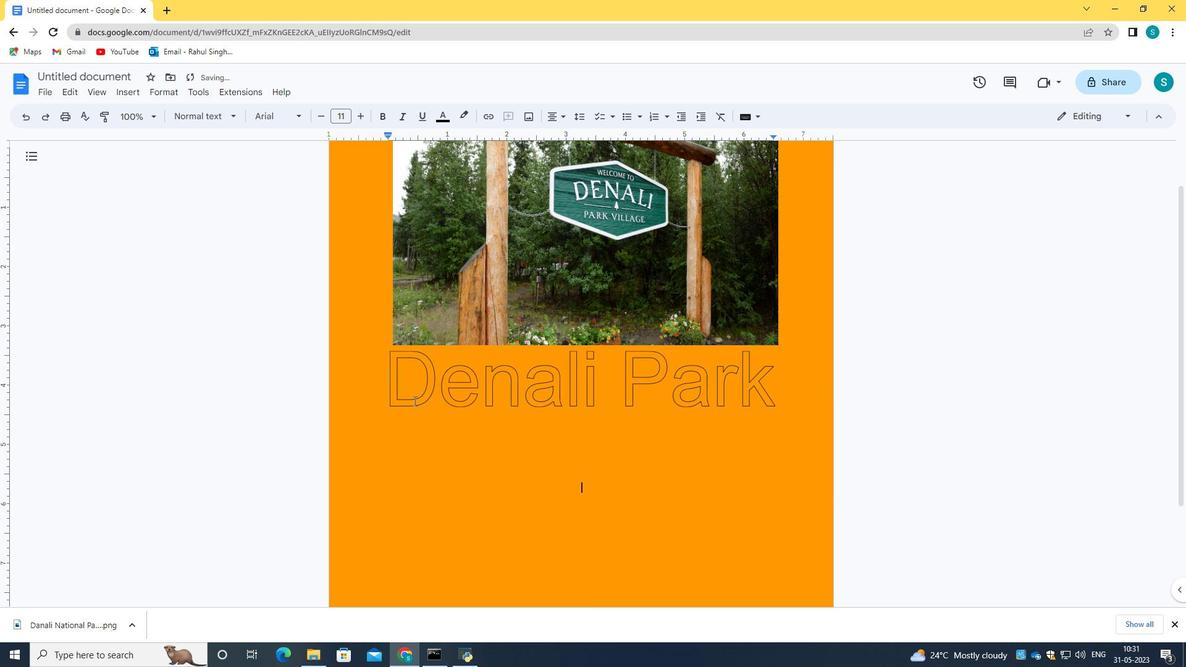 
Action: Key pressed <Key.enter><Key.enter><Key.enter><Key.enter><Key.enter><Key.enter><Key.enter><Key.enter><Key.enter><Key.enter><Key.enter><Key.enter><Key.enter><Key.enter><Key.enter><Key.enter><Key.enter><Key.enter><Key.enter><Key.enter><Key.enter>
Screenshot: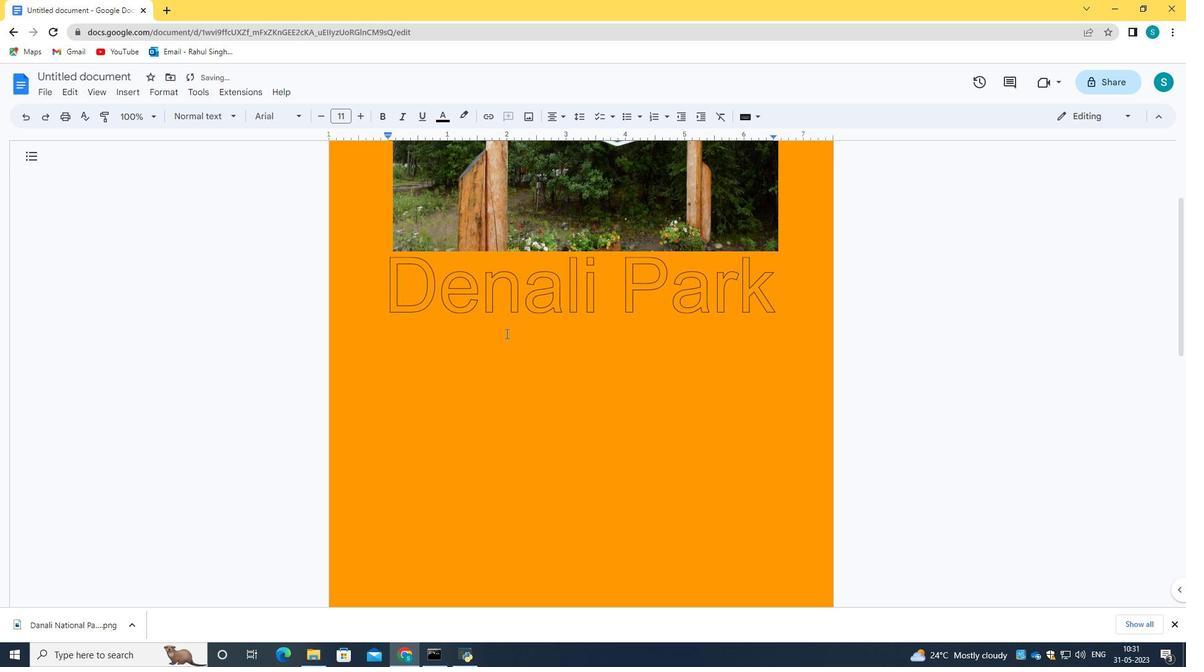 
Action: Mouse moved to (602, 366)
Screenshot: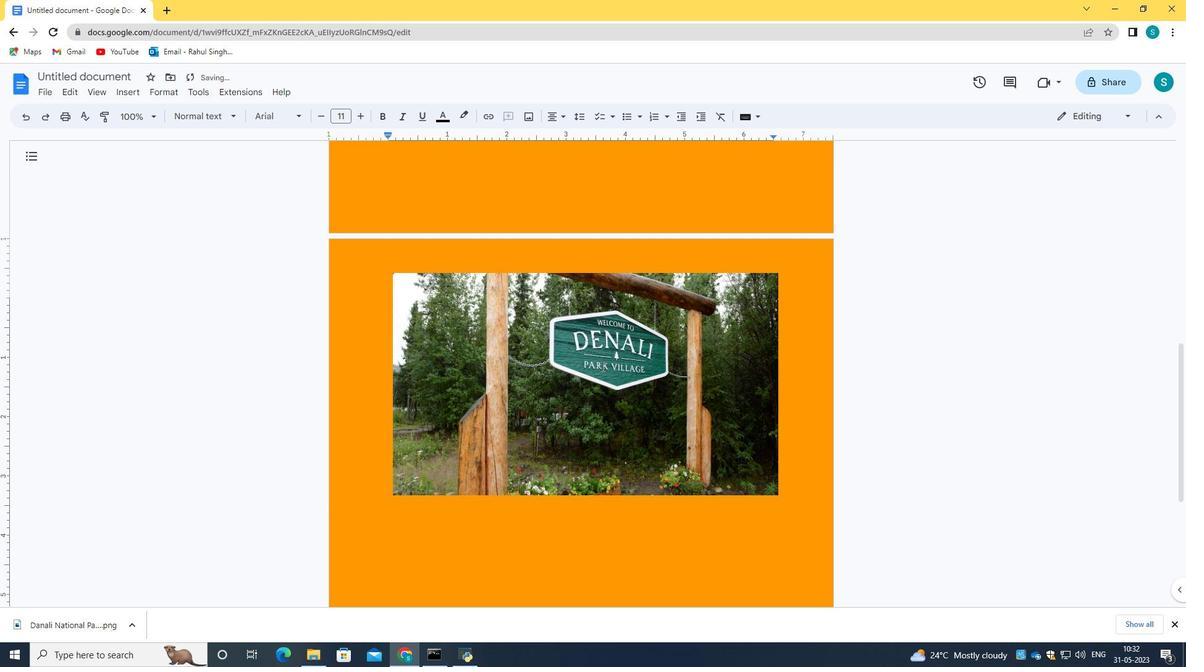 
Action: Key pressed <Key.up><Key.up><Key.up><Key.up><Key.up><Key.up><Key.up><Key.up><Key.up><Key.up><Key.up><Key.up><Key.up><Key.up><Key.up><Key.up><Key.up><Key.up><Key.up><Key.up><Key.up><Key.up><Key.up><Key.up><Key.up><Key.up><Key.up><Key.up><Key.up><Key.up><Key.up><Key.up><Key.up><Key.up><Key.up><Key.up><Key.up><Key.up><Key.up><Key.up><Key.up><Key.up><Key.up><Key.up><Key.up><Key.up><Key.up><Key.up><Key.up>
Screenshot: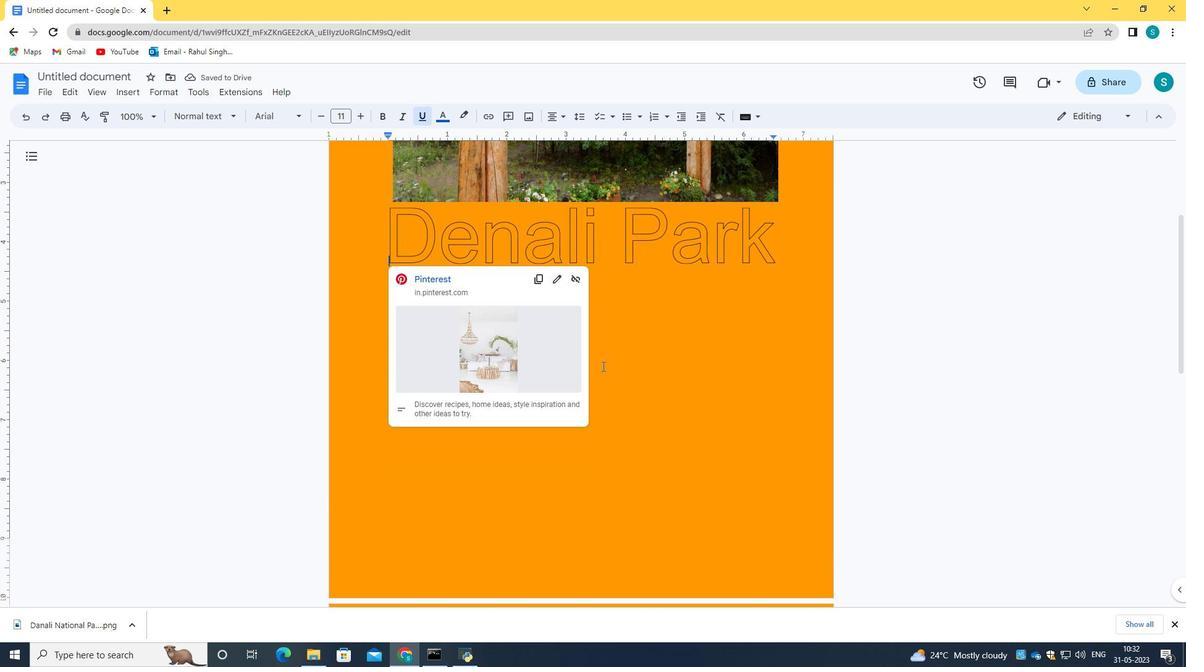 
Action: Mouse moved to (646, 366)
Screenshot: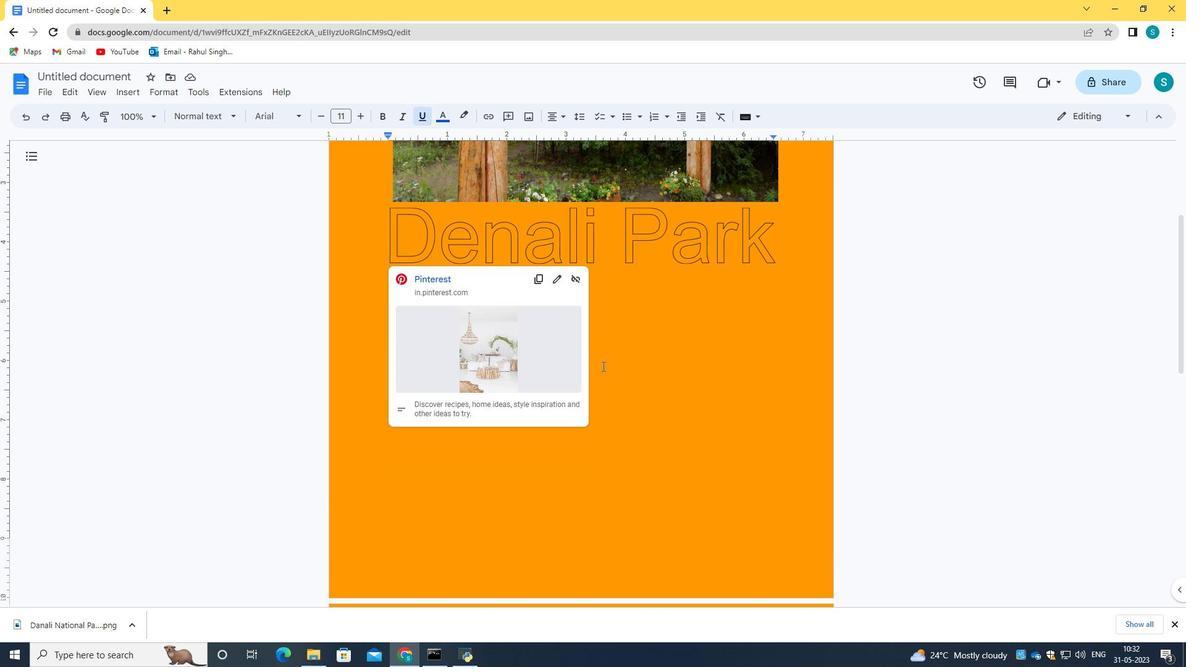 
Action: Mouse pressed left at (646, 366)
Screenshot: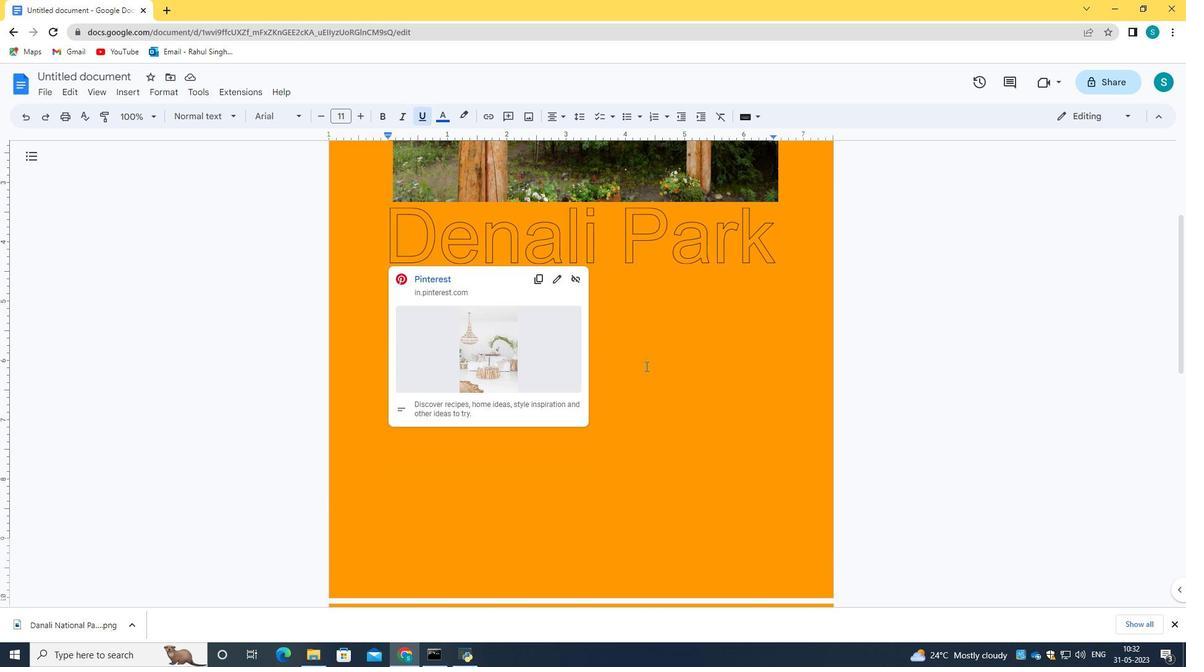 
Action: Key pressed <Key.down><Key.down><Key.down><Key.down><Key.down><Key.down><Key.down>
Screenshot: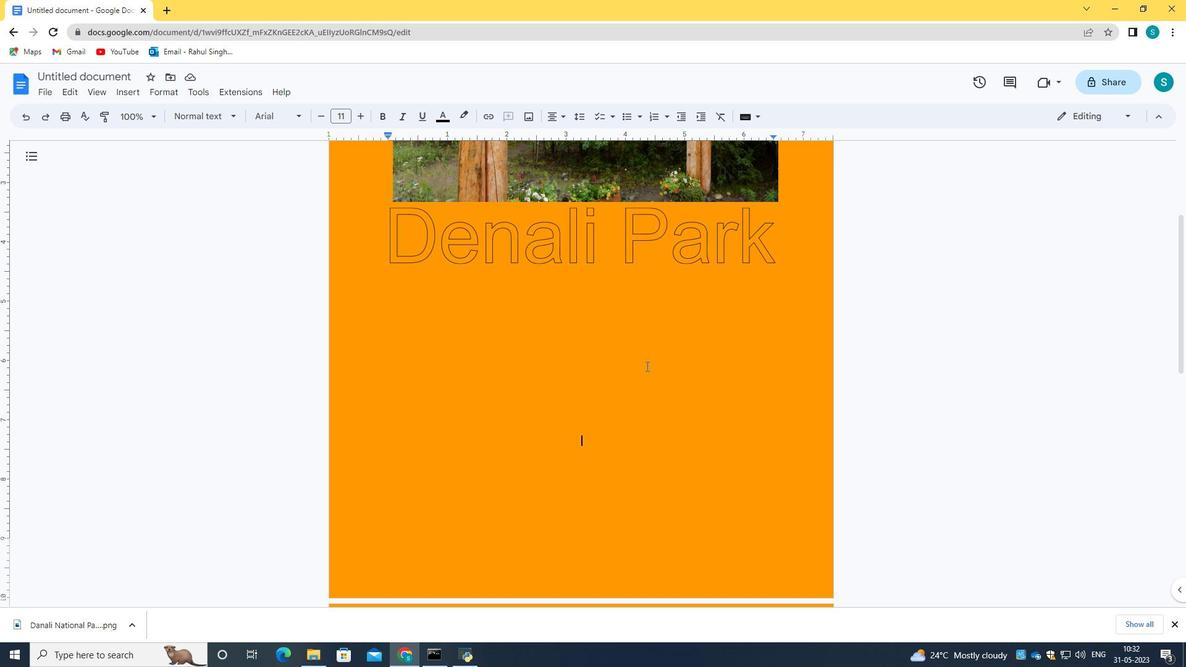 
Action: Mouse moved to (443, 344)
Screenshot: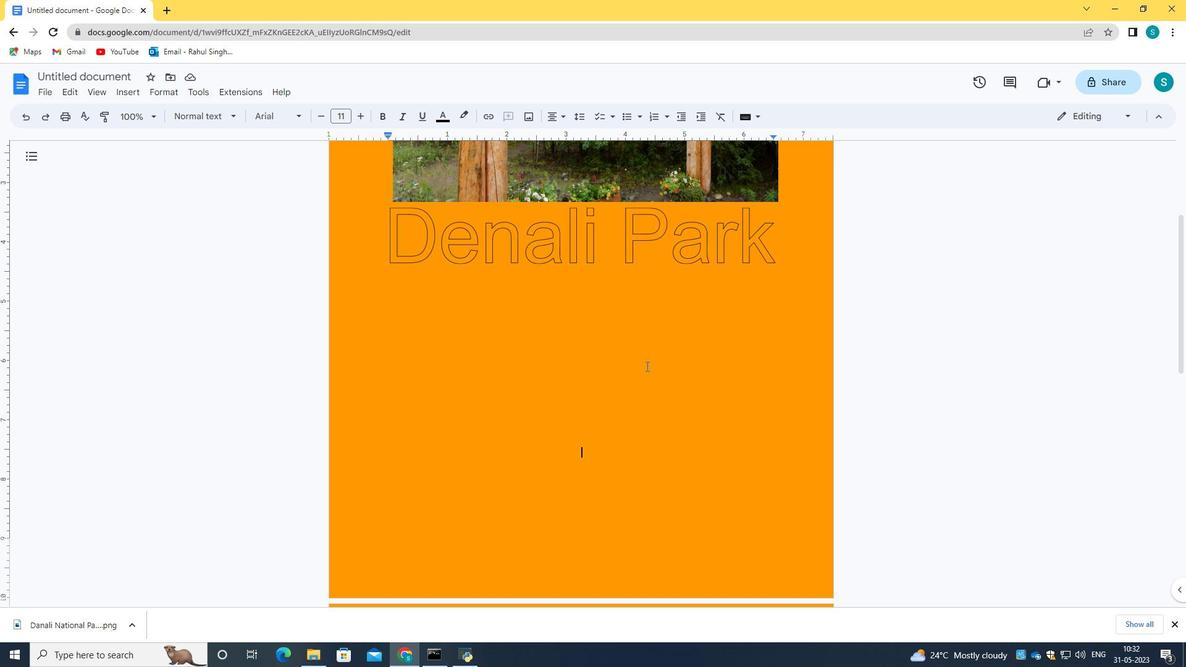
Action: Key pressed <Key.down>
Screenshot: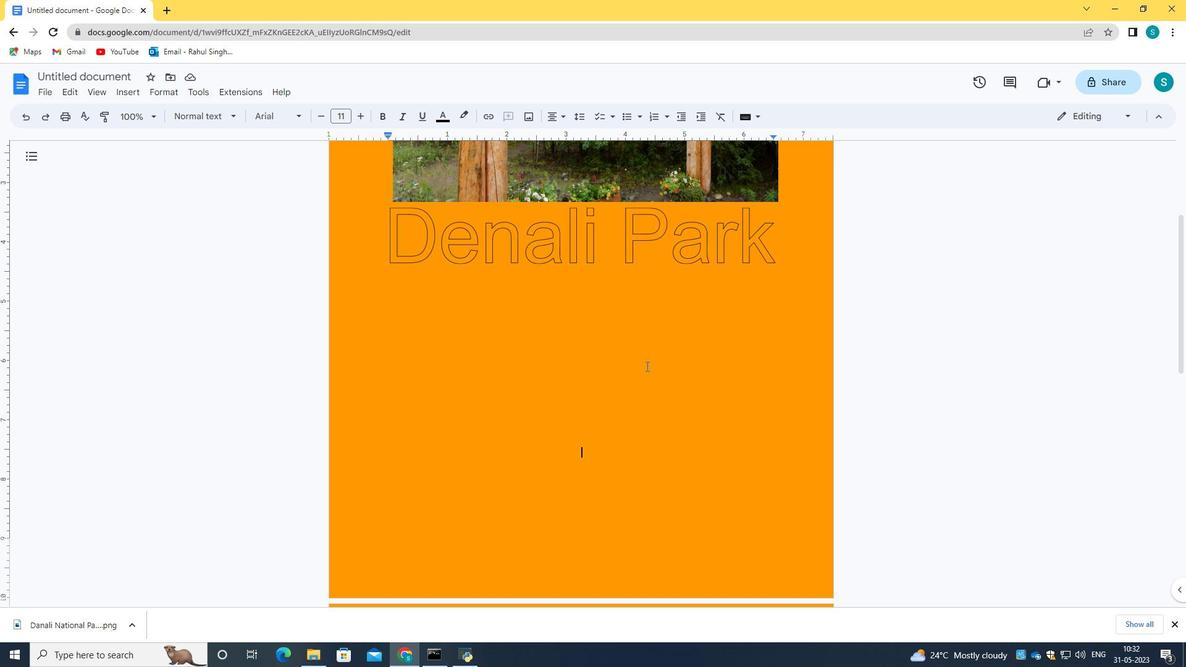
Action: Mouse moved to (218, 223)
Screenshot: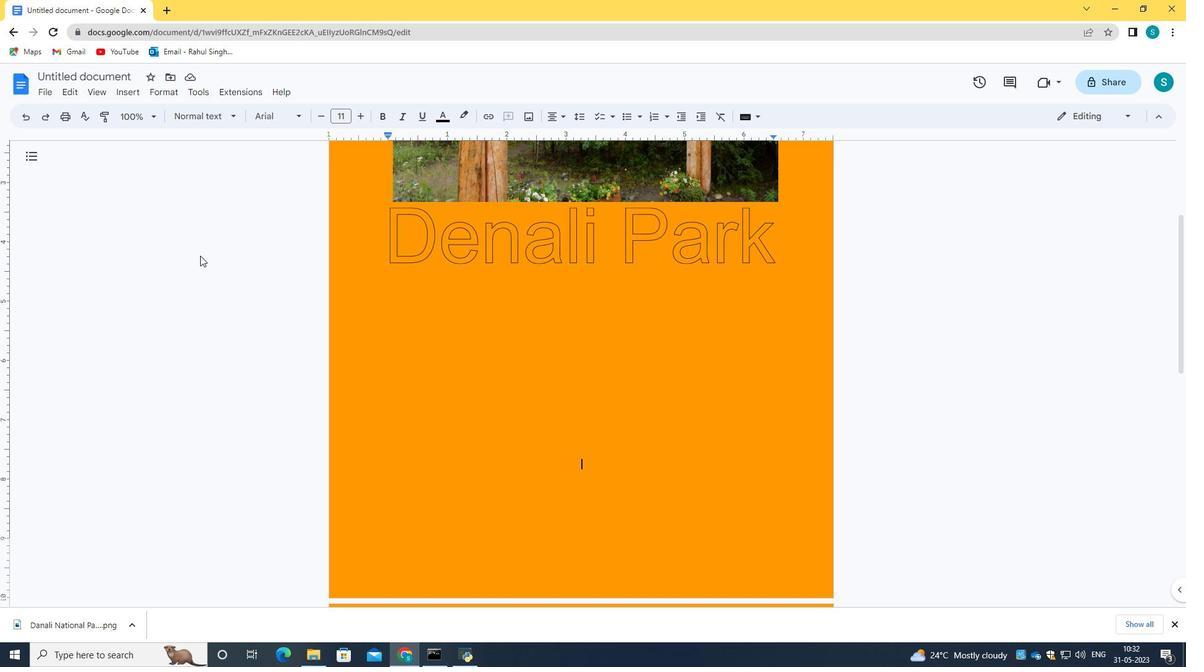
Action: Key pressed <Key.down>
Screenshot: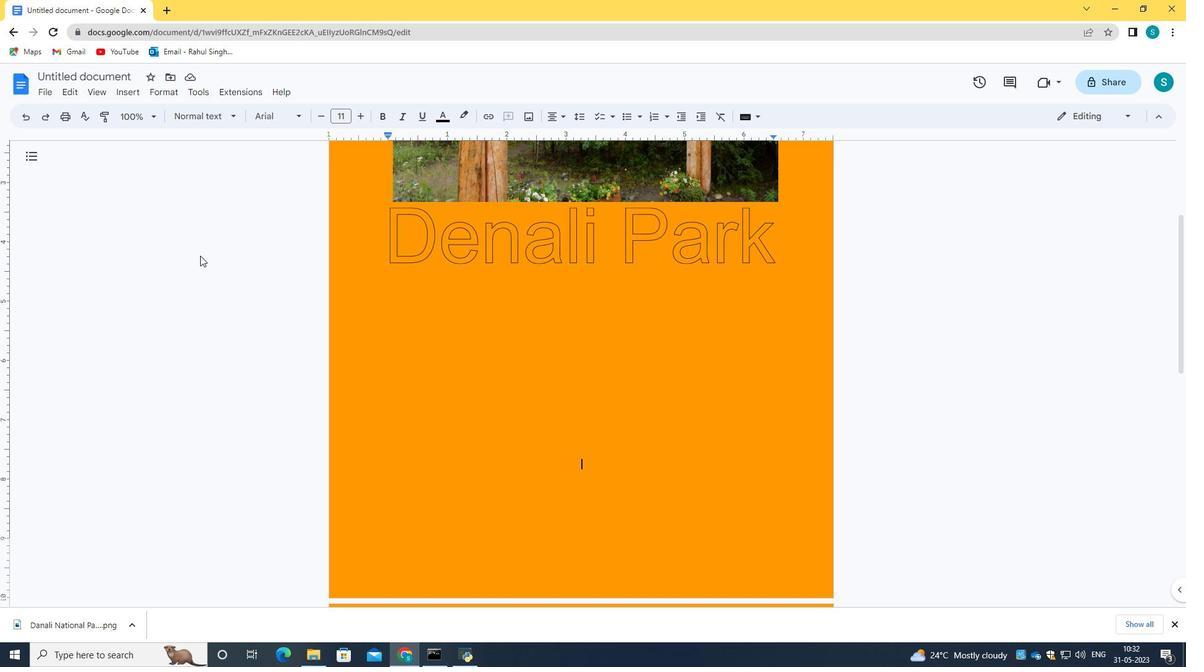 
Action: Mouse moved to (134, 91)
Screenshot: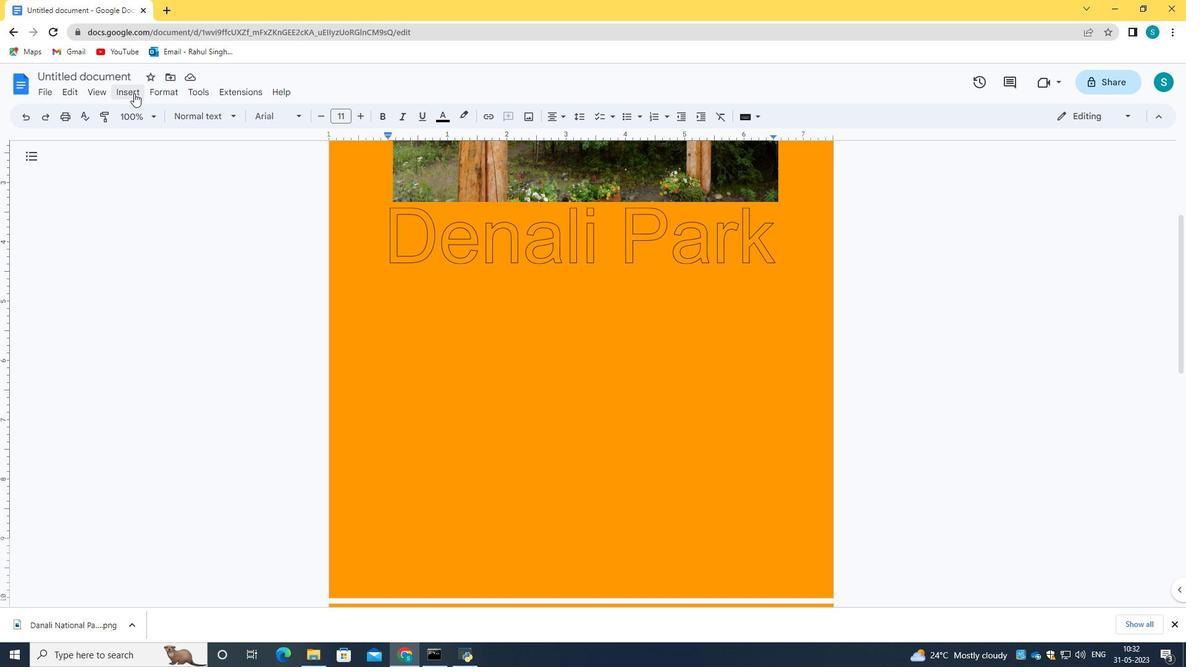 
Action: Mouse pressed left at (134, 91)
Screenshot: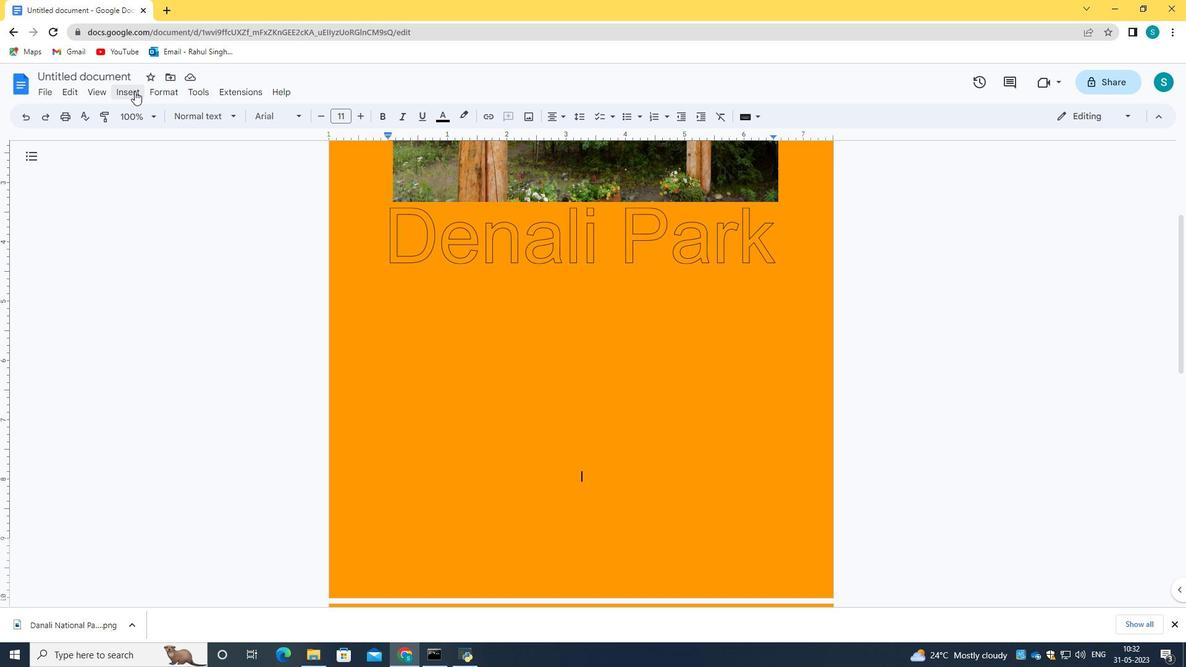 
Action: Mouse moved to (163, 474)
Screenshot: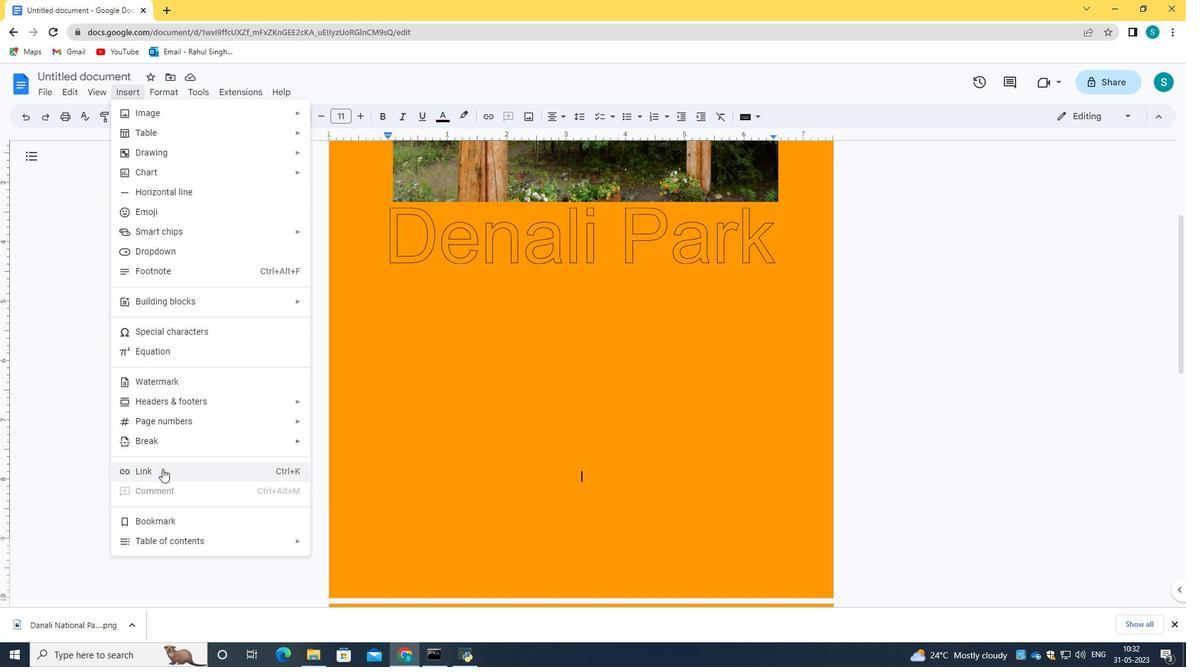
Action: Mouse pressed left at (163, 474)
Screenshot: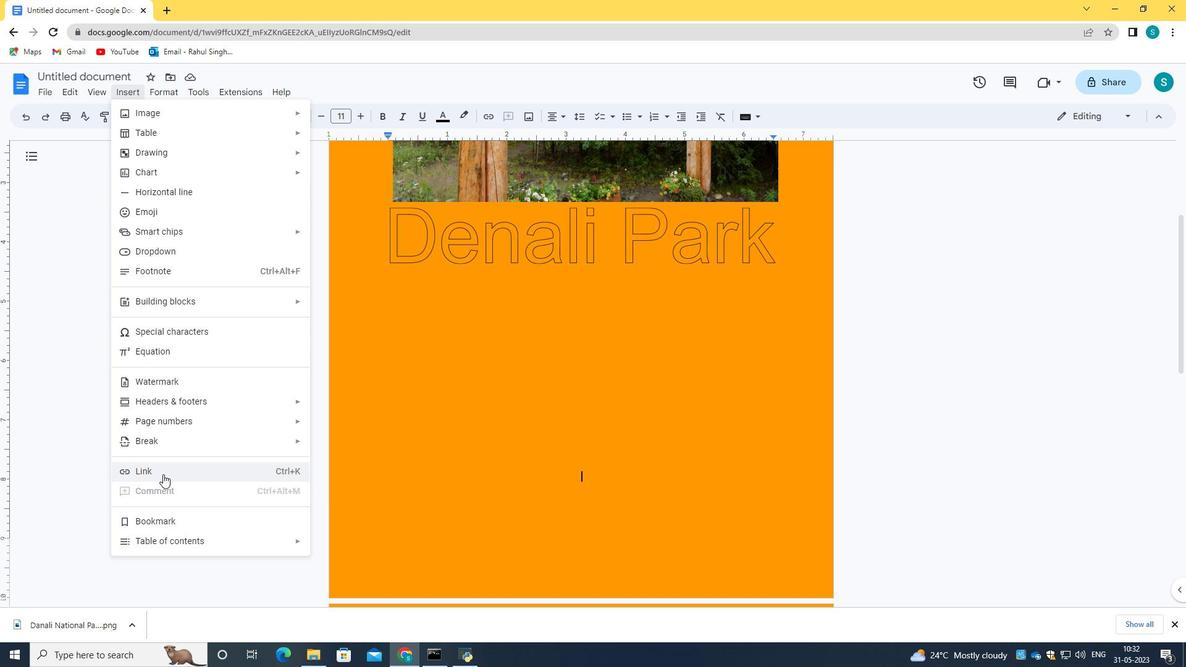 
Action: Mouse moved to (647, 280)
Screenshot: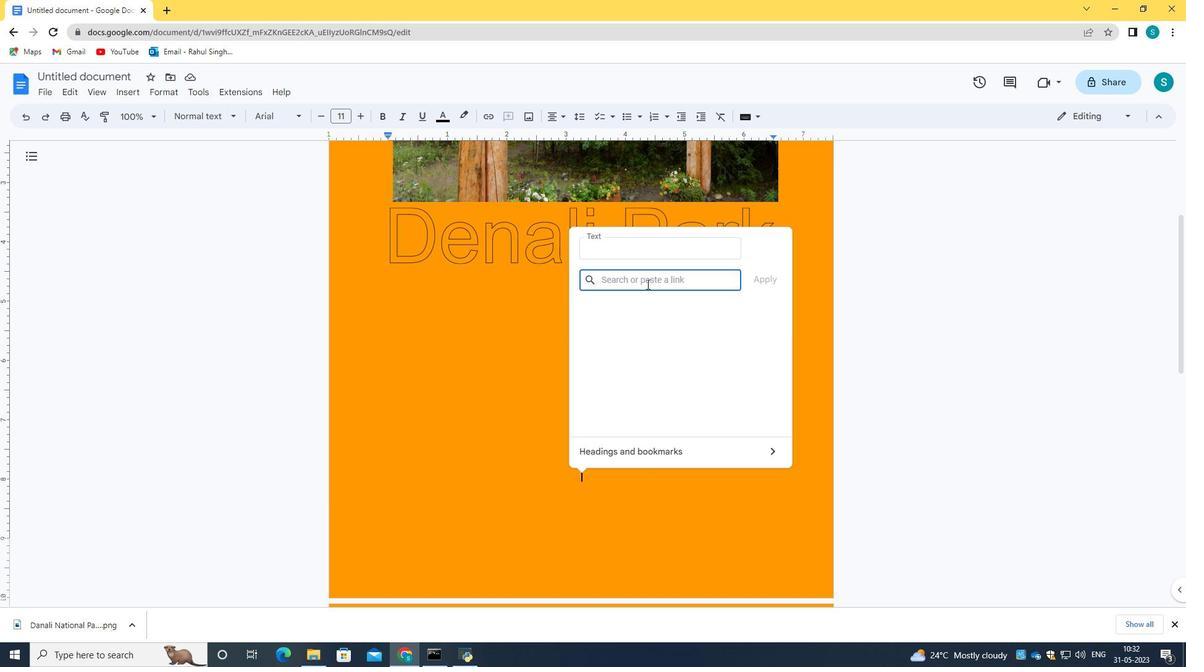 
Action: Key pressed in.pinterest.com
Screenshot: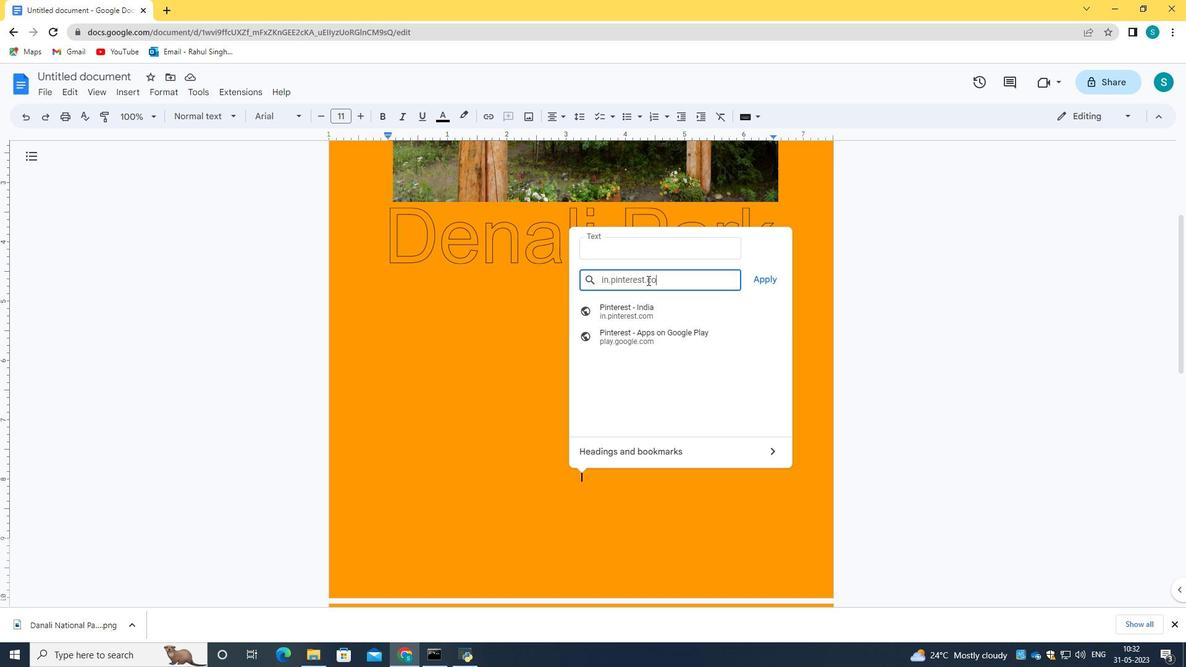 
Action: Mouse moved to (768, 273)
Screenshot: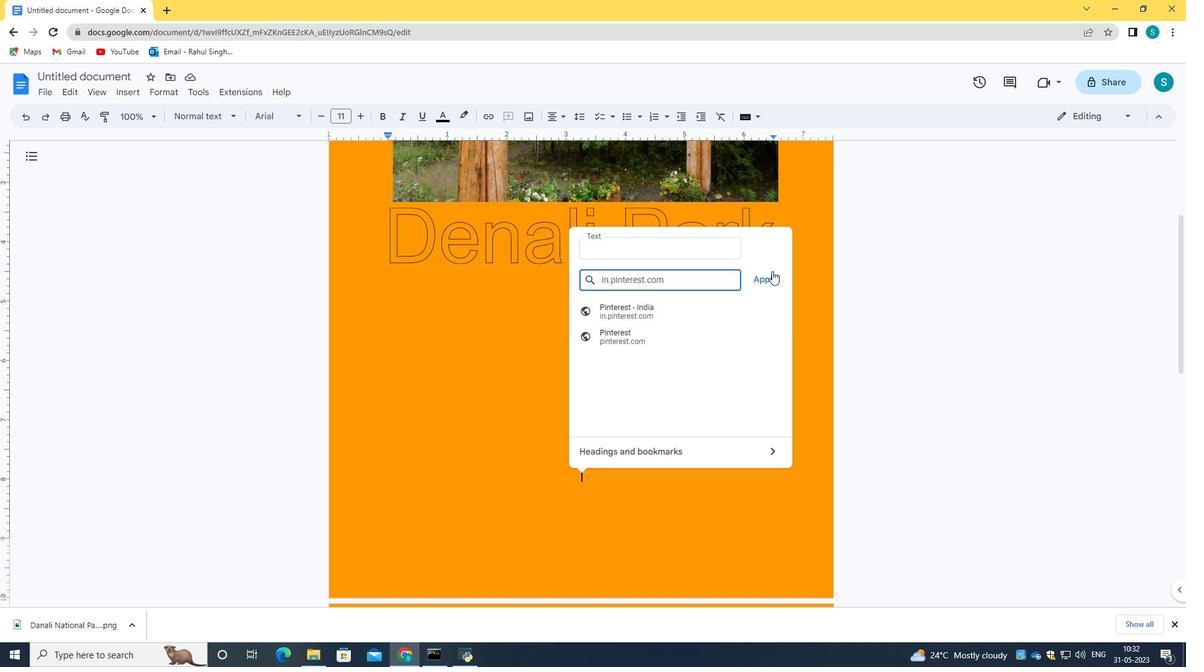 
Action: Mouse pressed left at (768, 273)
Screenshot: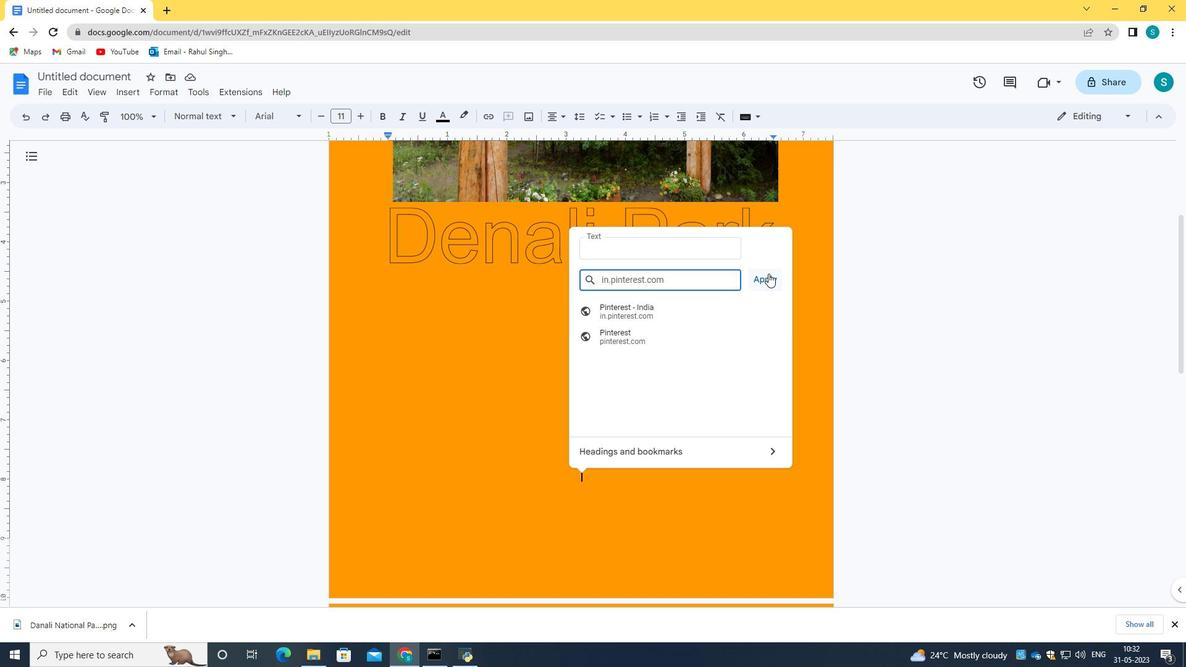 
Action: Mouse moved to (546, 477)
Screenshot: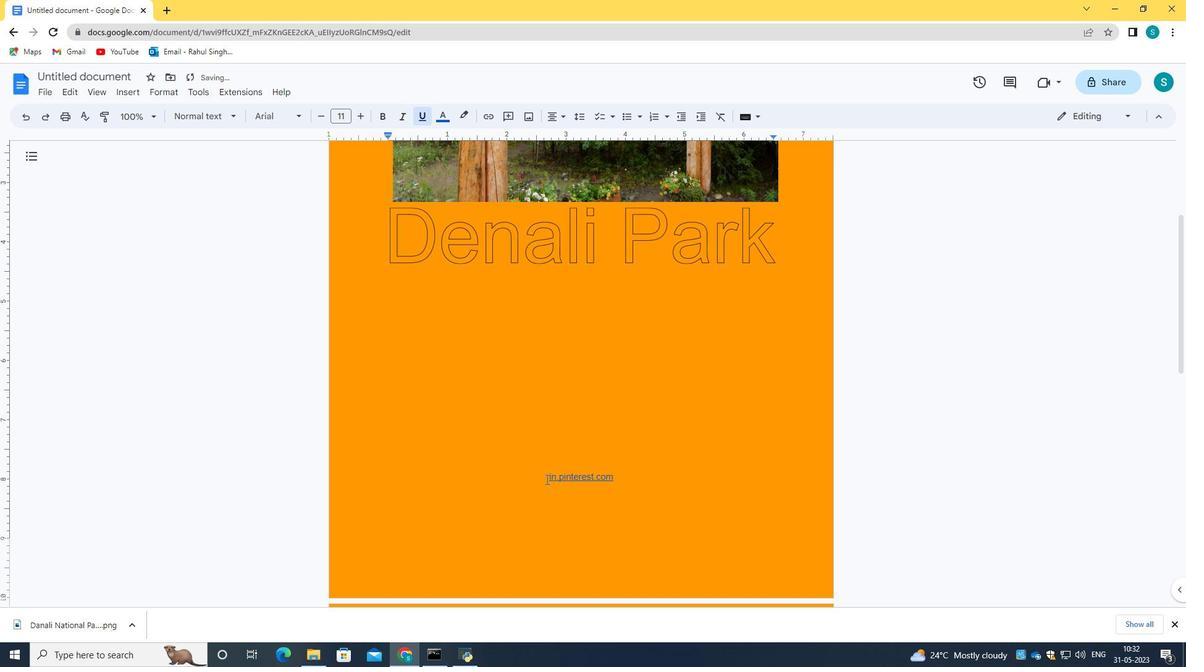 
Action: Mouse pressed left at (546, 477)
Screenshot: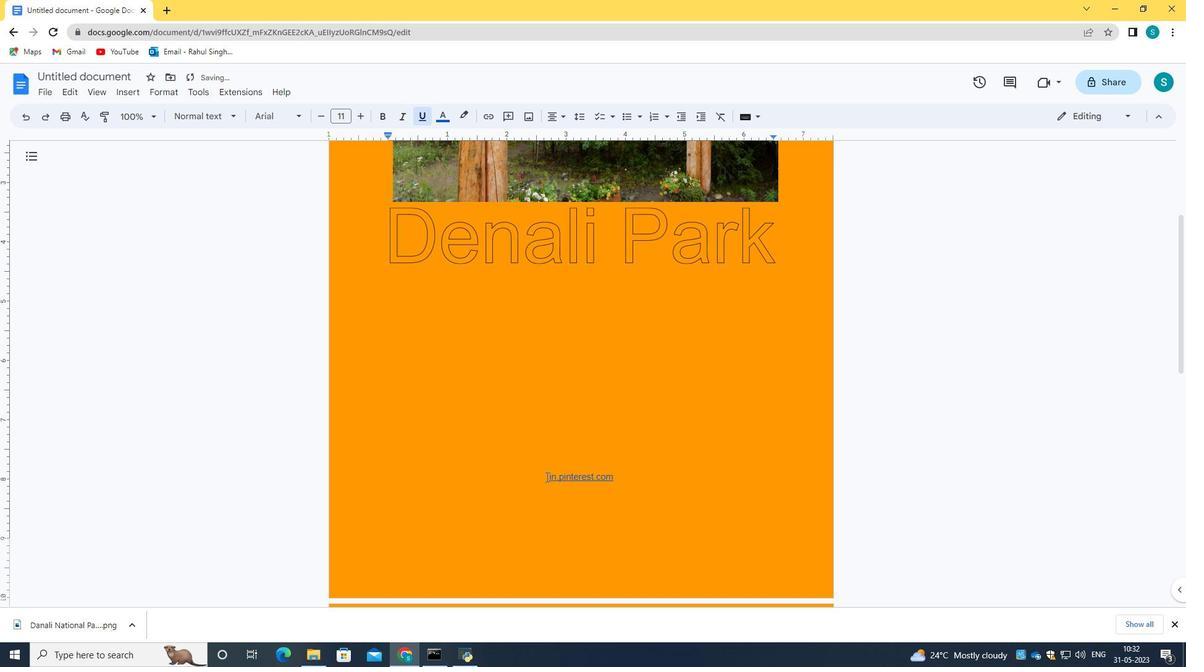 
Action: Mouse moved to (549, 473)
Screenshot: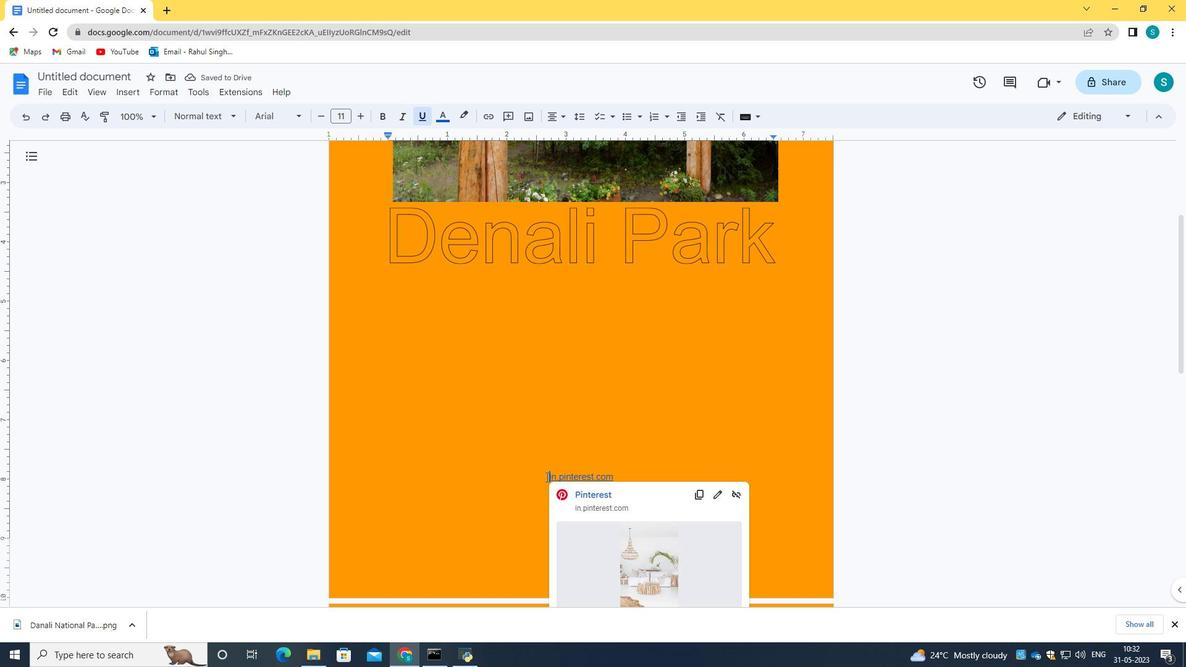 
Action: Key pressed <Key.space><Key.space><Key.space><Key.space><Key.space><Key.space><Key.space><Key.space><Key.space><Key.space><Key.space><Key.space><Key.space><Key.space><Key.space><Key.space><Key.space><Key.space><Key.space><Key.space><Key.space><Key.space><Key.space><Key.space><Key.space><Key.space><Key.space><Key.space><Key.space><Key.space><Key.space><Key.space><Key.space><Key.space><Key.space><Key.space><Key.space><Key.space><Key.space><Key.space><Key.space><Key.space><Key.space><Key.space><Key.space><Key.space><Key.space><Key.space><Key.space><Key.space><Key.space><Key.space><Key.space><Key.space><Key.space><Key.space><Key.space><Key.space><Key.space><Key.space><Key.space><Key.space><Key.space><Key.space><Key.space><Key.space><Key.space><Key.space><Key.space><Key.space><Key.space><Key.space><Key.space><Key.space><Key.space><Key.space><Key.space><Key.space><Key.space><Key.space><Key.space><Key.space><Key.space><Key.space><Key.space><Key.space><Key.space><Key.space><Key.space><Key.space><Key.space><Key.space><Key.space><Key.space><Key.space><Key.space><Key.space><Key.space><Key.space><Key.space><Key.space><Key.space><Key.space><Key.space><Key.space><Key.space><Key.space><Key.space><Key.space><Key.space><Key.space><Key.space><Key.space><Key.space><Key.space><Key.space><Key.space><Key.space><Key.space><Key.space><Key.space><Key.space><Key.space><Key.space><Key.space><Key.space><Key.space><Key.space><Key.space><Key.space><Key.space><Key.space><Key.space><Key.space><Key.space><Key.space><Key.space><Key.space><Key.space><Key.space><Key.space><Key.space><Key.space><Key.space><Key.space><Key.space><Key.space><Key.space><Key.space><Key.space><Key.space><Key.space><Key.space><Key.space><Key.space><Key.space><Key.space><Key.space><Key.space><Key.space><Key.space><Key.space><Key.space><Key.space><Key.space>
Screenshot: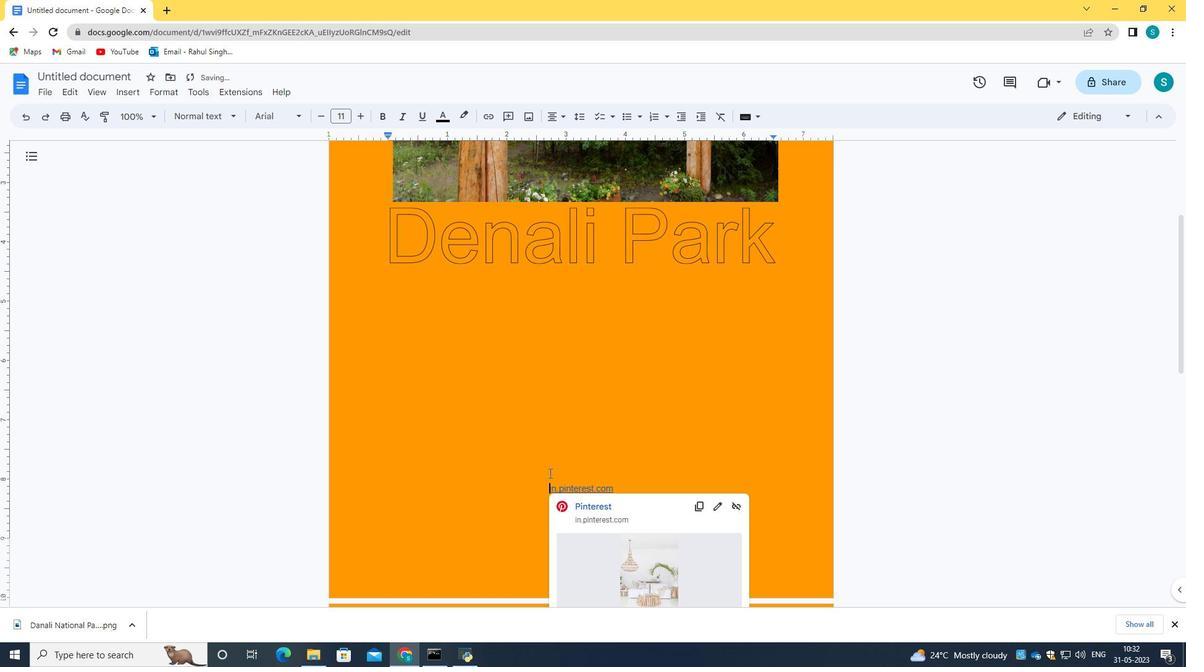 
Action: Mouse moved to (544, 489)
Screenshot: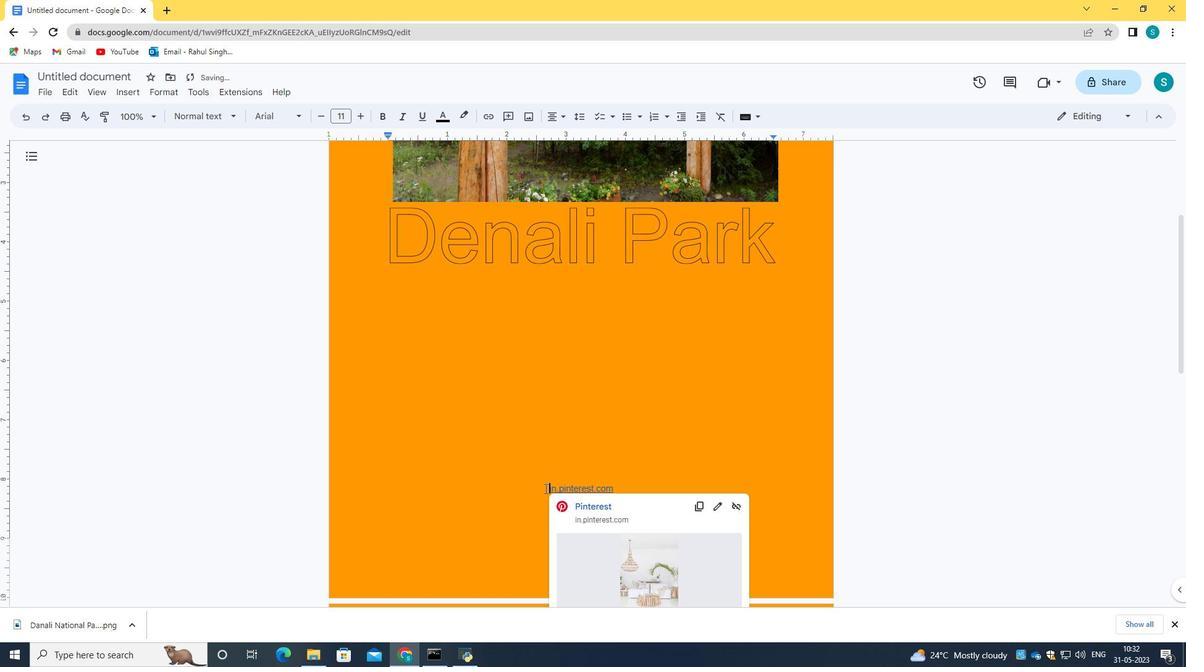 
Action: Mouse pressed left at (544, 489)
Screenshot: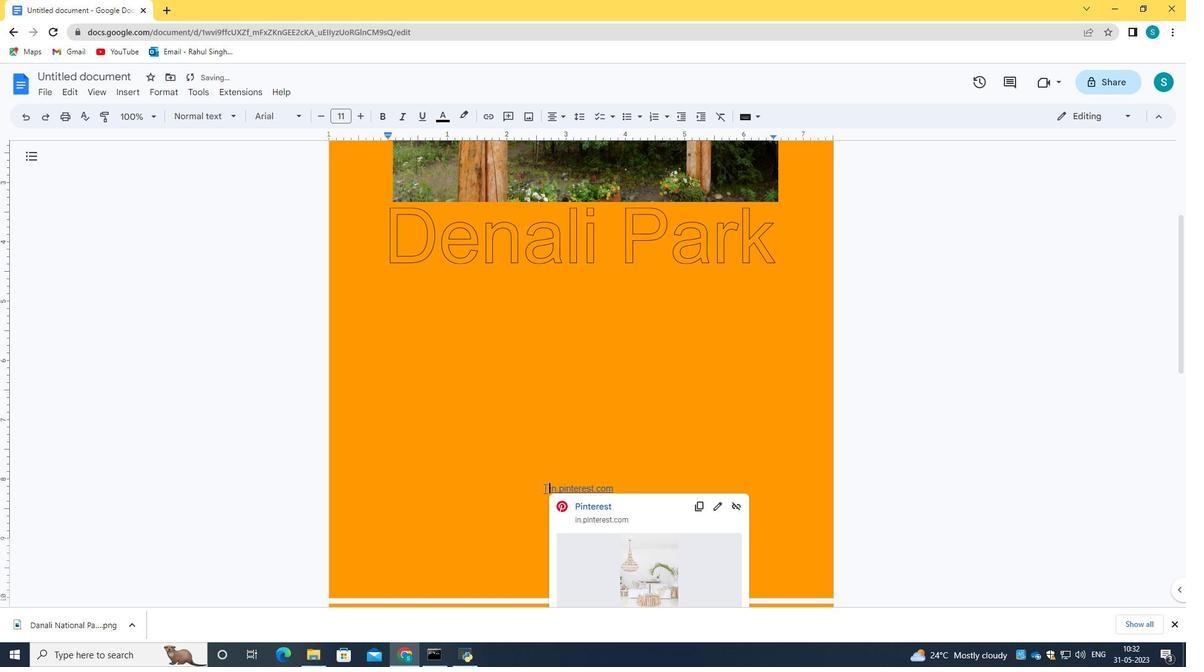 
Action: Key pressed <Key.space>
Screenshot: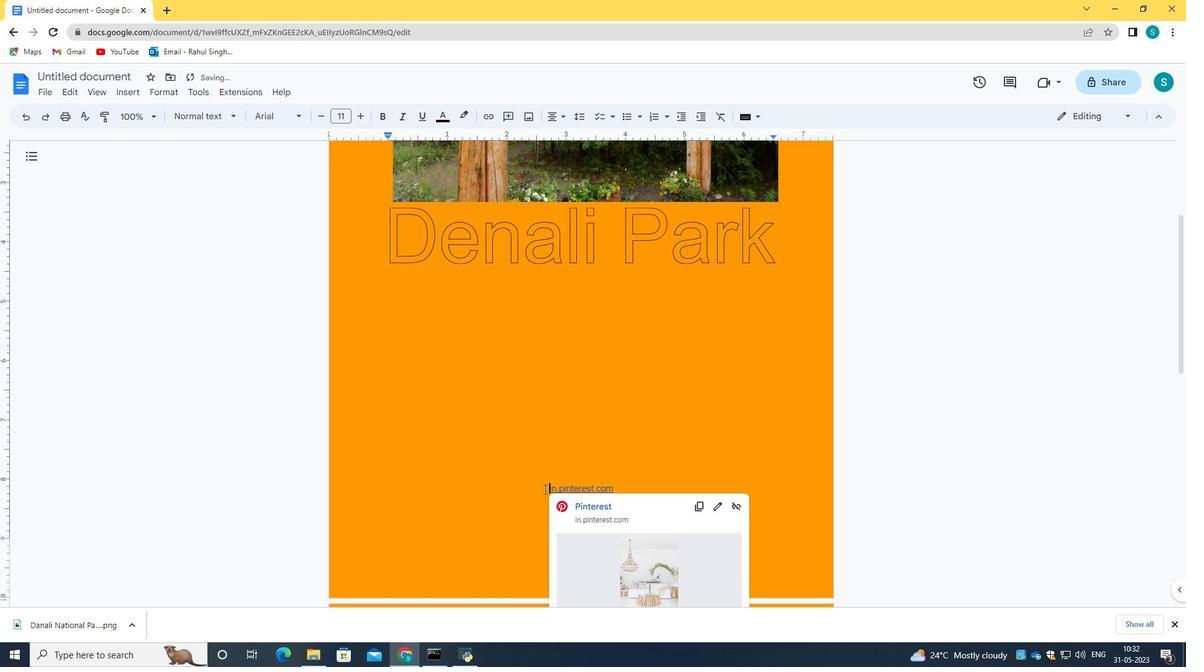 
Action: Mouse moved to (705, 470)
Screenshot: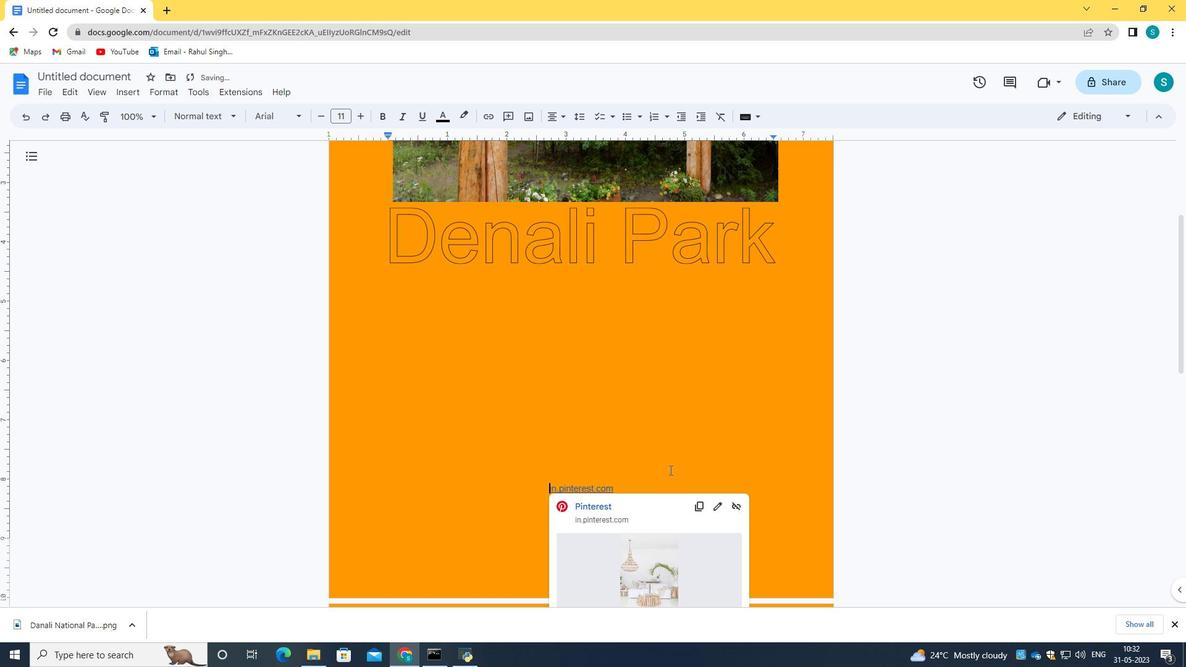 
Action: Key pressed <Key.space>
Screenshot: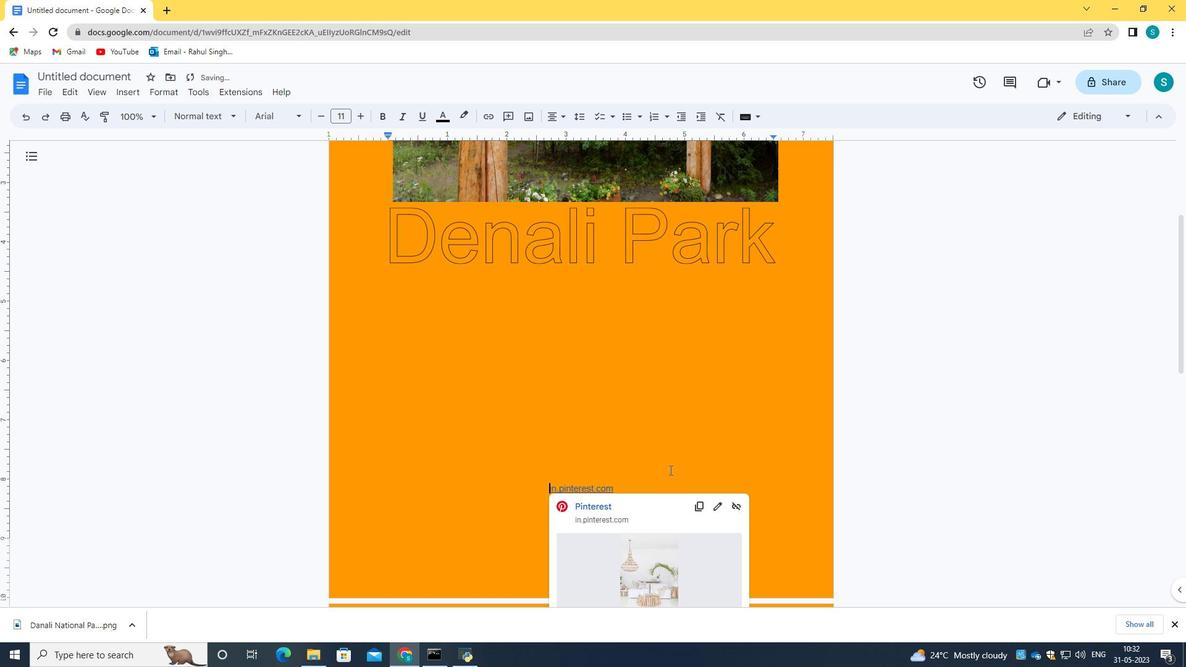 
Action: Mouse moved to (705, 470)
Screenshot: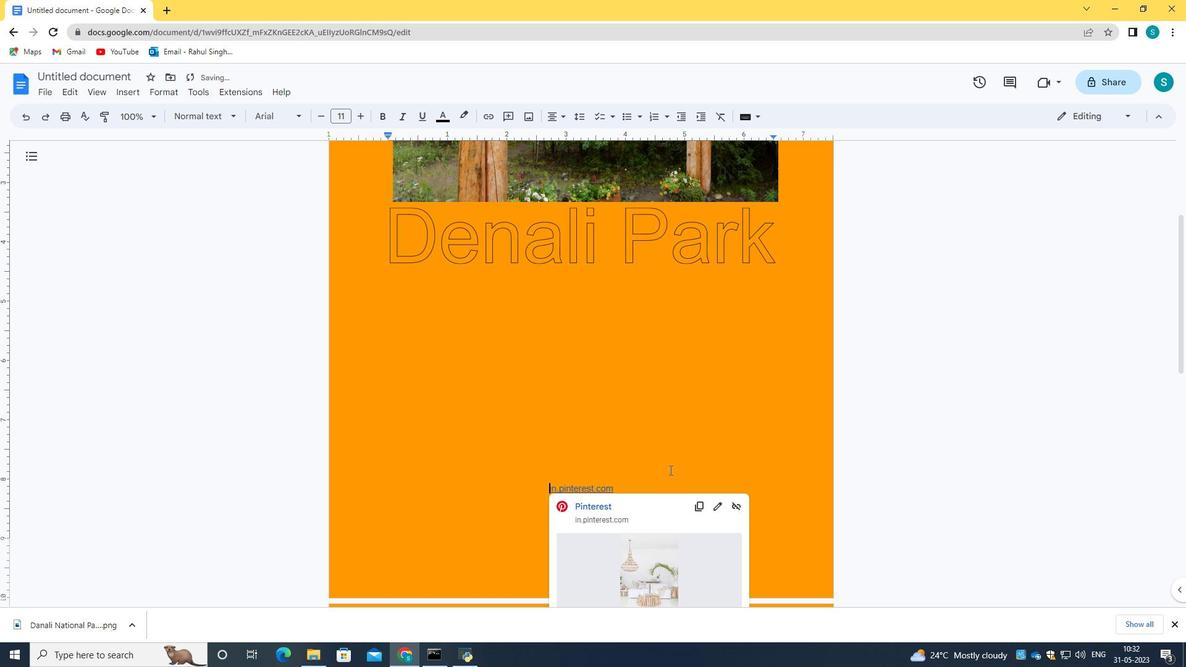
Action: Key pressed <Key.space>
Screenshot: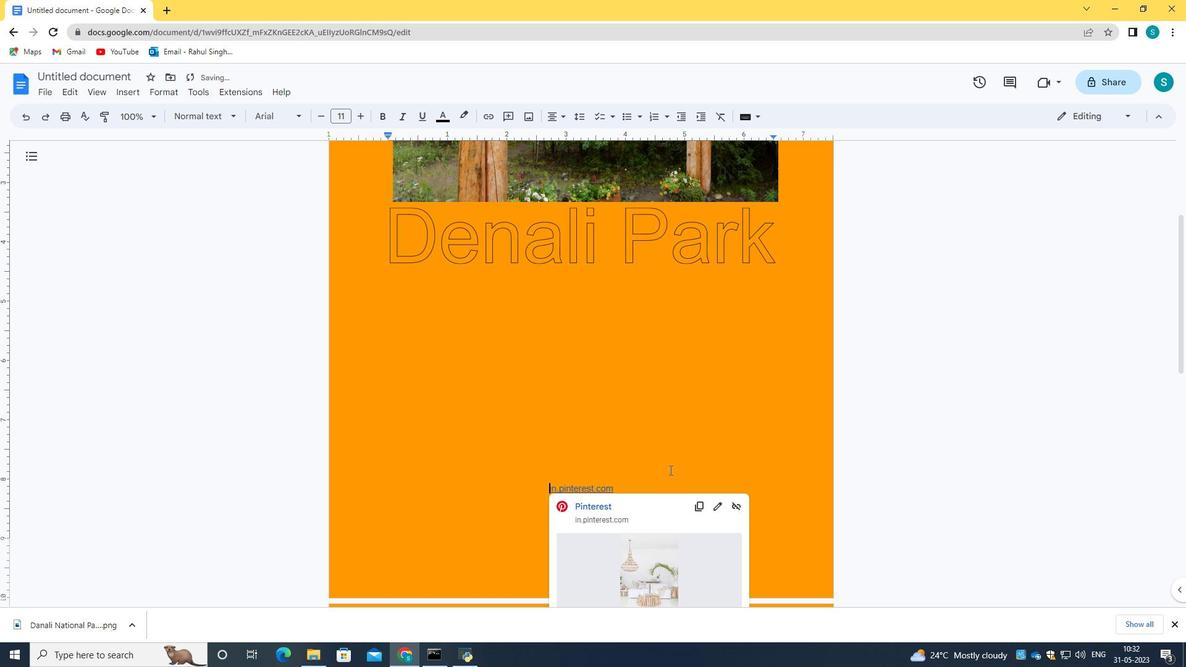 
Action: Mouse moved to (706, 470)
Screenshot: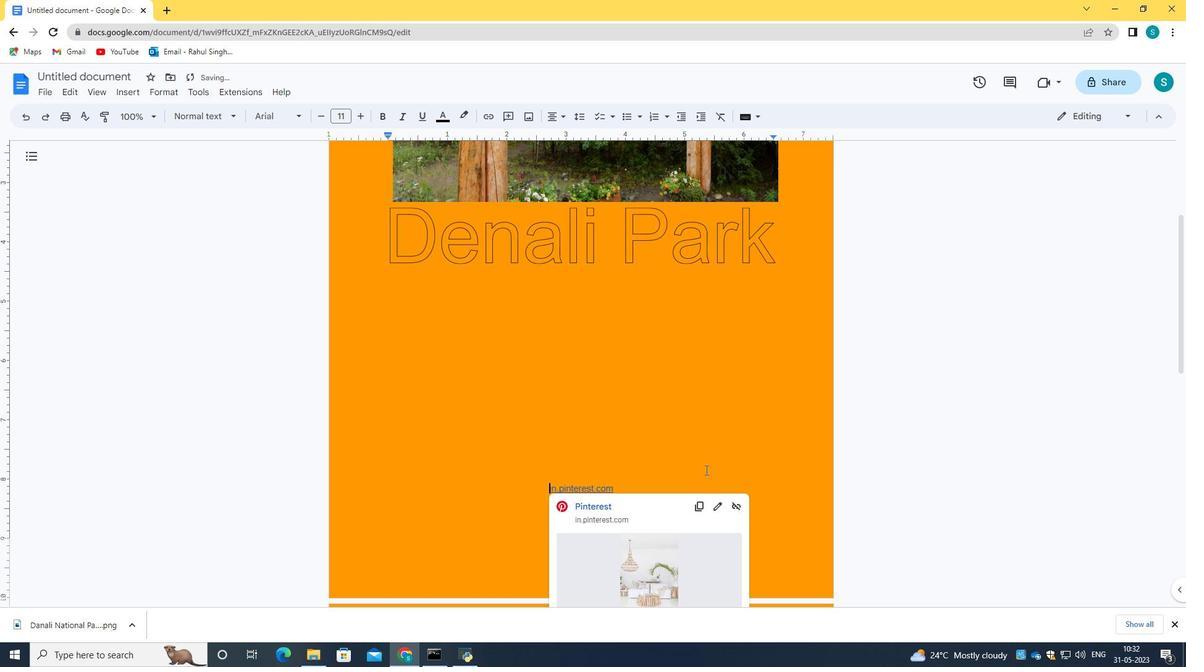 
Action: Key pressed <Key.space><Key.space>
Screenshot: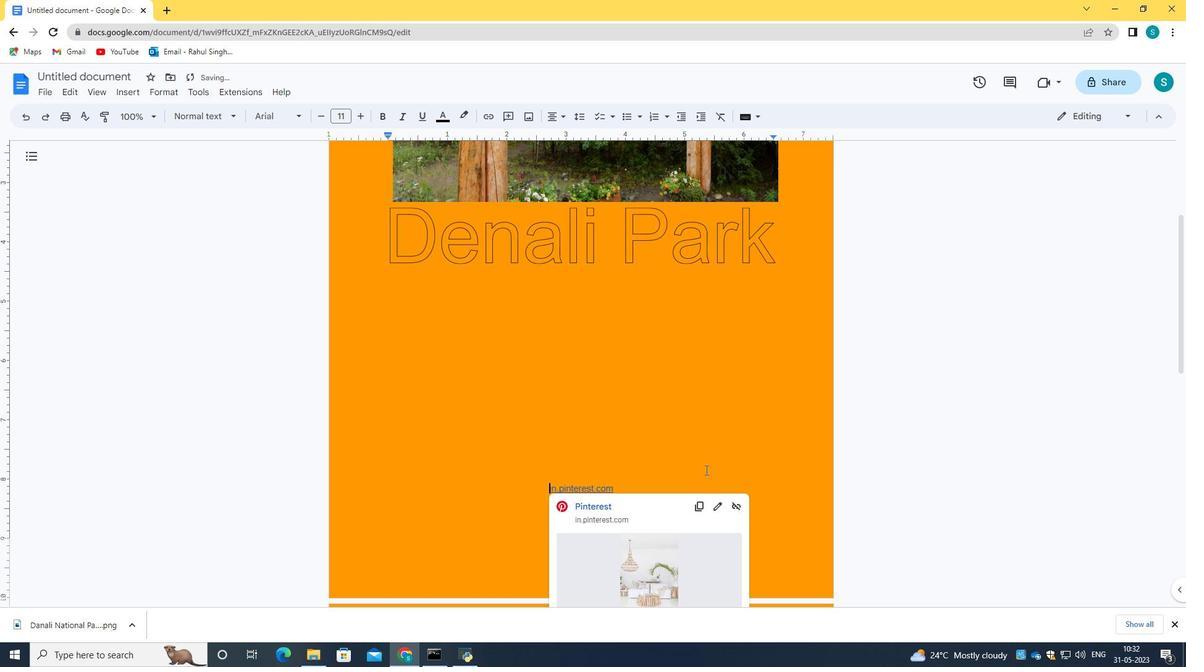 
Action: Mouse moved to (706, 470)
Screenshot: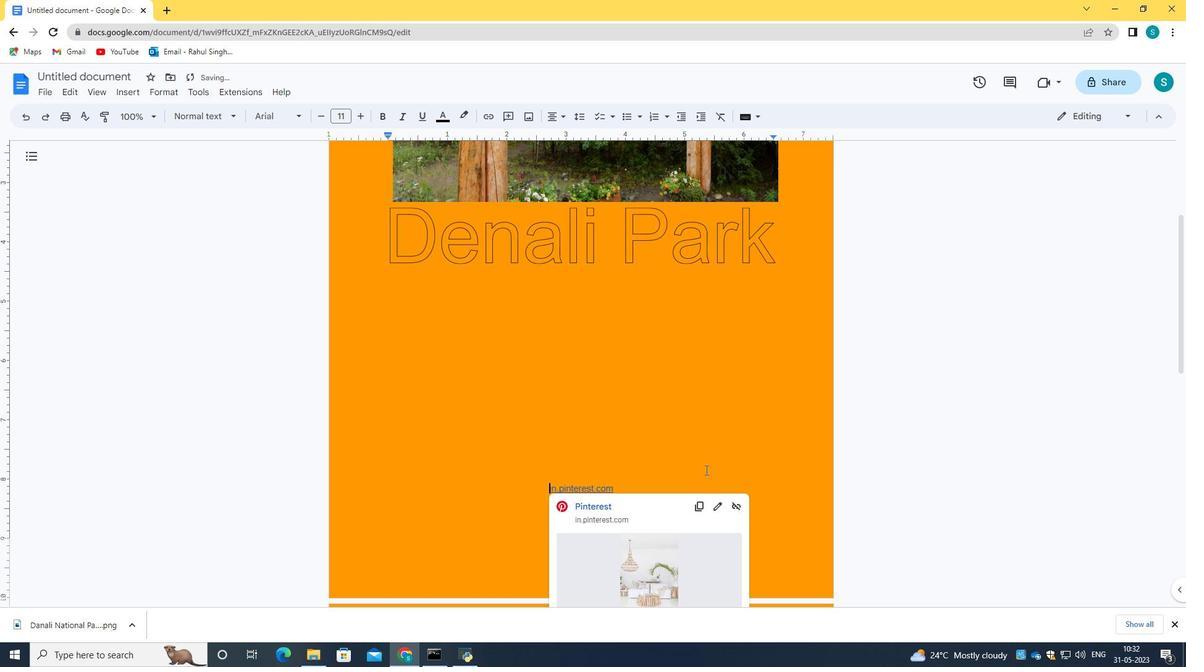 
Action: Key pressed <Key.space>
Screenshot: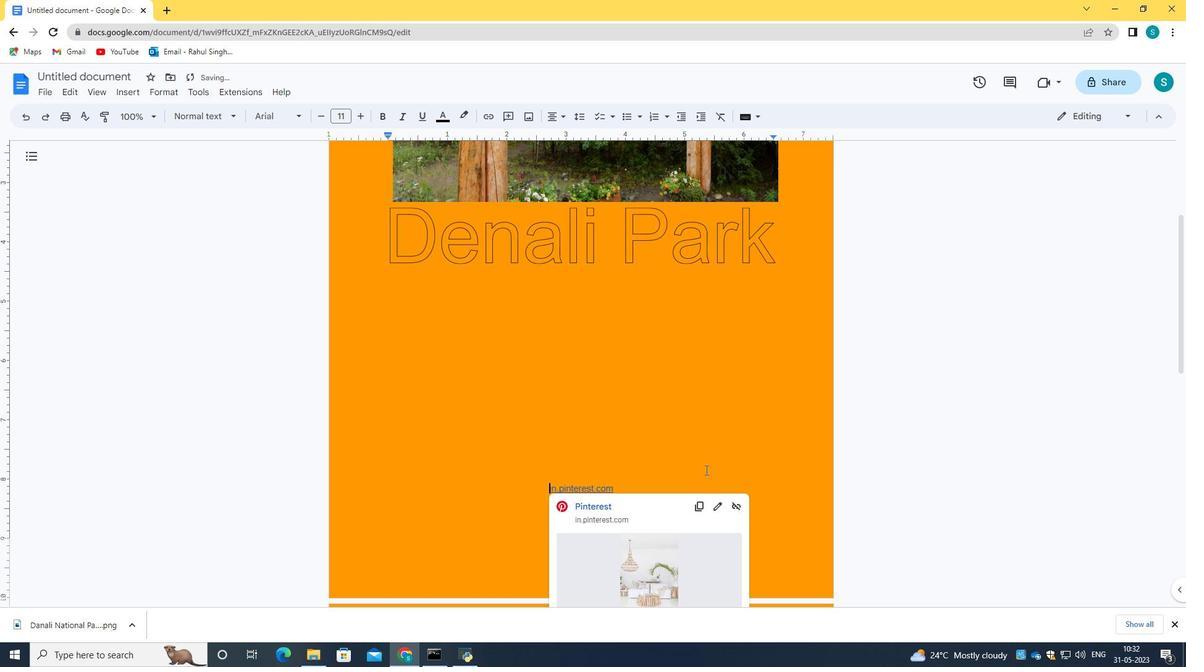
Action: Mouse moved to (709, 470)
Screenshot: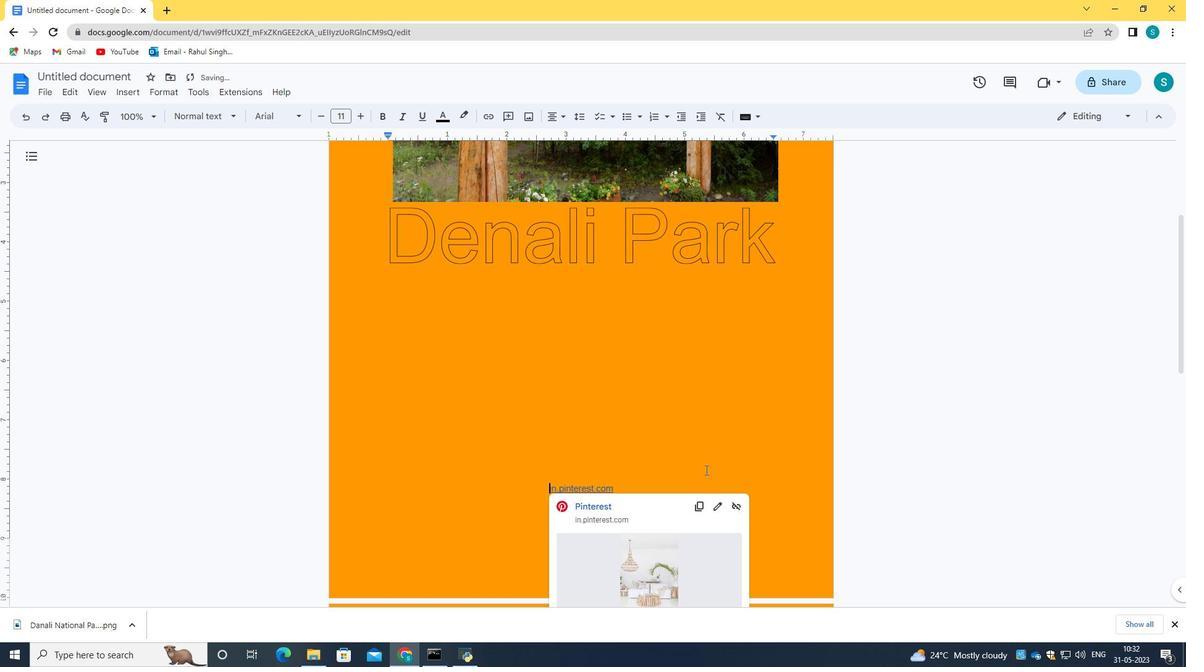 
Action: Key pressed <Key.space>
Screenshot: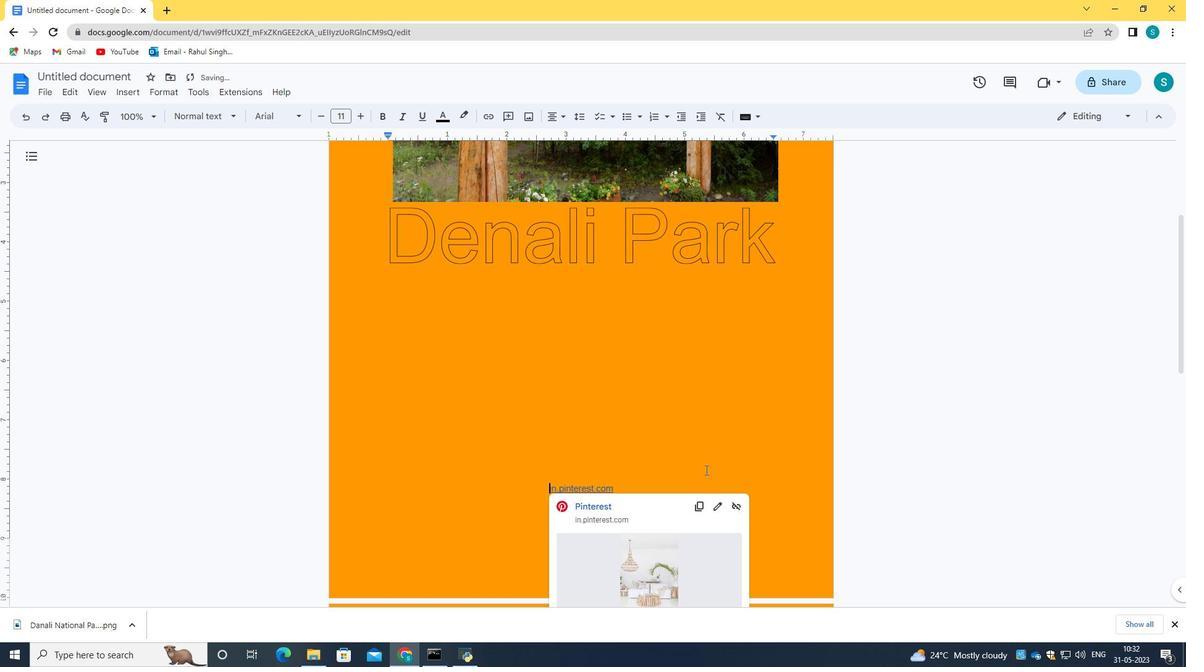 
Action: Mouse moved to (777, 488)
Screenshot: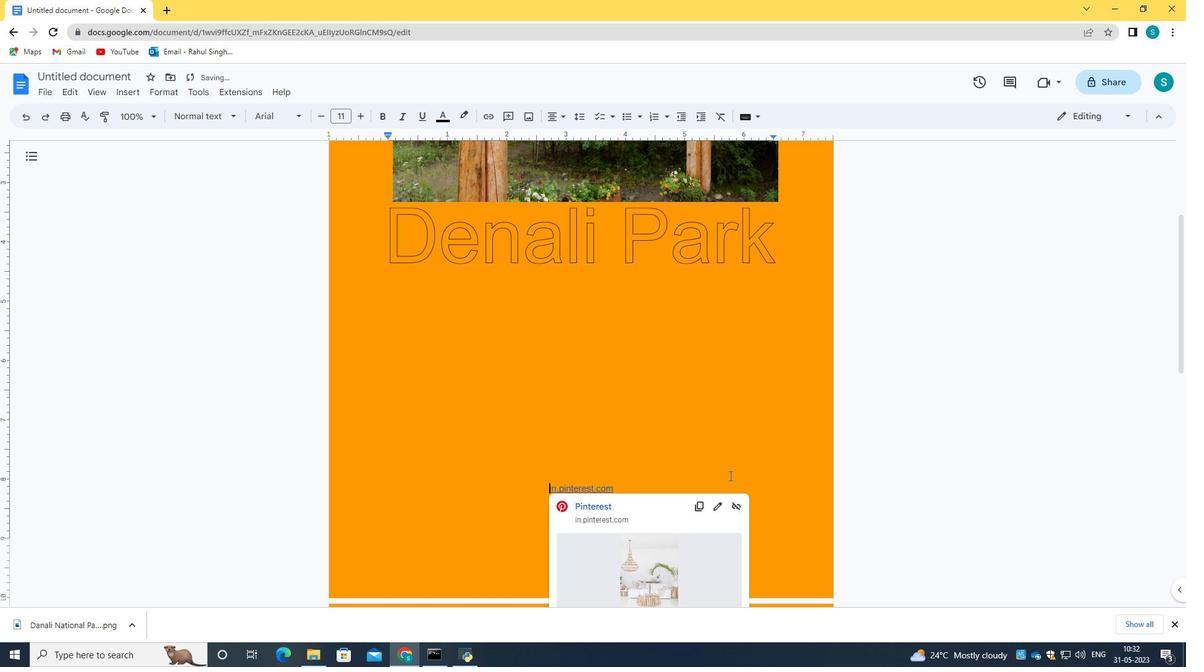 
Action: Mouse pressed left at (777, 488)
Screenshot: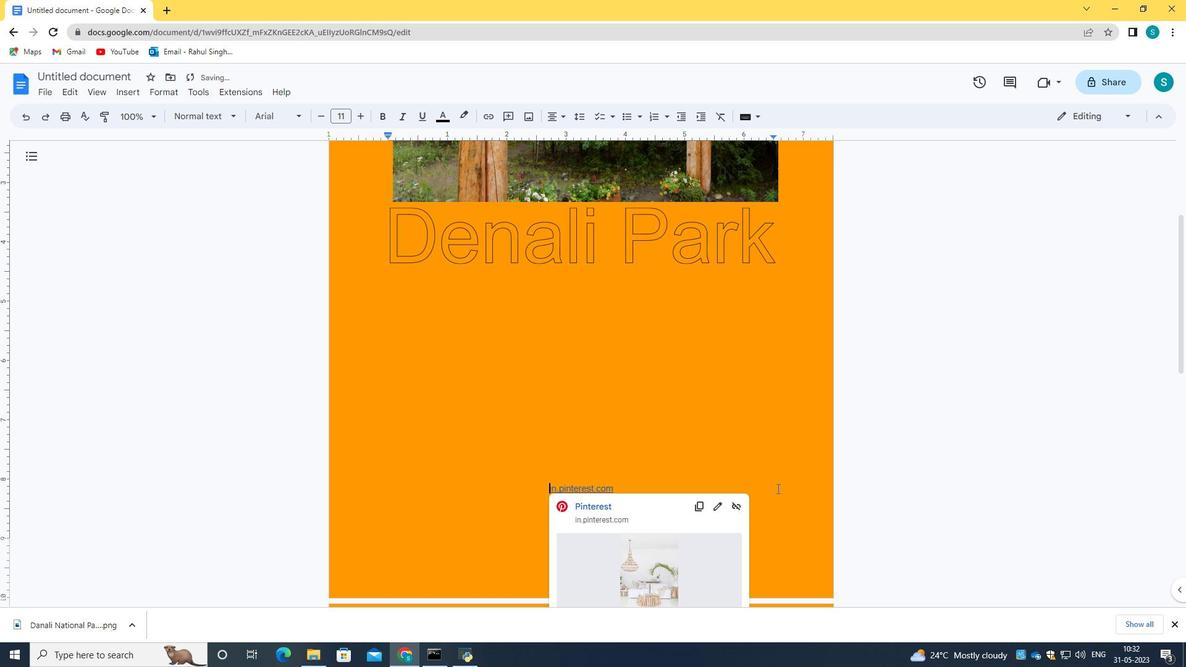 
Action: Mouse moved to (543, 488)
Screenshot: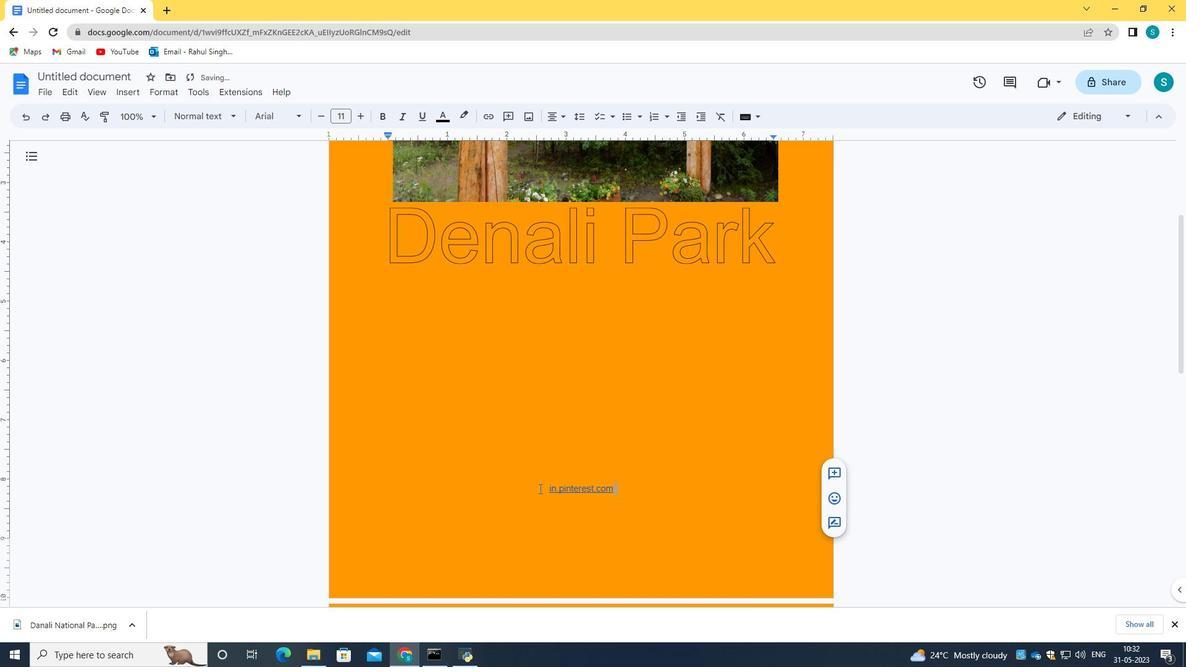 
Action: Mouse pressed left at (543, 488)
Screenshot: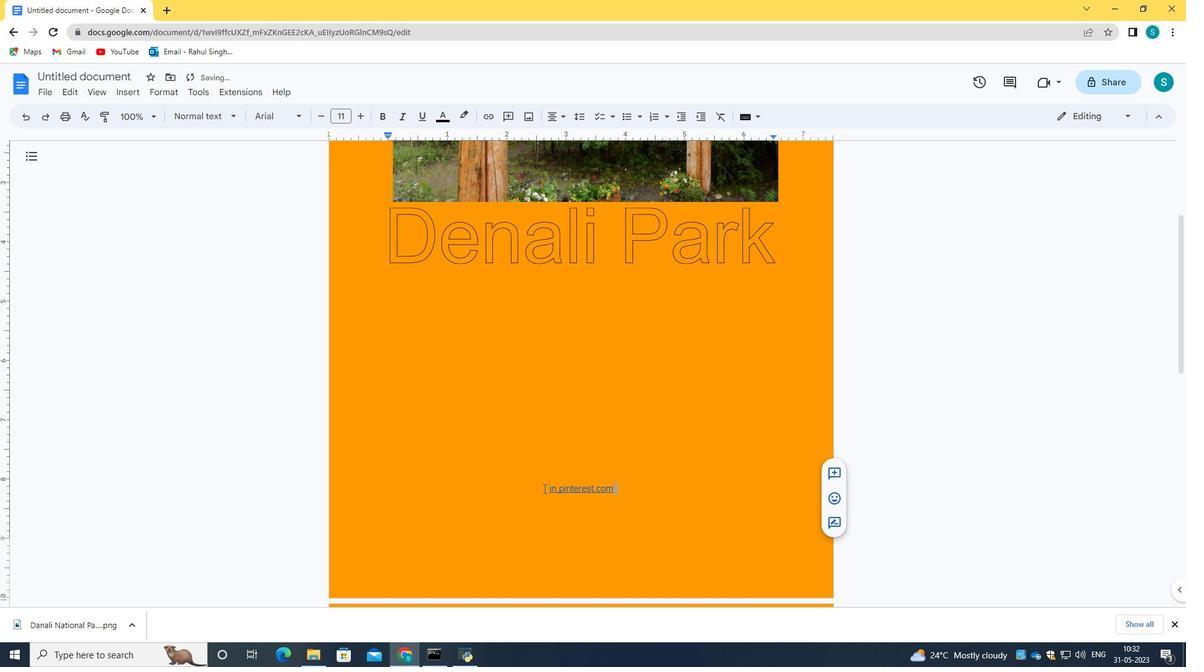 
Action: Mouse moved to (551, 488)
Screenshot: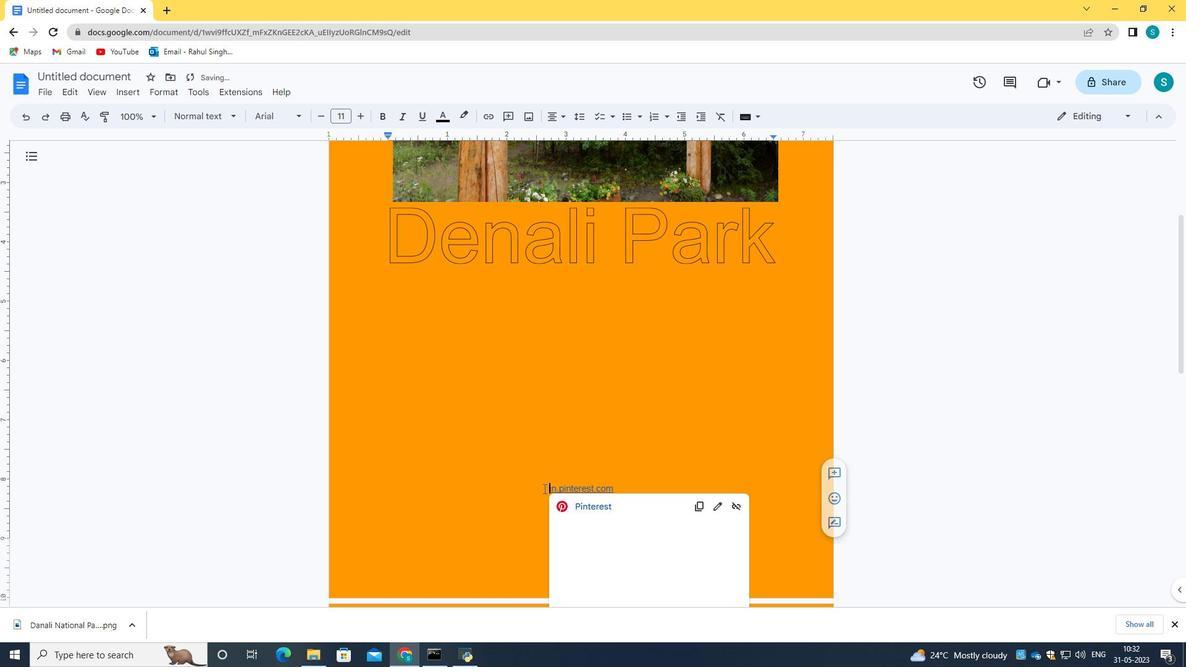 
Action: Key pressed <Key.space>
Screenshot: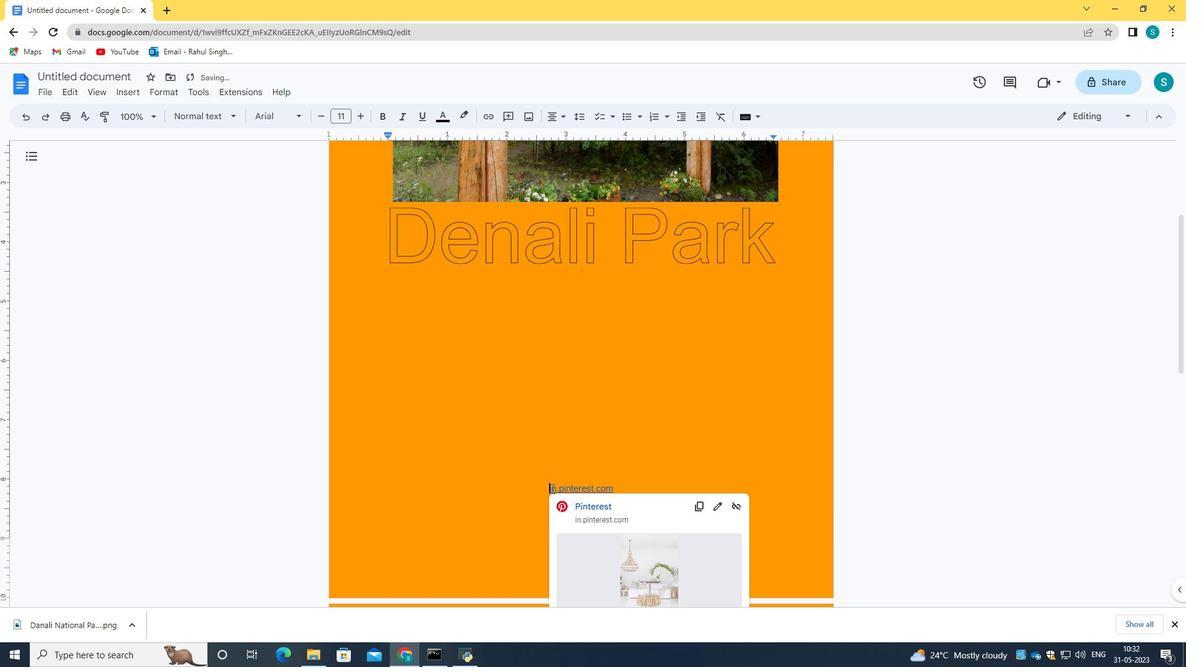 
Action: Mouse moved to (603, 486)
Screenshot: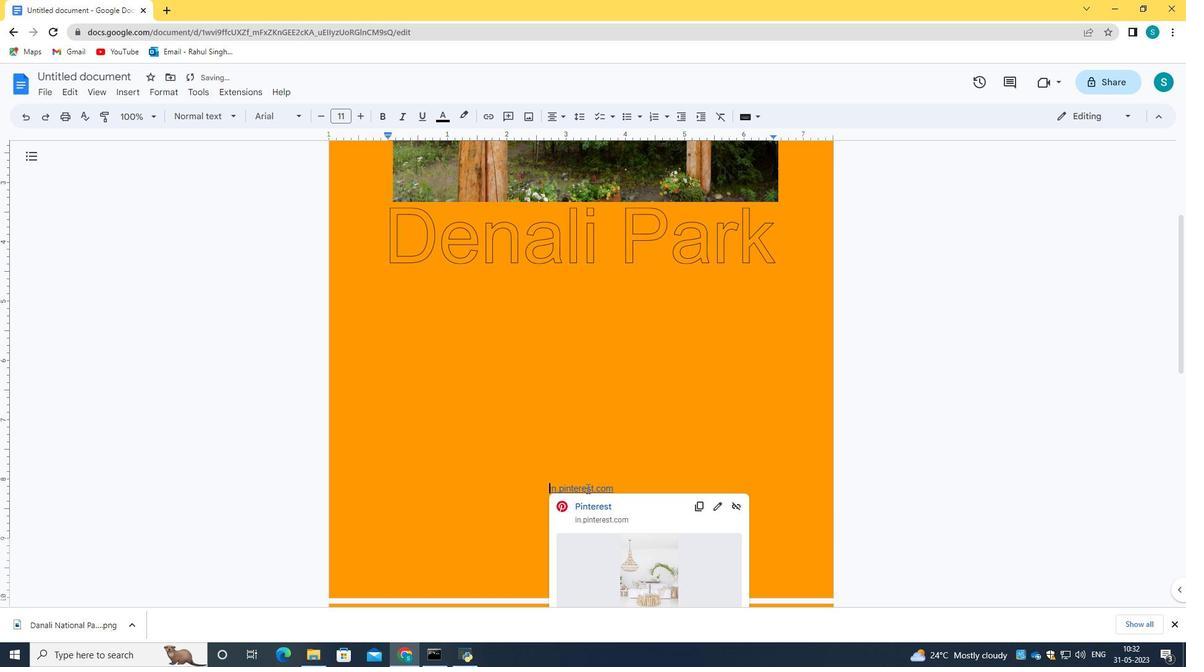 
Action: Key pressed <Key.space><Key.space><Key.space><Key.space>
Screenshot: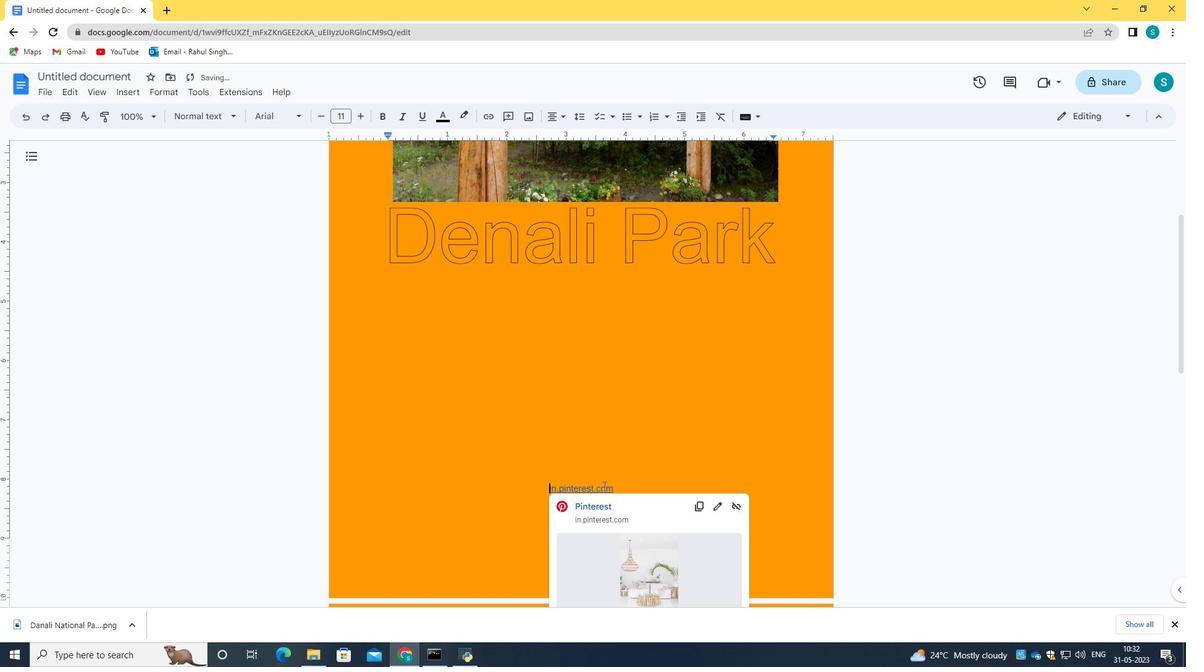 
Action: Mouse moved to (609, 485)
Screenshot: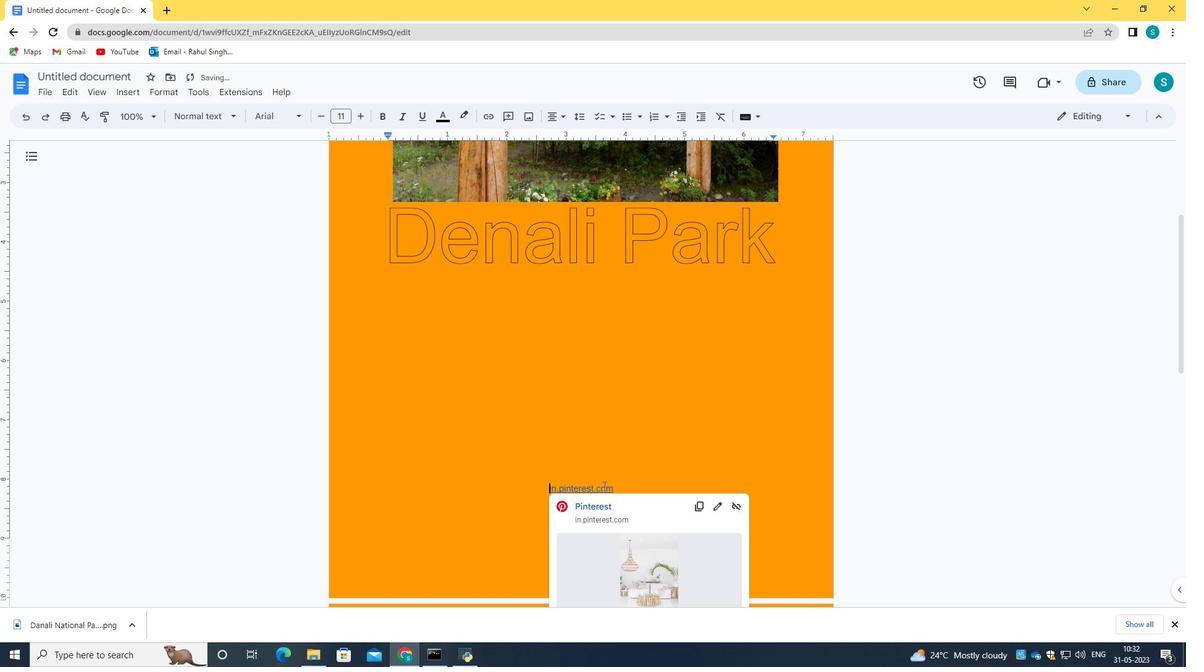 
Action: Key pressed <Key.space>
Screenshot: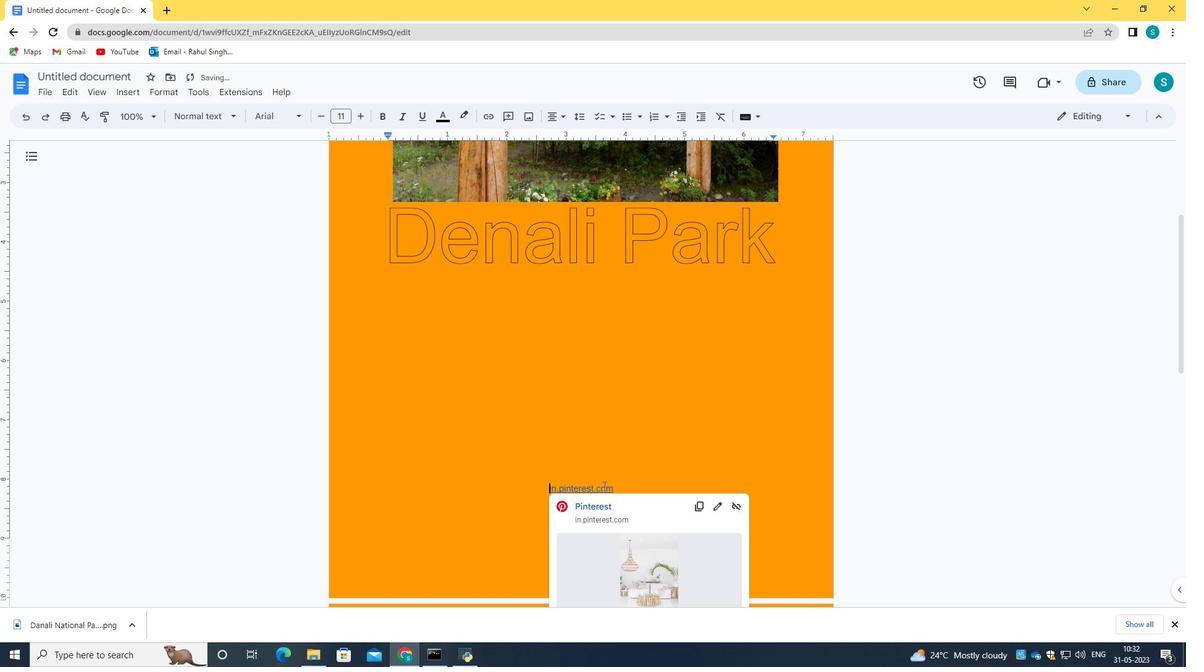 
Action: Mouse moved to (617, 484)
Screenshot: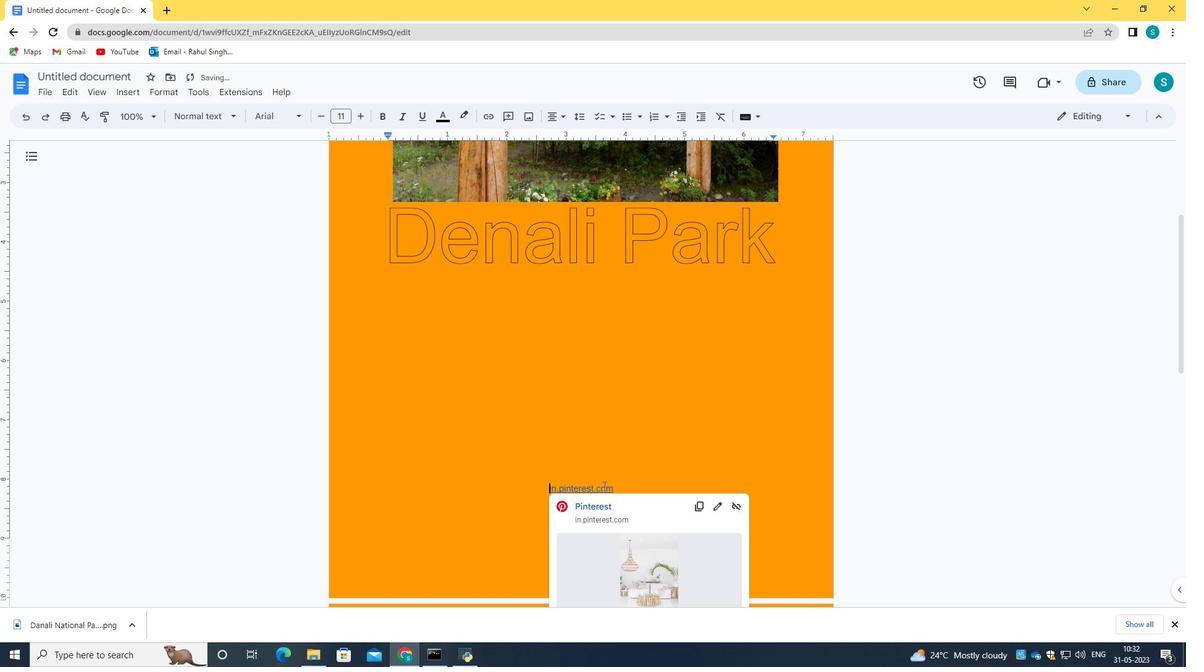 
Action: Key pressed <Key.space>
Screenshot: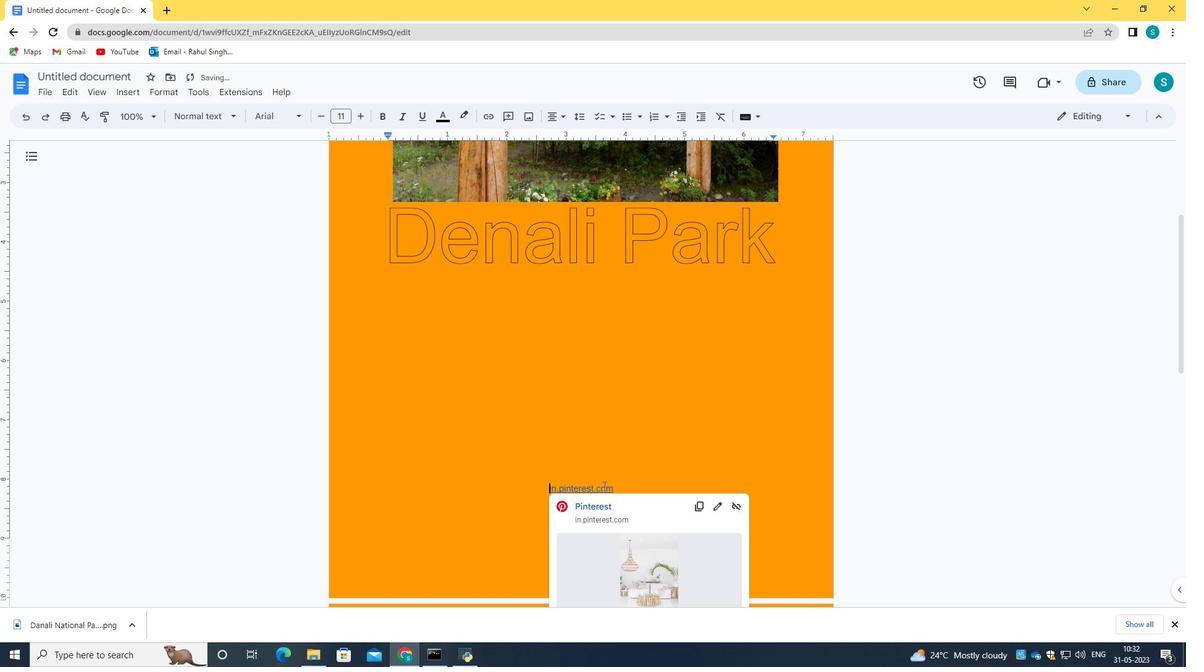 
Action: Mouse moved to (622, 482)
Screenshot: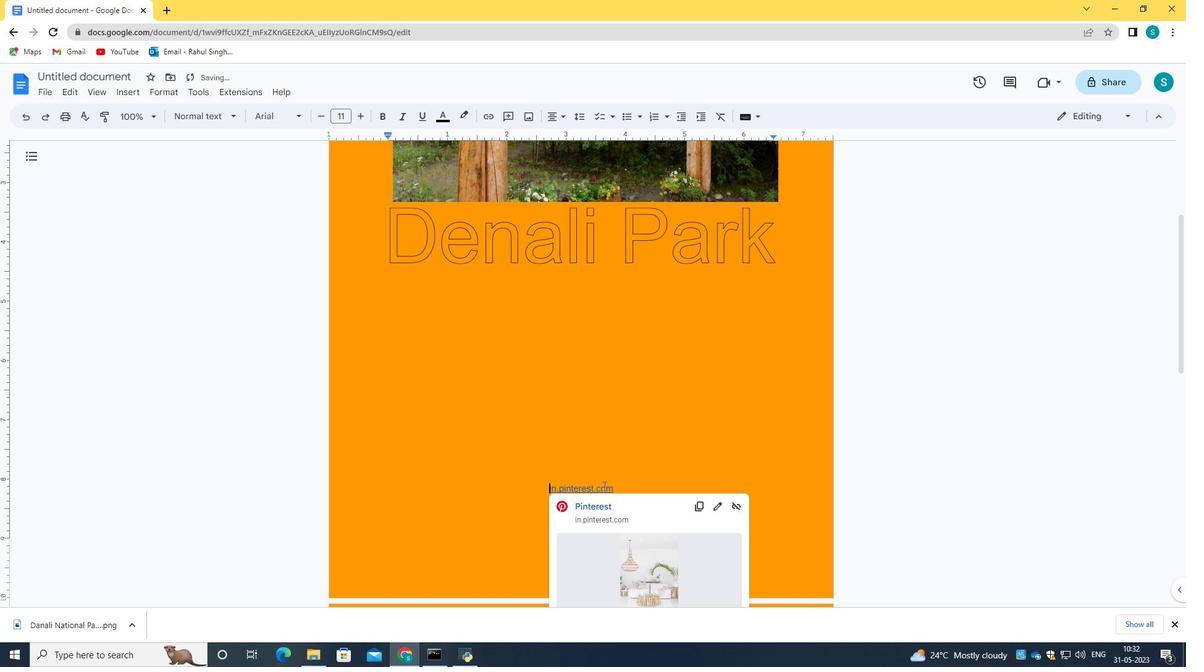 
Action: Key pressed <Key.space>
Screenshot: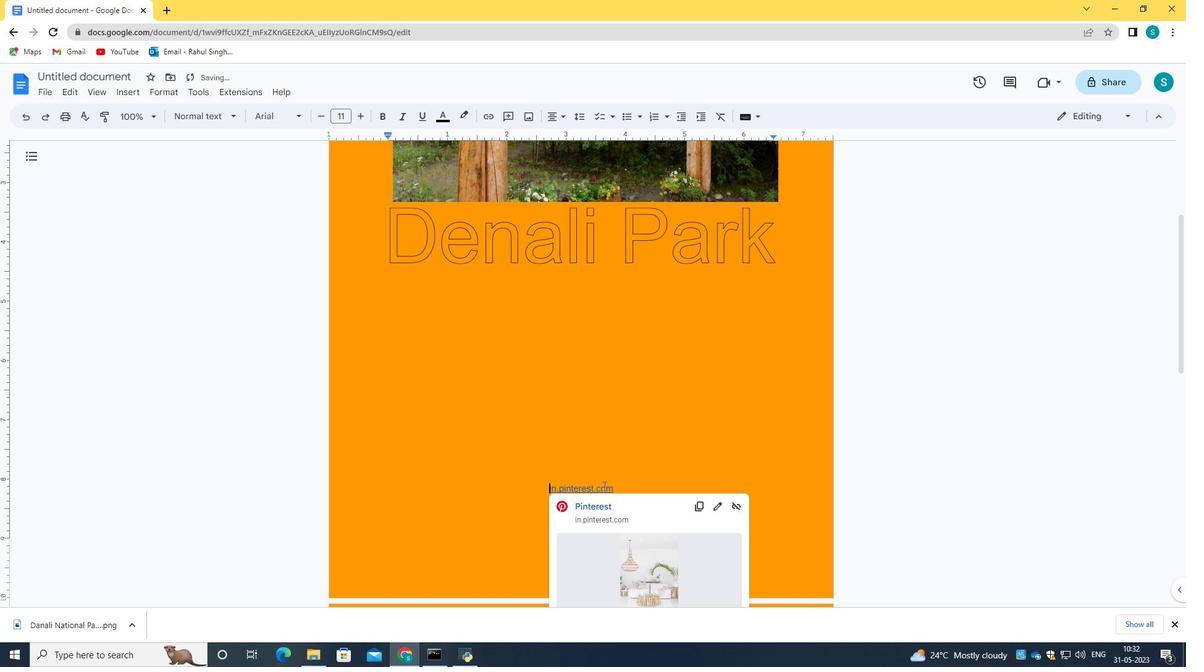 
Action: Mouse moved to (623, 482)
Screenshot: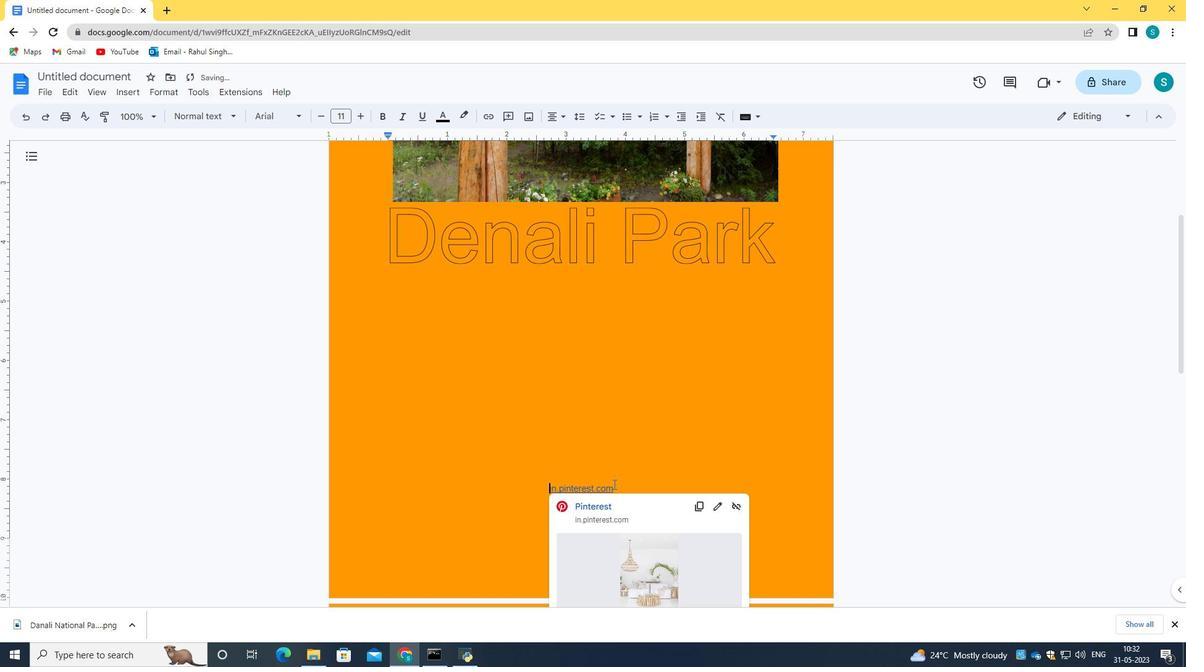 
Action: Key pressed <Key.space>
Screenshot: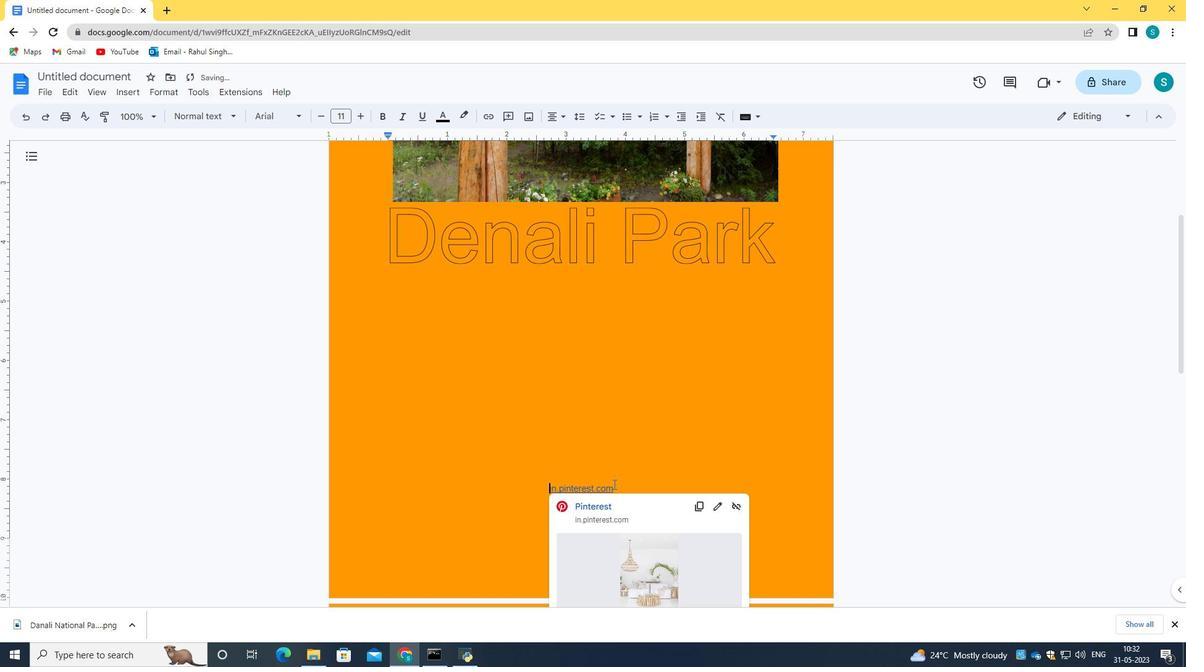 
Action: Mouse moved to (627, 481)
Screenshot: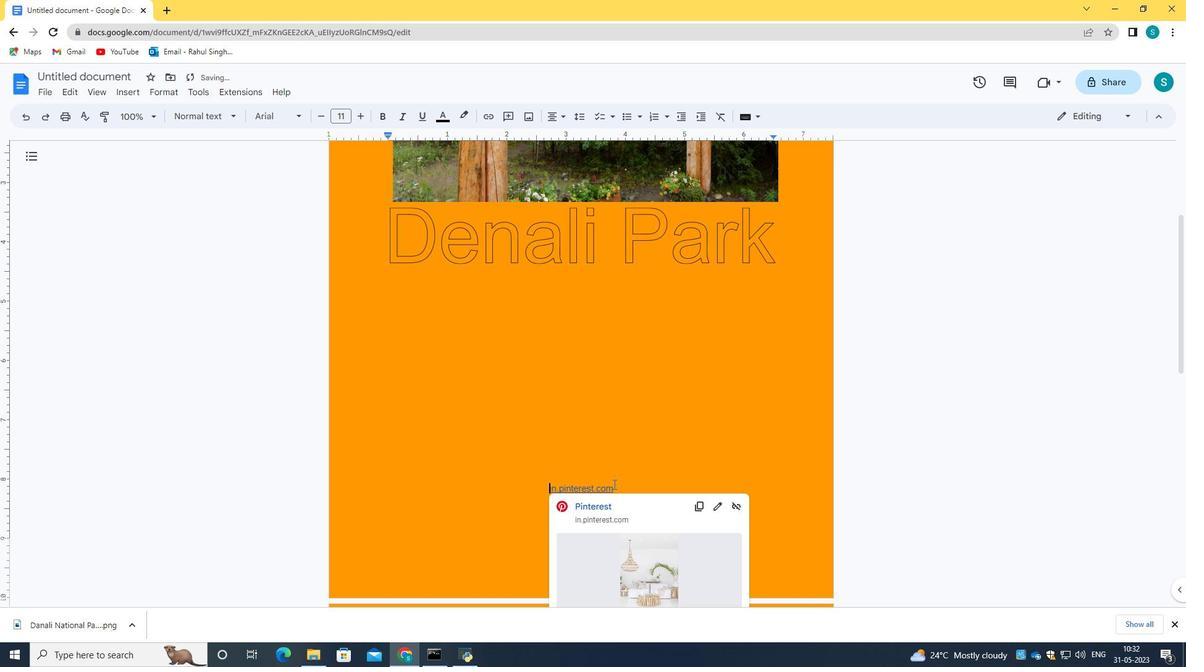 
Action: Key pressed <Key.space>
Screenshot: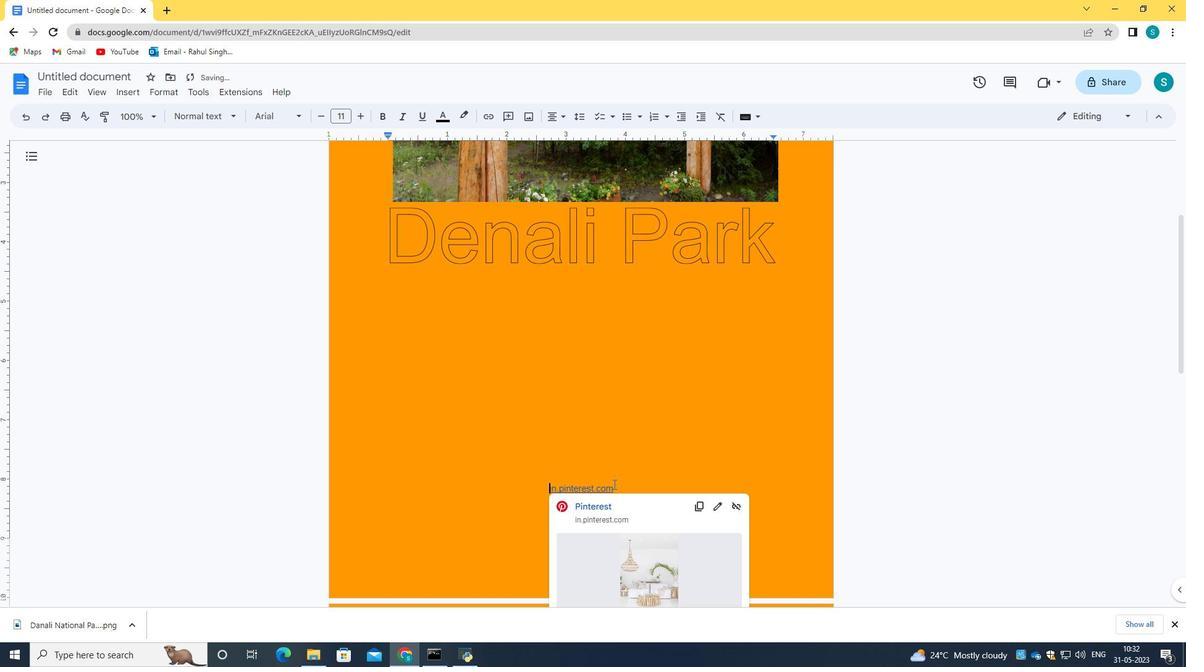 
Action: Mouse moved to (629, 481)
Screenshot: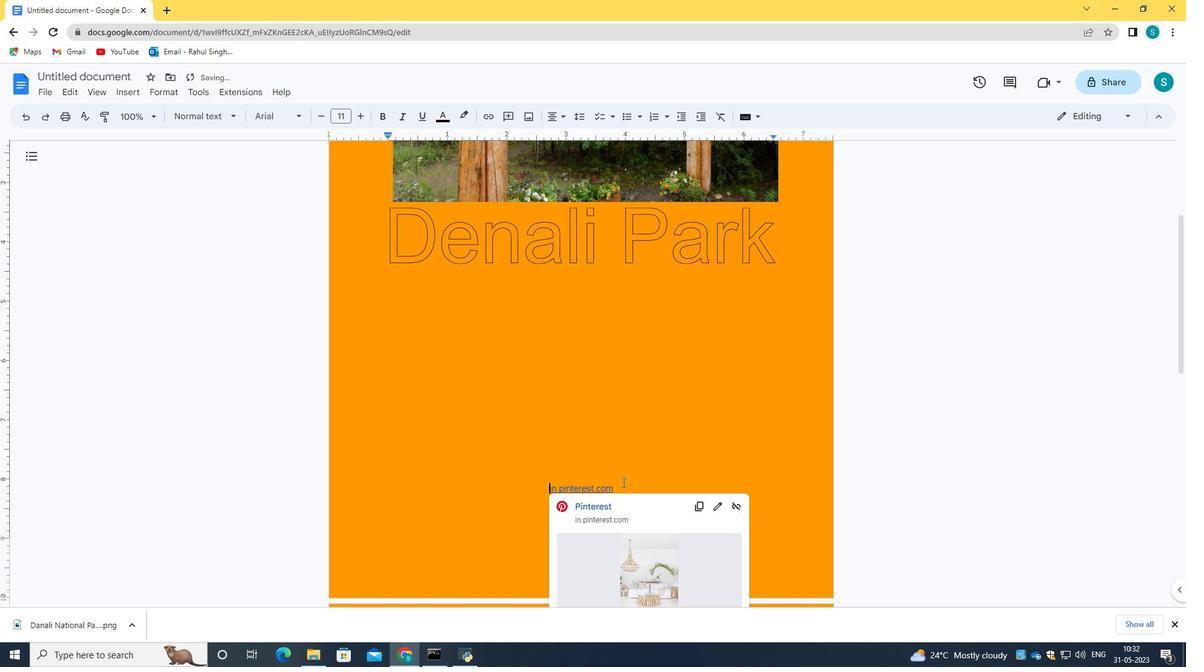 
Action: Key pressed <Key.space><Key.space><Key.space><Key.space><Key.space>
Screenshot: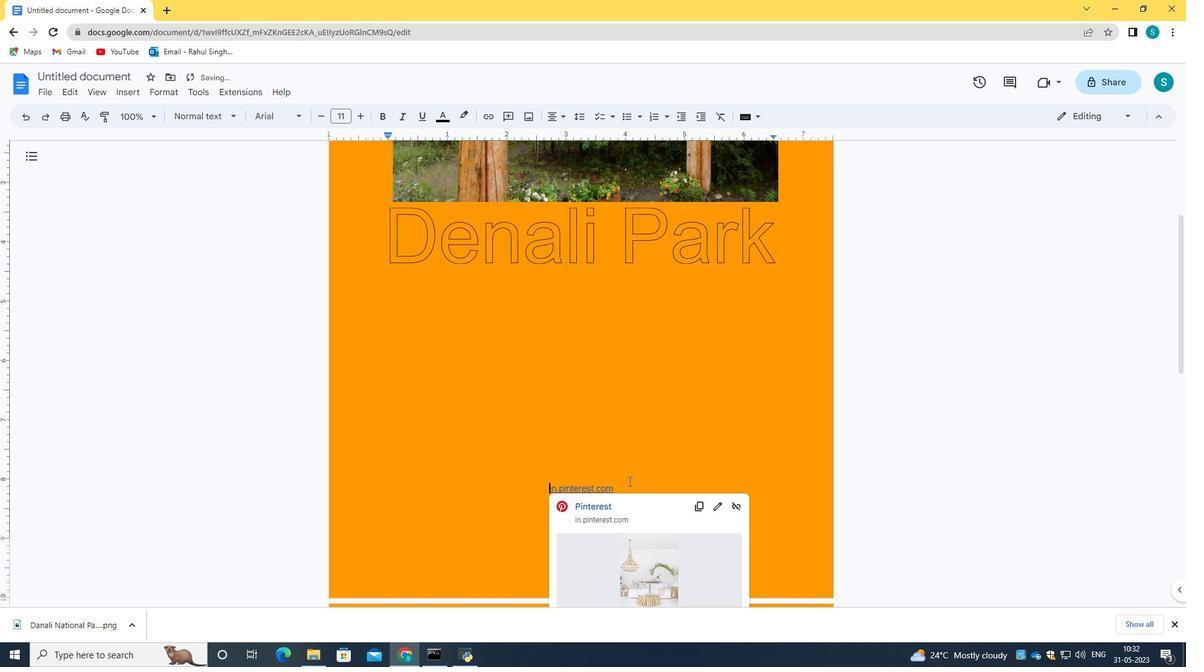 
Action: Mouse moved to (629, 481)
Screenshot: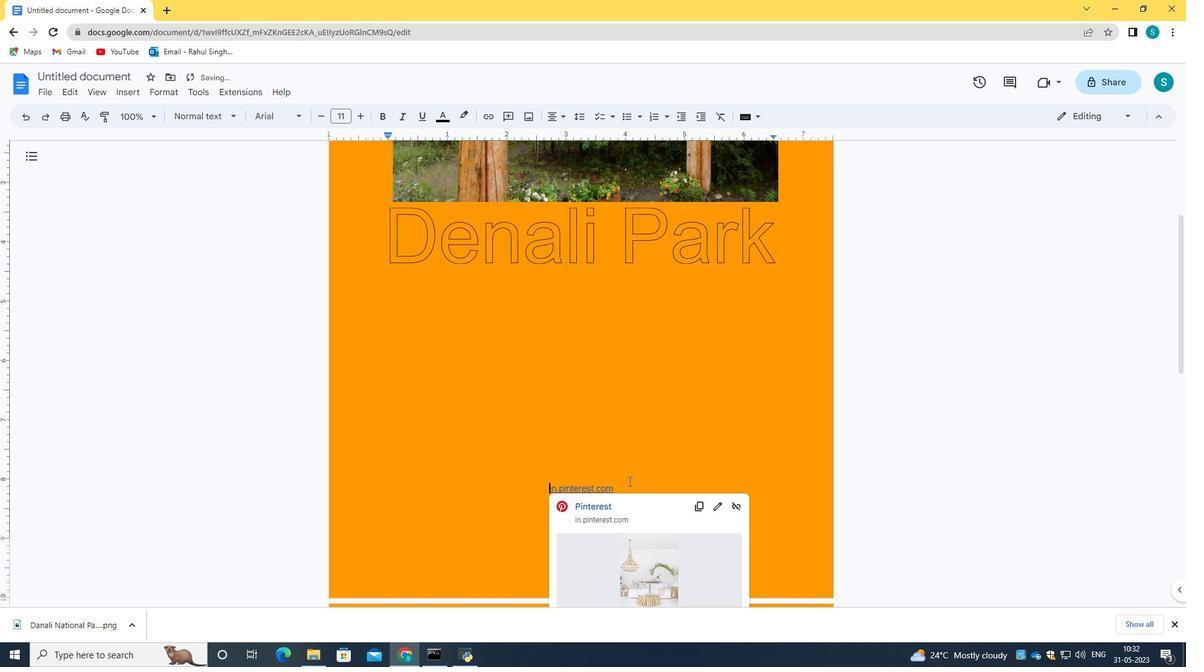 
Action: Key pressed <Key.space>
Screenshot: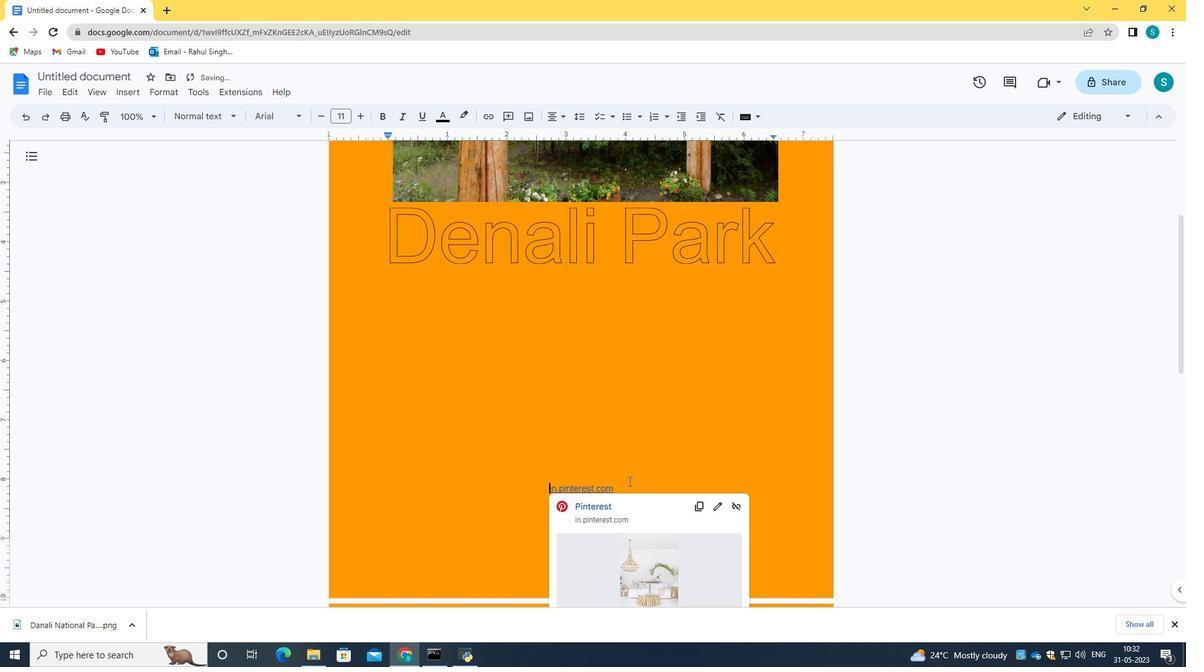 
Action: Mouse moved to (627, 480)
Screenshot: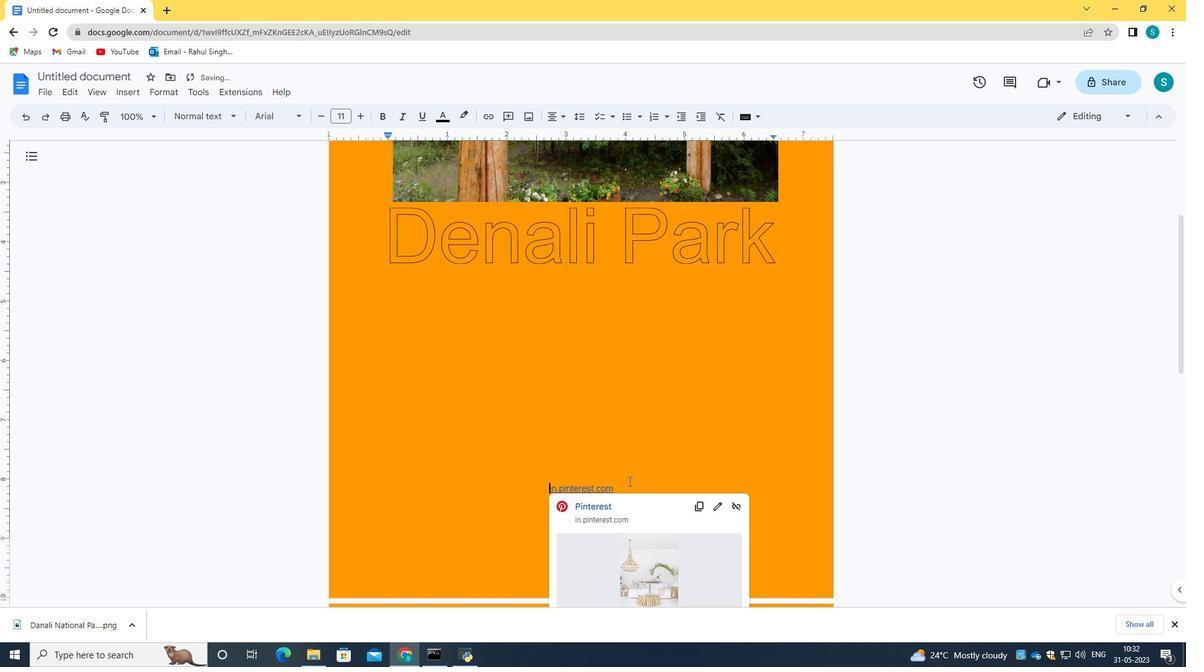 
Action: Key pressed <Key.space>
Screenshot: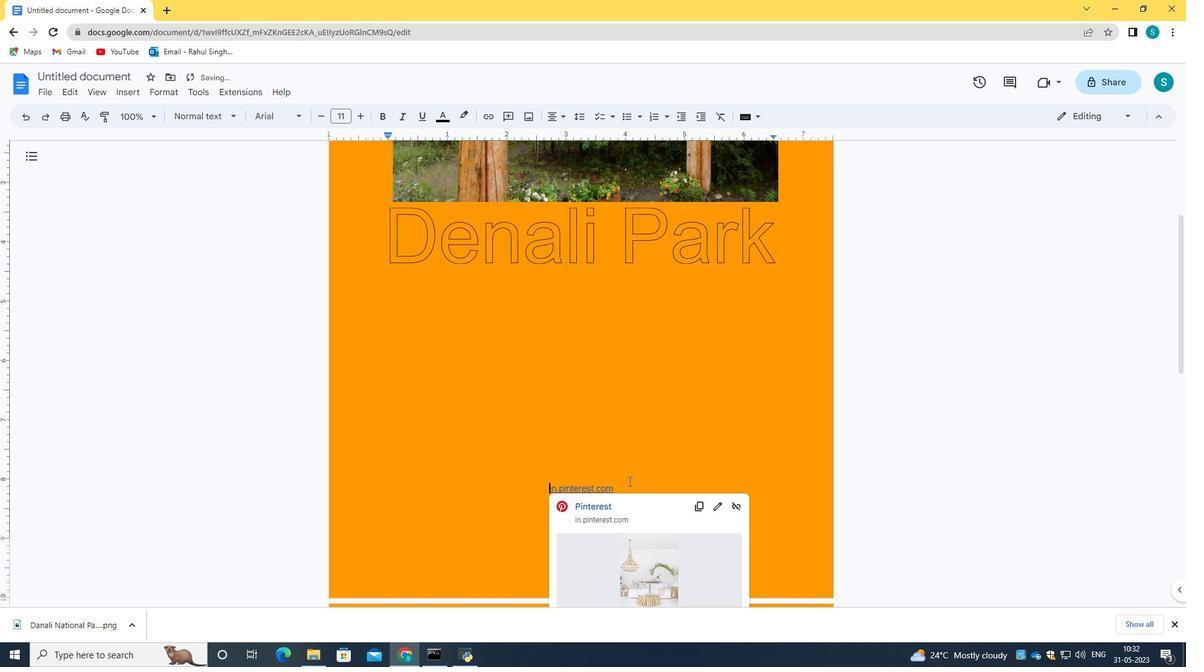 
Action: Mouse moved to (626, 480)
Screenshot: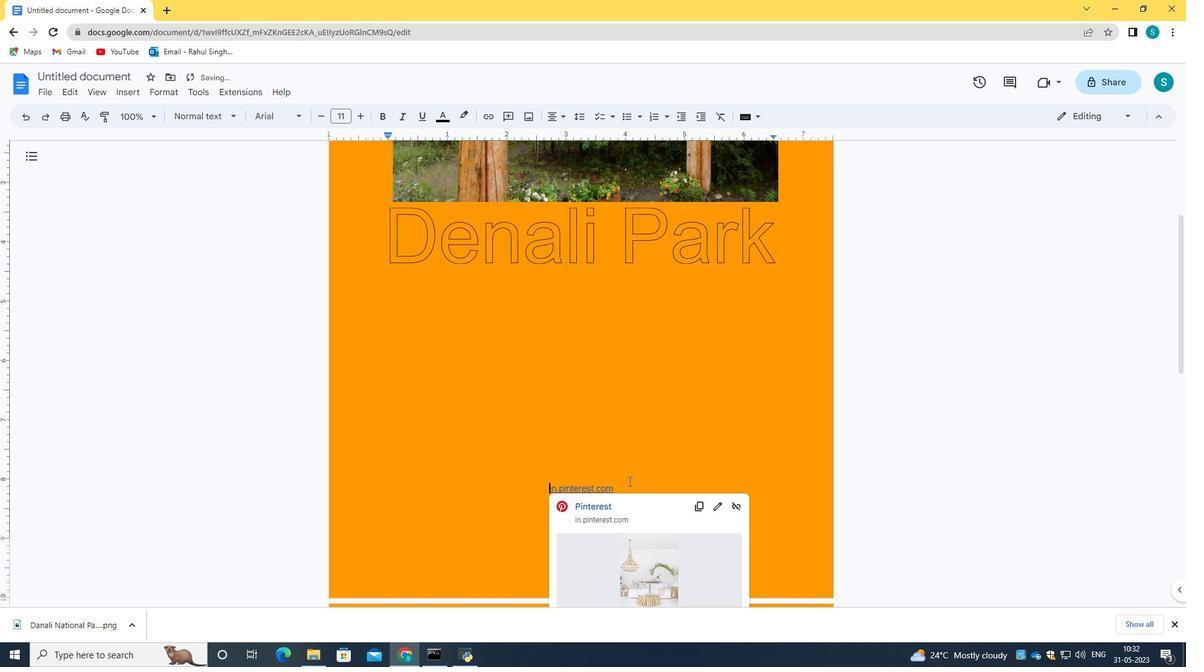 
Action: Key pressed <Key.space>
Screenshot: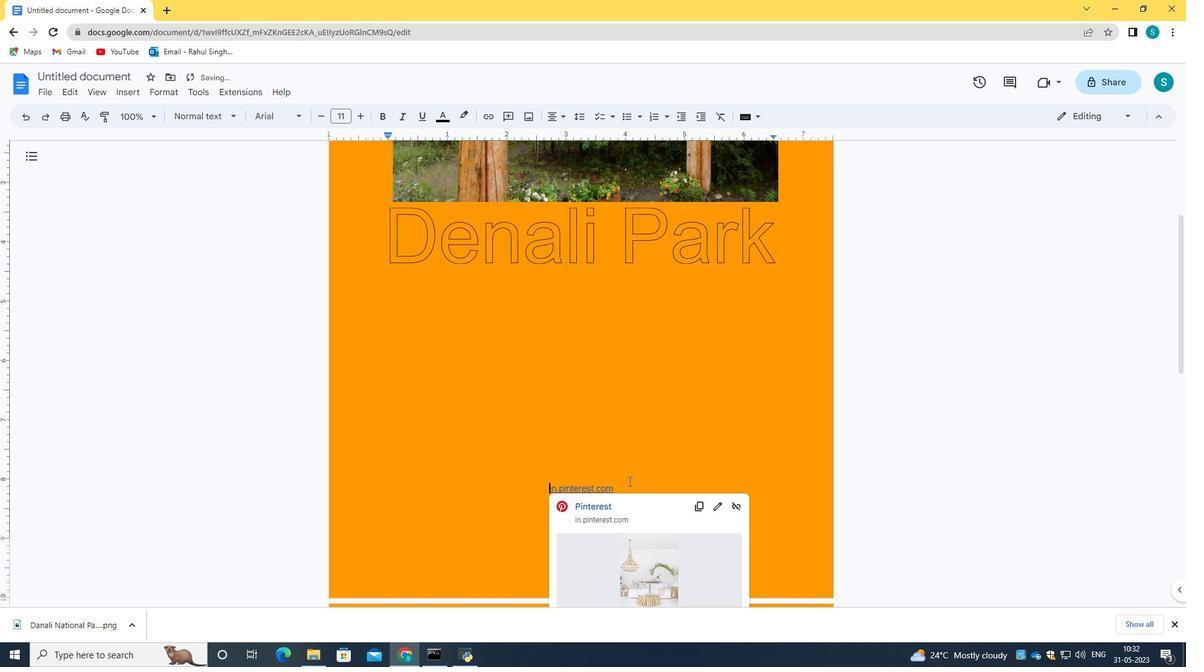 
Action: Mouse moved to (625, 480)
Screenshot: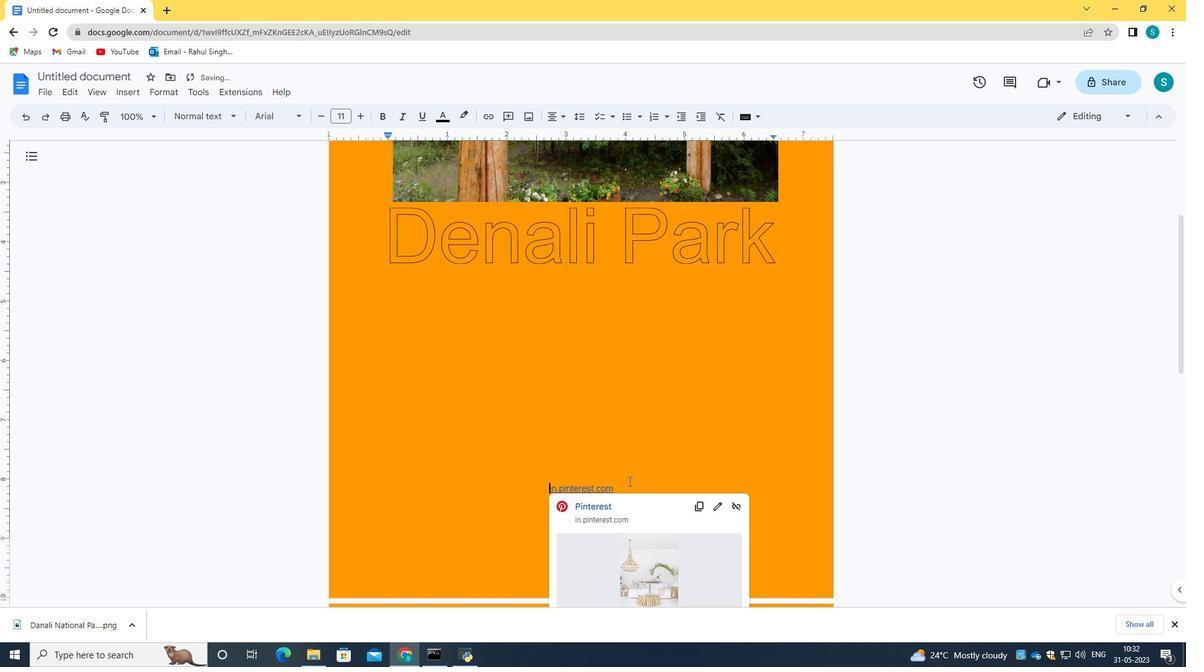 
Action: Key pressed <Key.space><Key.space>
Screenshot: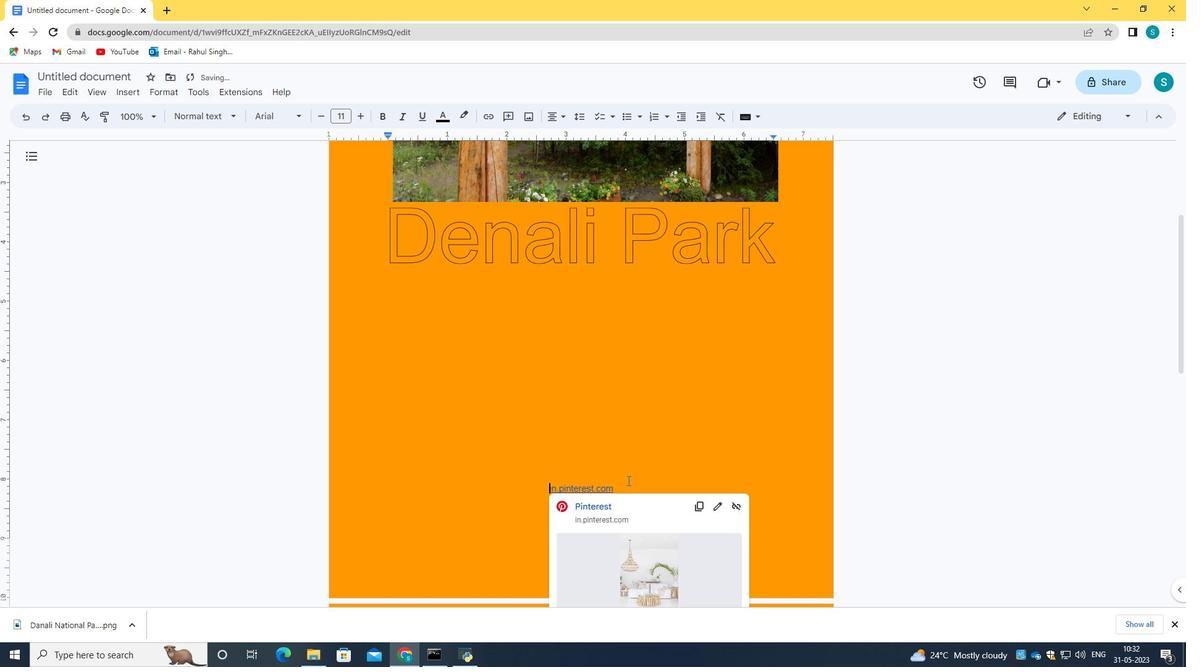 
Action: Mouse moved to (625, 480)
Screenshot: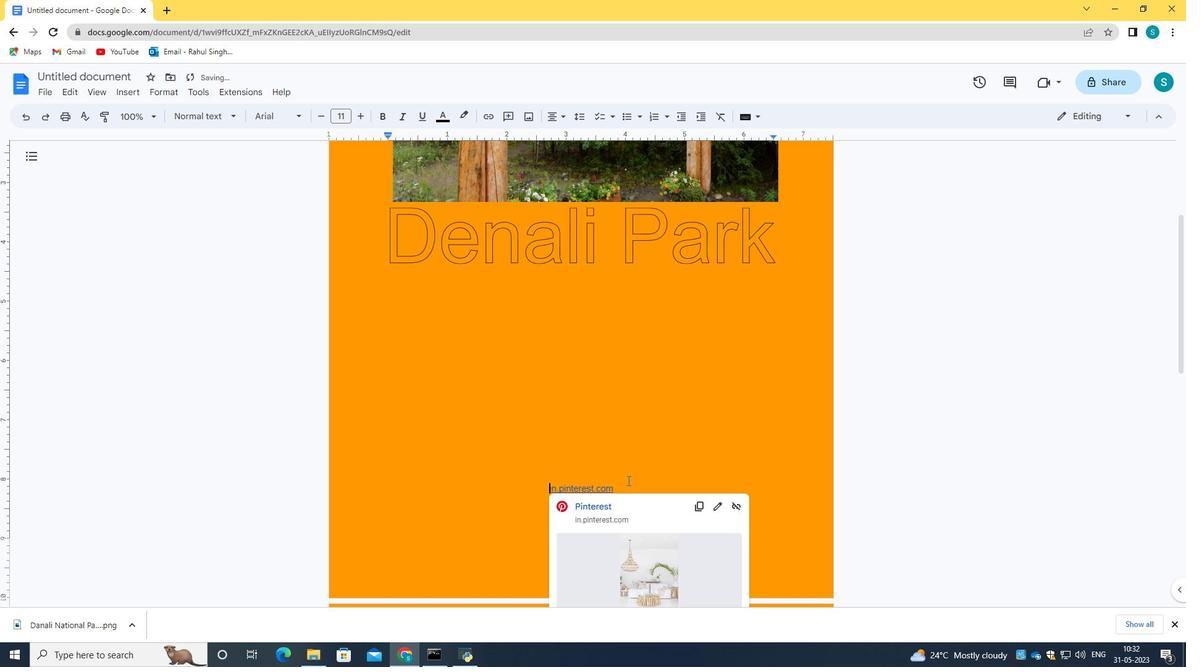 
Action: Key pressed <Key.space><Key.up><Key.down>
Screenshot: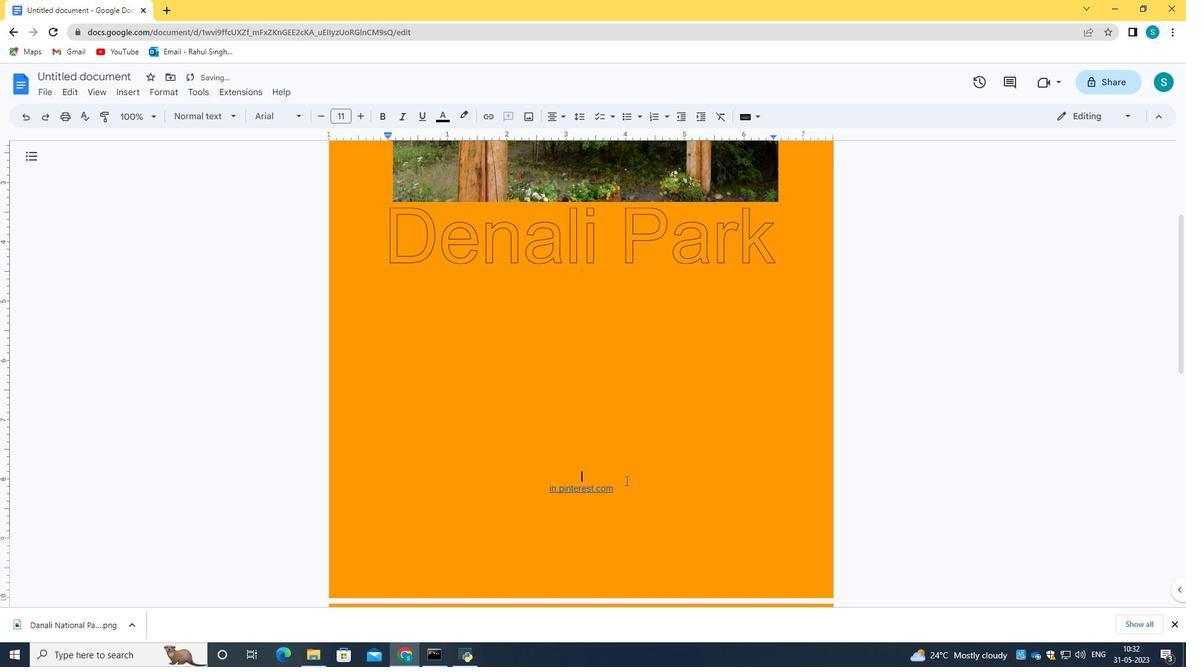 
Action: Mouse moved to (544, 486)
Screenshot: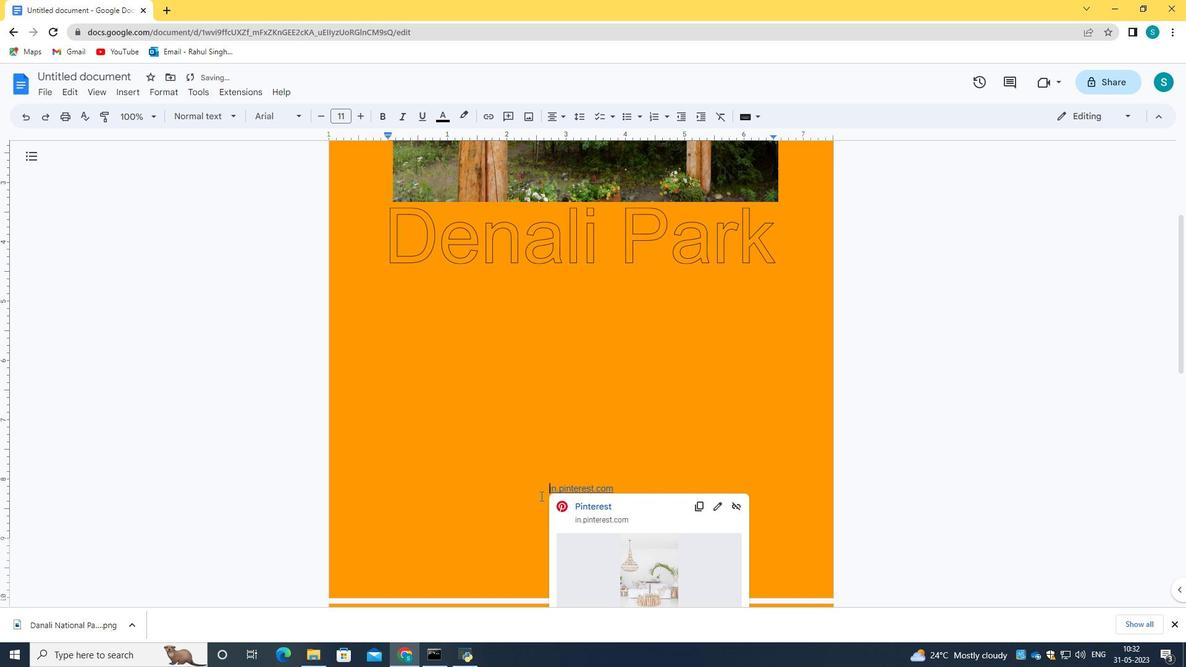 
Action: Key pressed <Key.space><Key.space><Key.right><Key.right><Key.right><Key.right><Key.right><Key.right><Key.right><Key.right><Key.right><Key.right><Key.right><Key.right><Key.right><Key.right><Key.right><Key.right><Key.right><Key.right><Key.right><Key.right><Key.right><Key.right><Key.right><Key.right><Key.up><Key.up><Key.up><Key.up><Key.up><Key.up><Key.up><Key.up><Key.up>
Screenshot: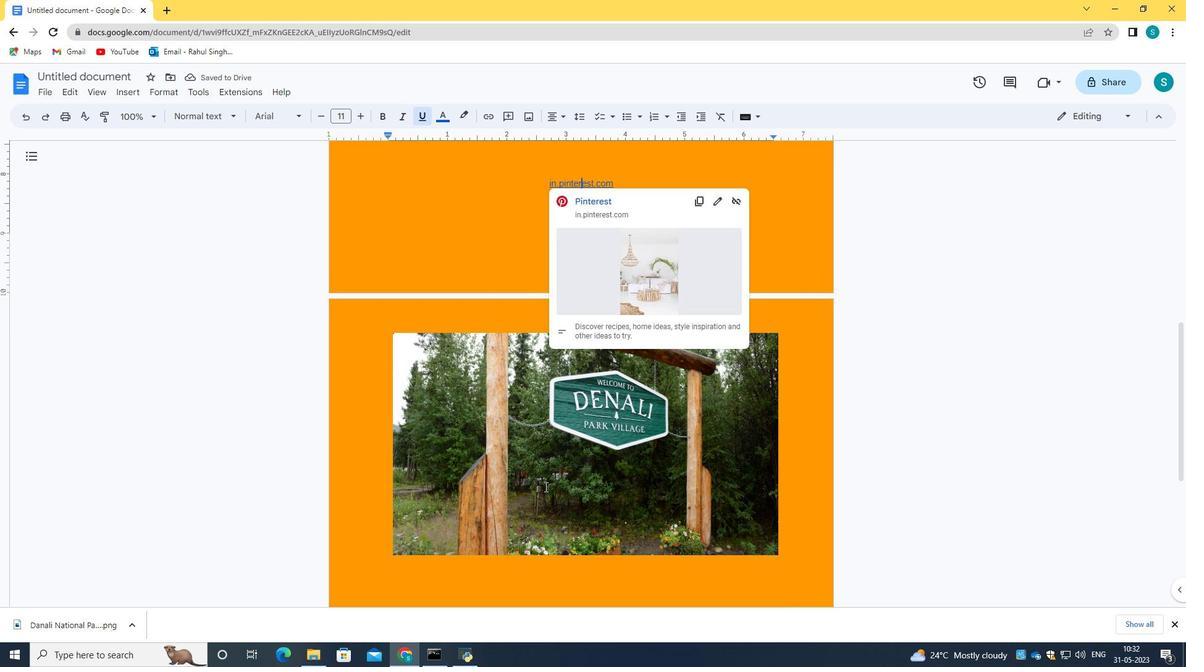 
Action: Mouse moved to (514, 296)
Screenshot: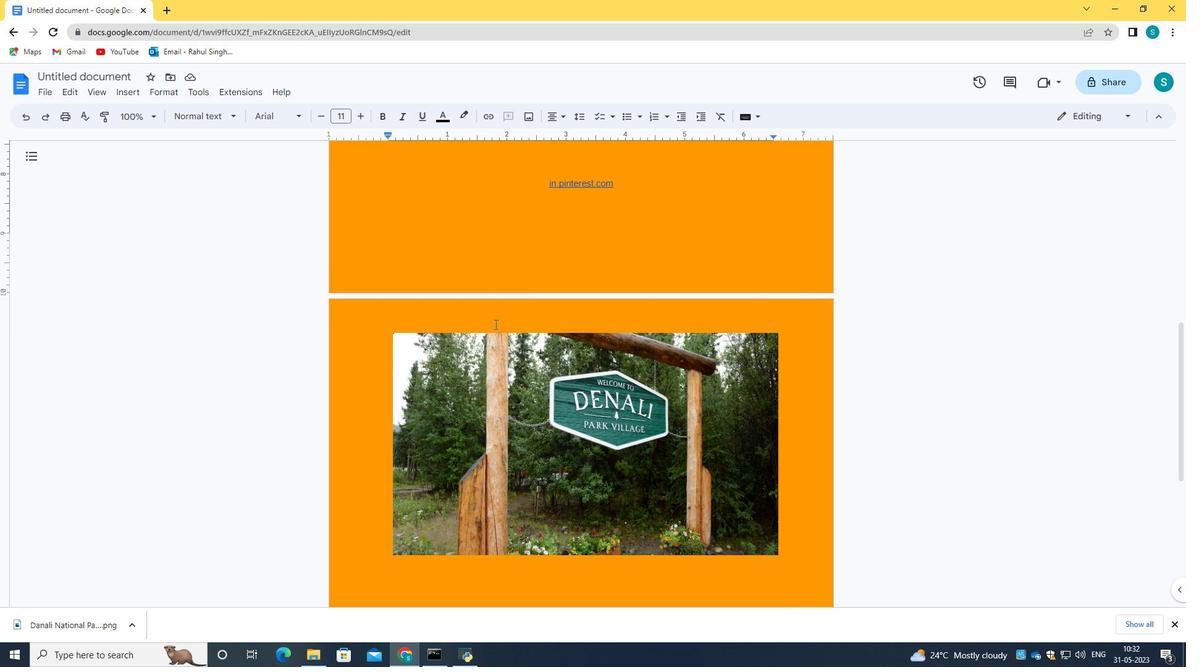 
Action: Key pressed <Key.up>
Screenshot: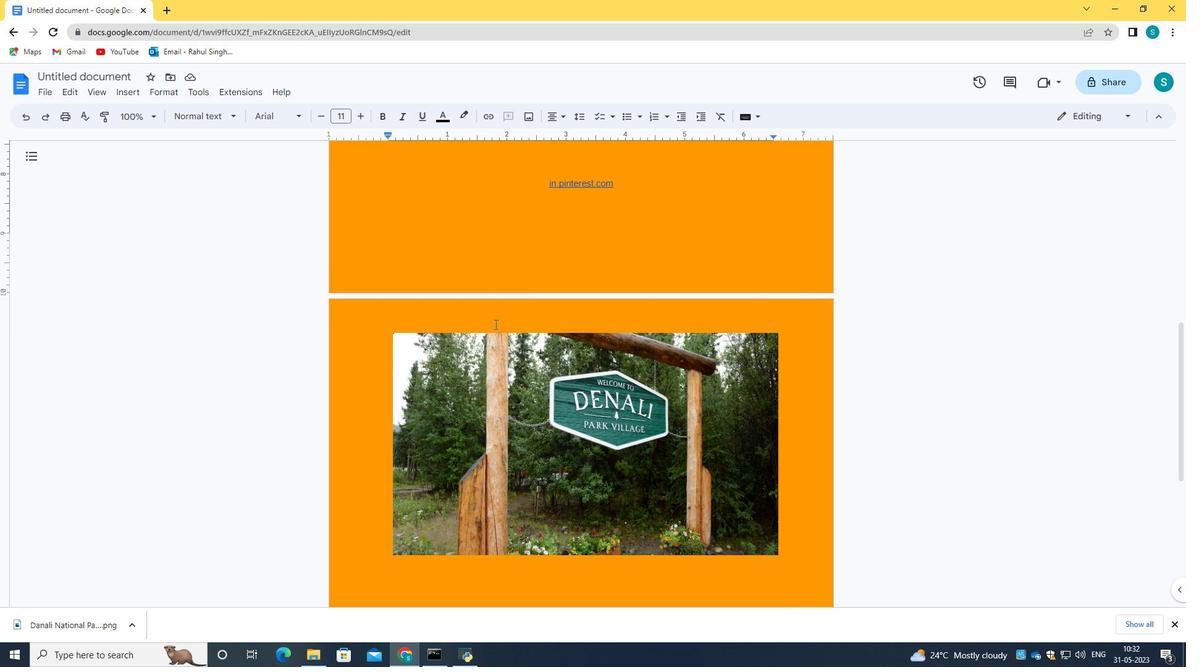 
Action: Mouse moved to (515, 294)
Screenshot: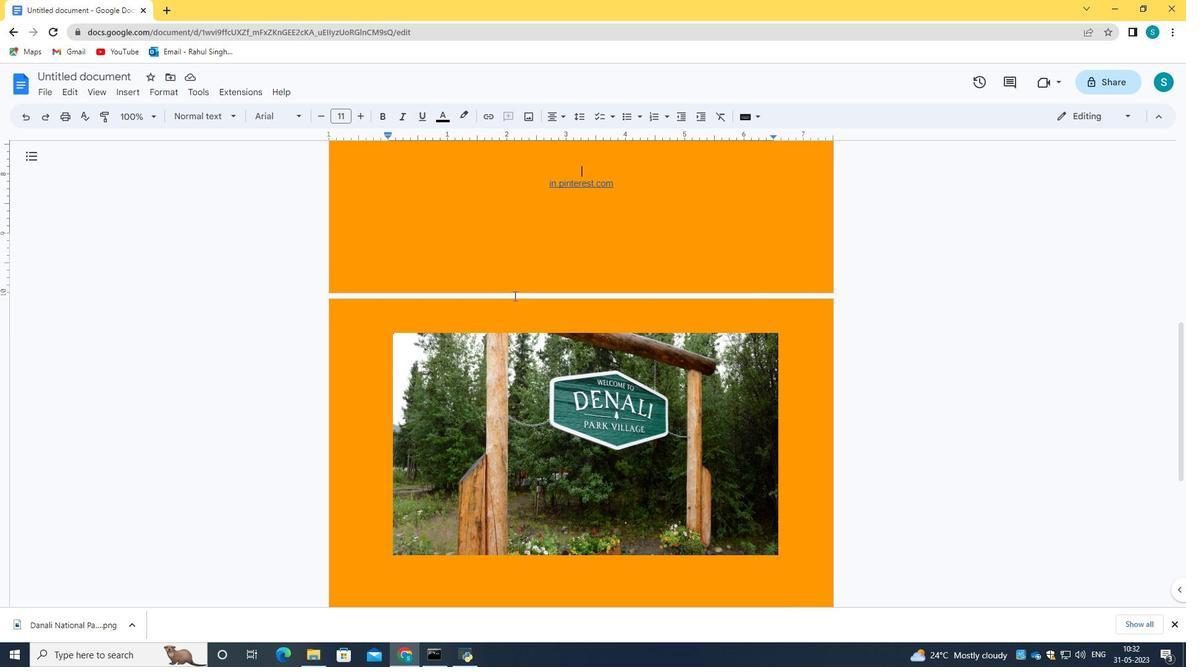
Action: Key pressed <Key.up>
Screenshot: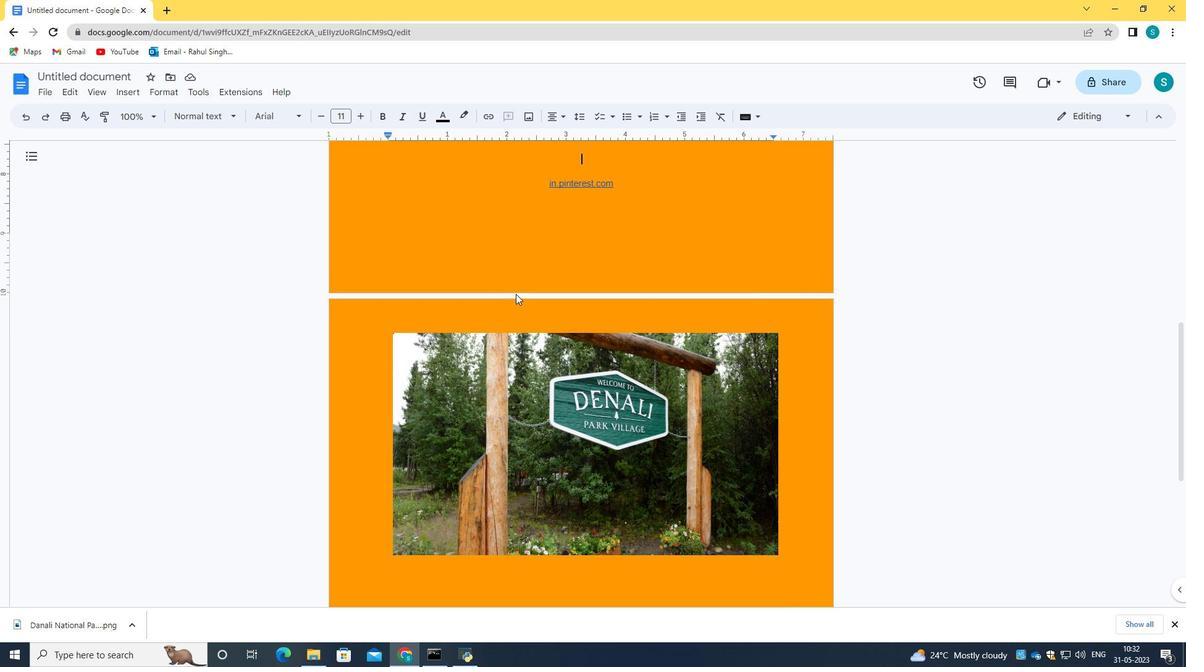 
Action: Mouse moved to (525, 257)
Screenshot: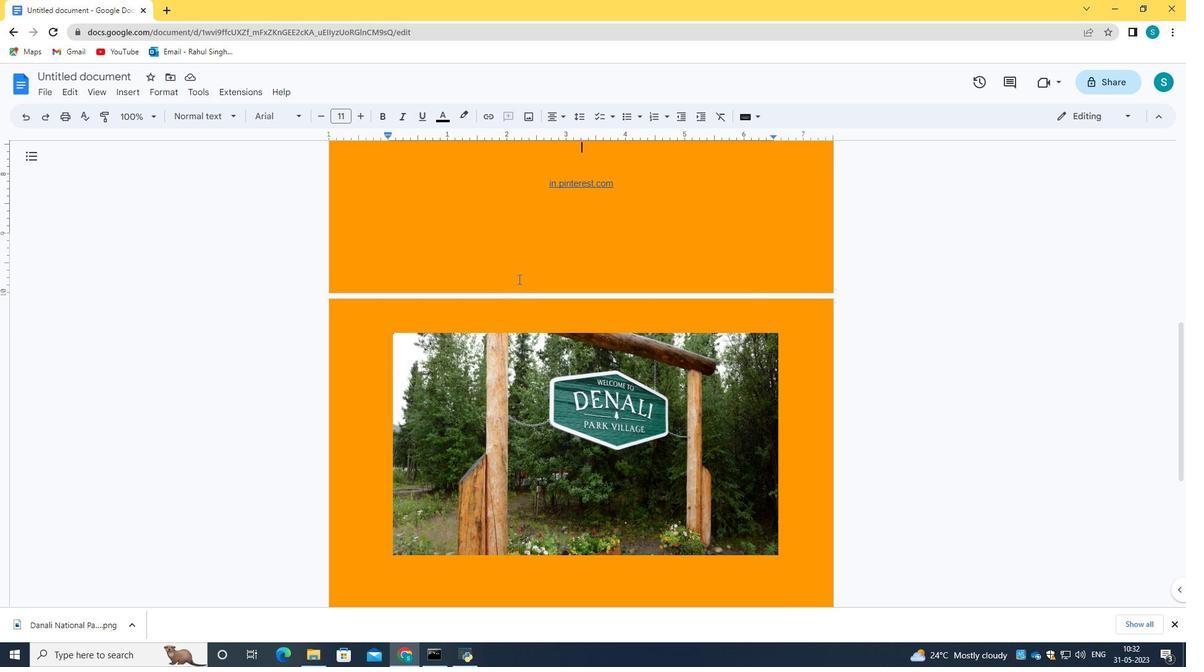 
Action: Mouse pressed left at (525, 257)
Screenshot: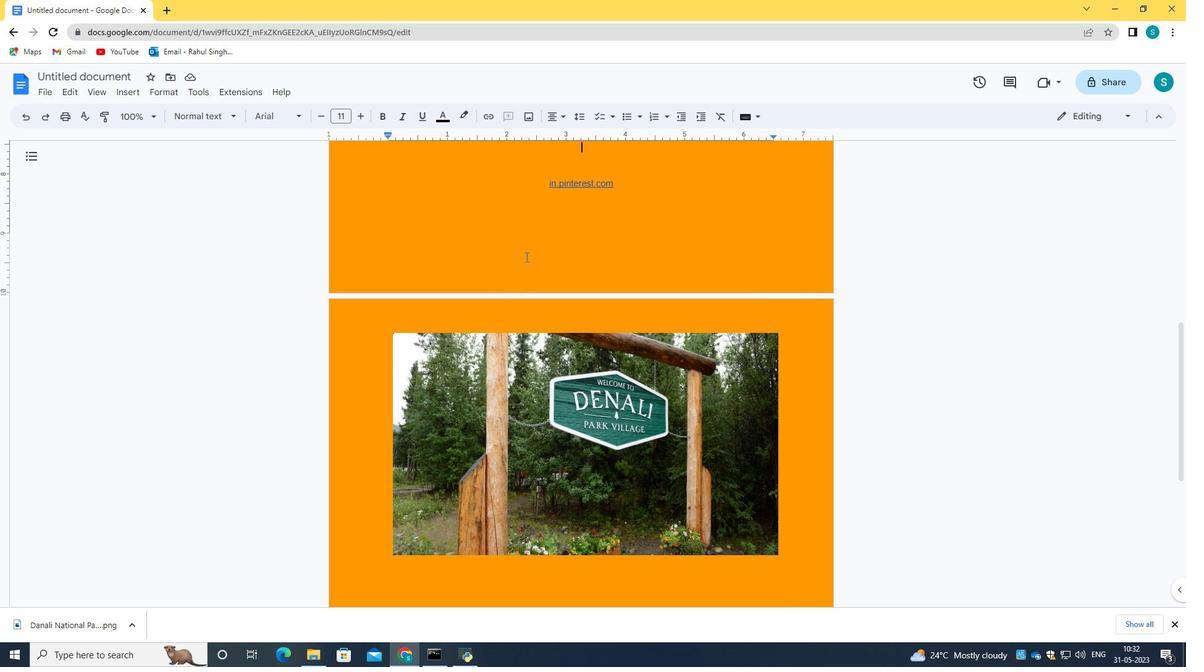 
Action: Key pressed <Key.up><Key.up><Key.up><Key.up><Key.up><Key.up><Key.up><Key.up><Key.up><Key.up><Key.up><Key.up><Key.up><Key.up><Key.up><Key.up><Key.up><Key.up><Key.up><Key.up><Key.up><Key.up><Key.up>
Screenshot: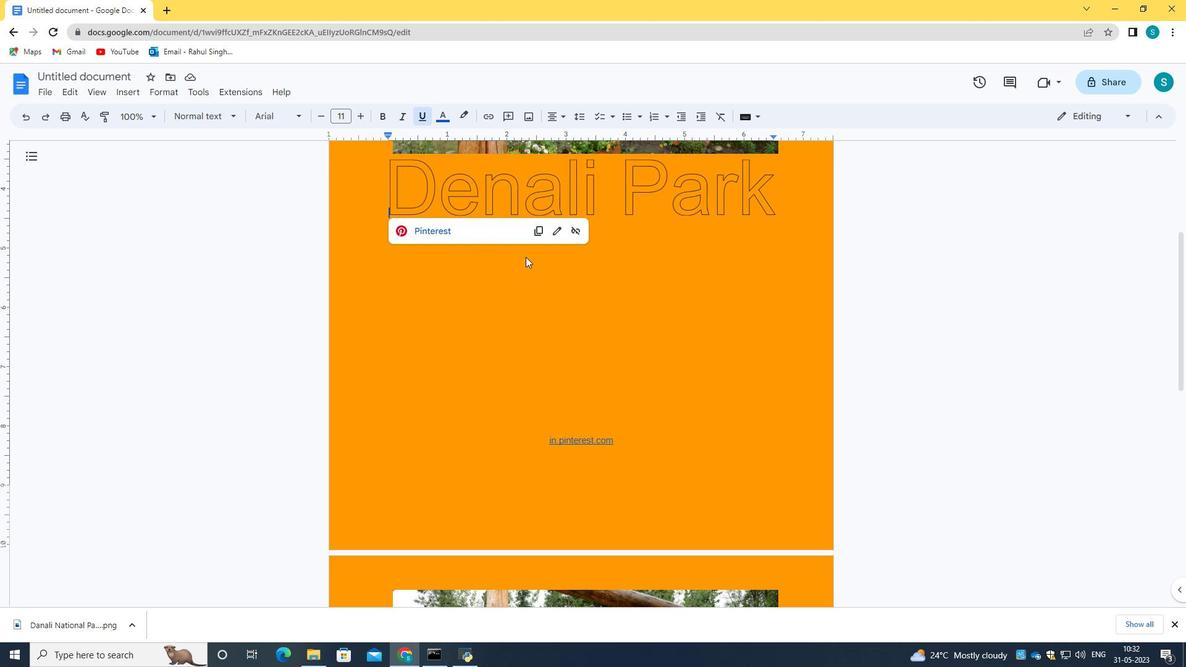 
Action: Mouse moved to (647, 300)
Screenshot: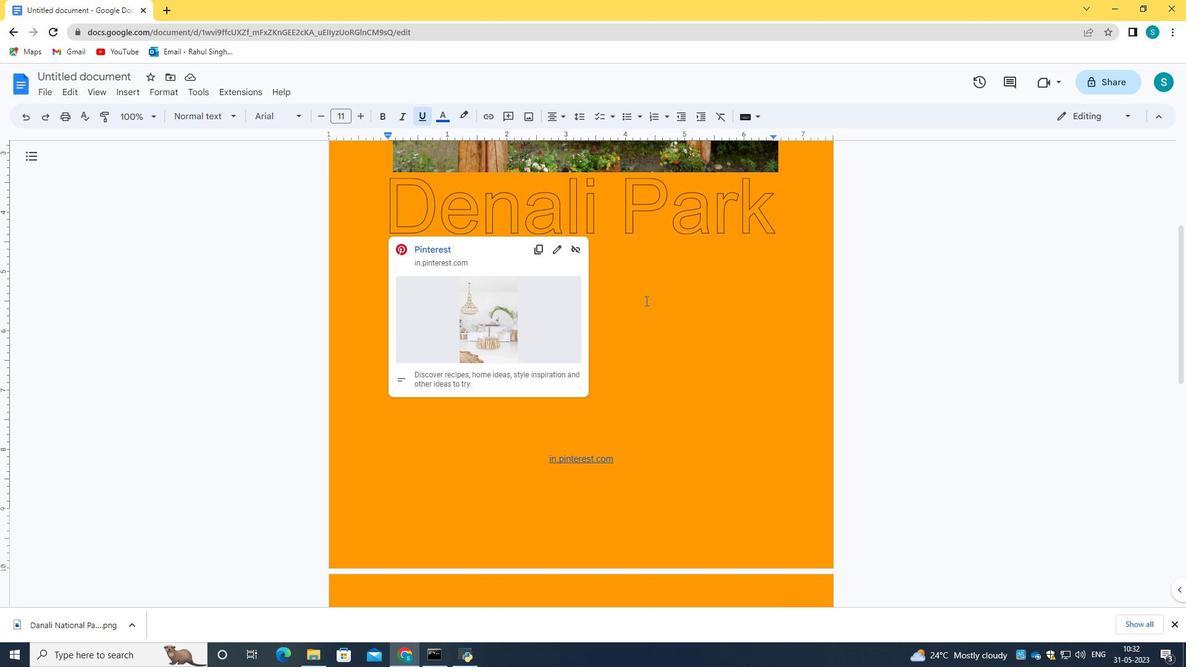 
Action: Mouse pressed left at (647, 300)
Screenshot: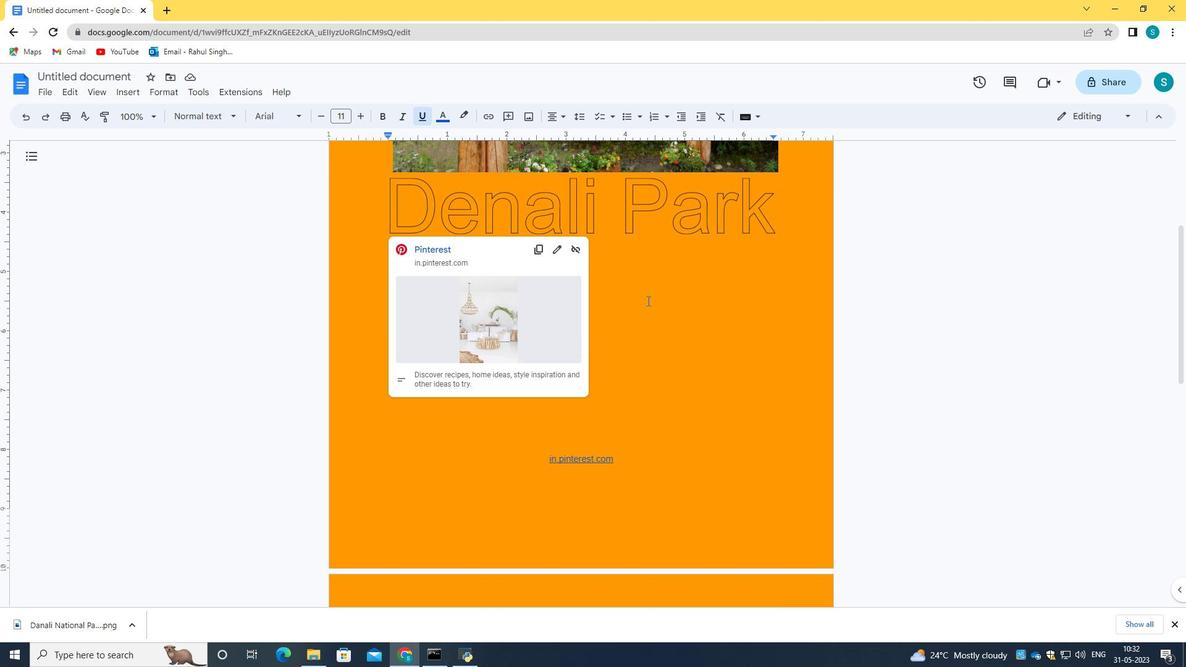 
Action: Key pressed <Key.up><Key.up>
Screenshot: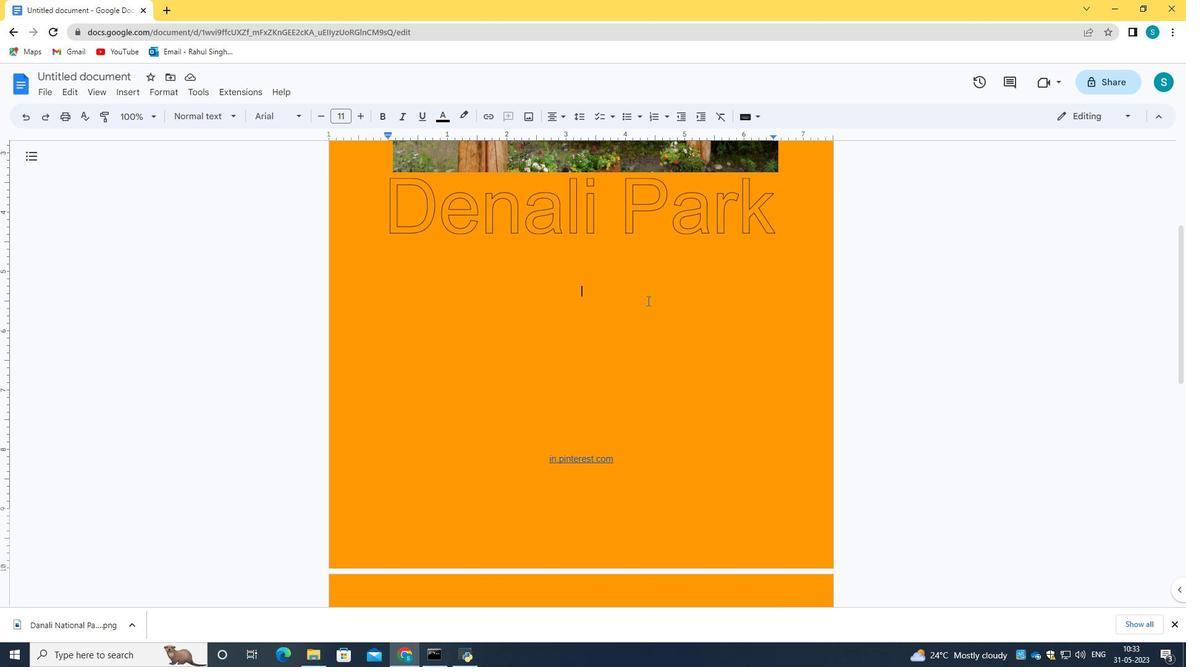 
